 Task: For heading Use Italics Courier New with pink colour & bold.  font size for heading20,  'Change the font style of data to'Georgia and font size to 12,  Change the alignment of both headline & data to Align right In the sheet  CashFlow analysis
Action: Mouse moved to (55, 176)
Screenshot: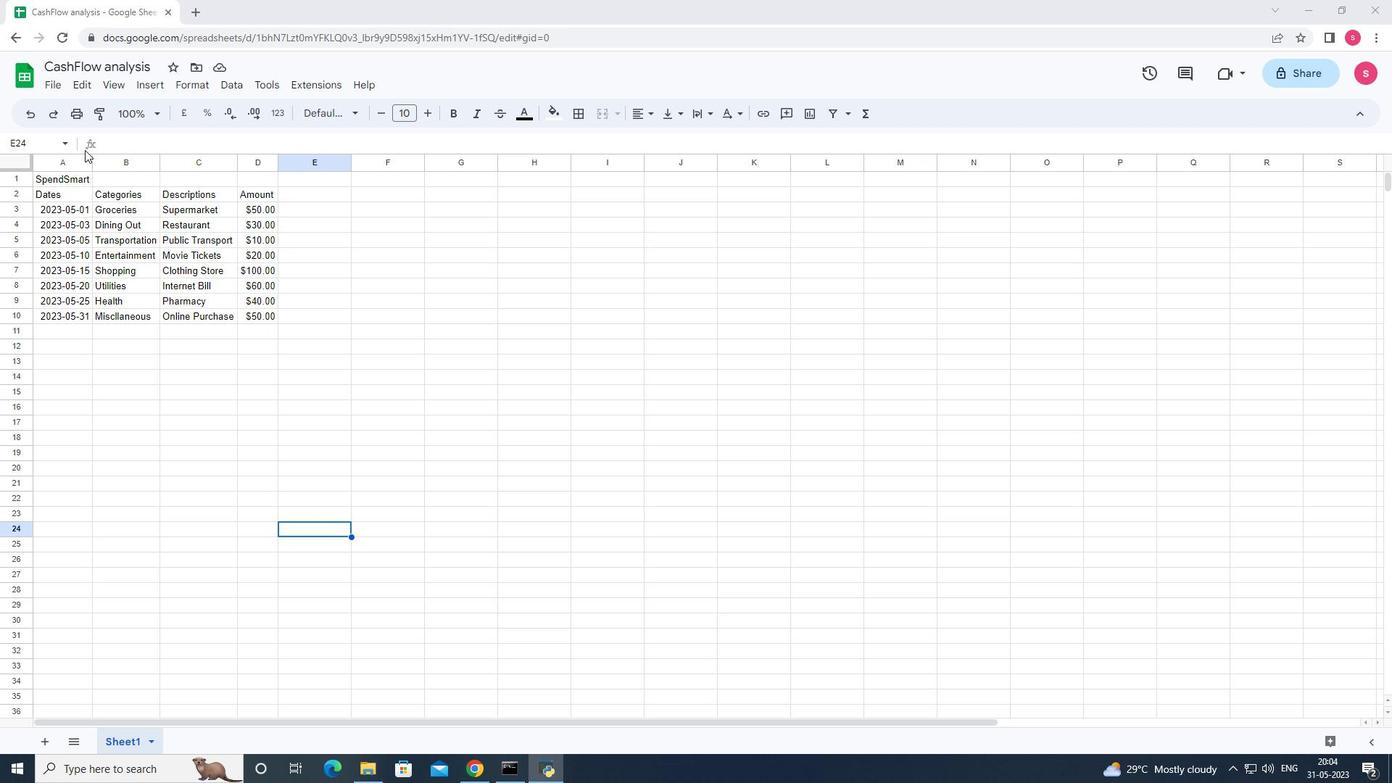 
Action: Mouse pressed left at (55, 176)
Screenshot: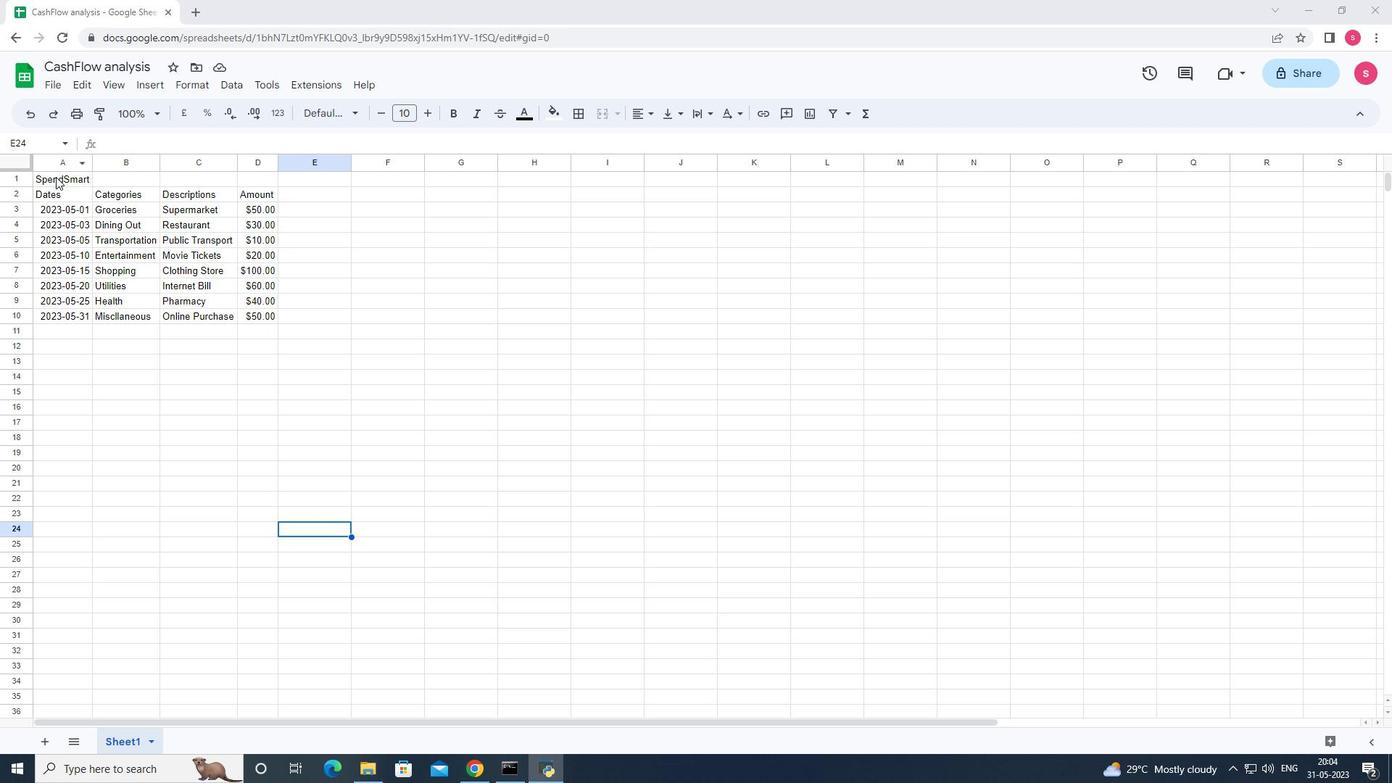 
Action: Mouse moved to (310, 112)
Screenshot: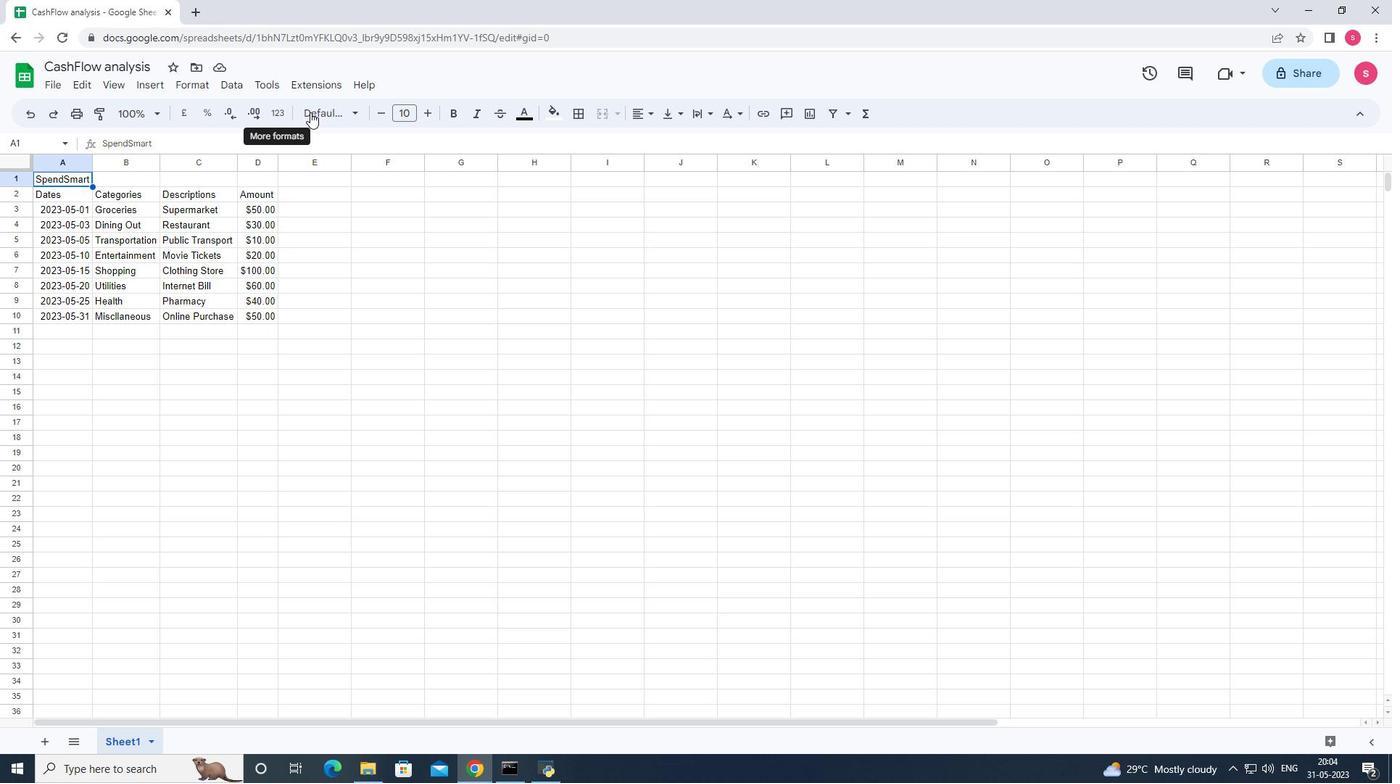 
Action: Mouse pressed left at (310, 112)
Screenshot: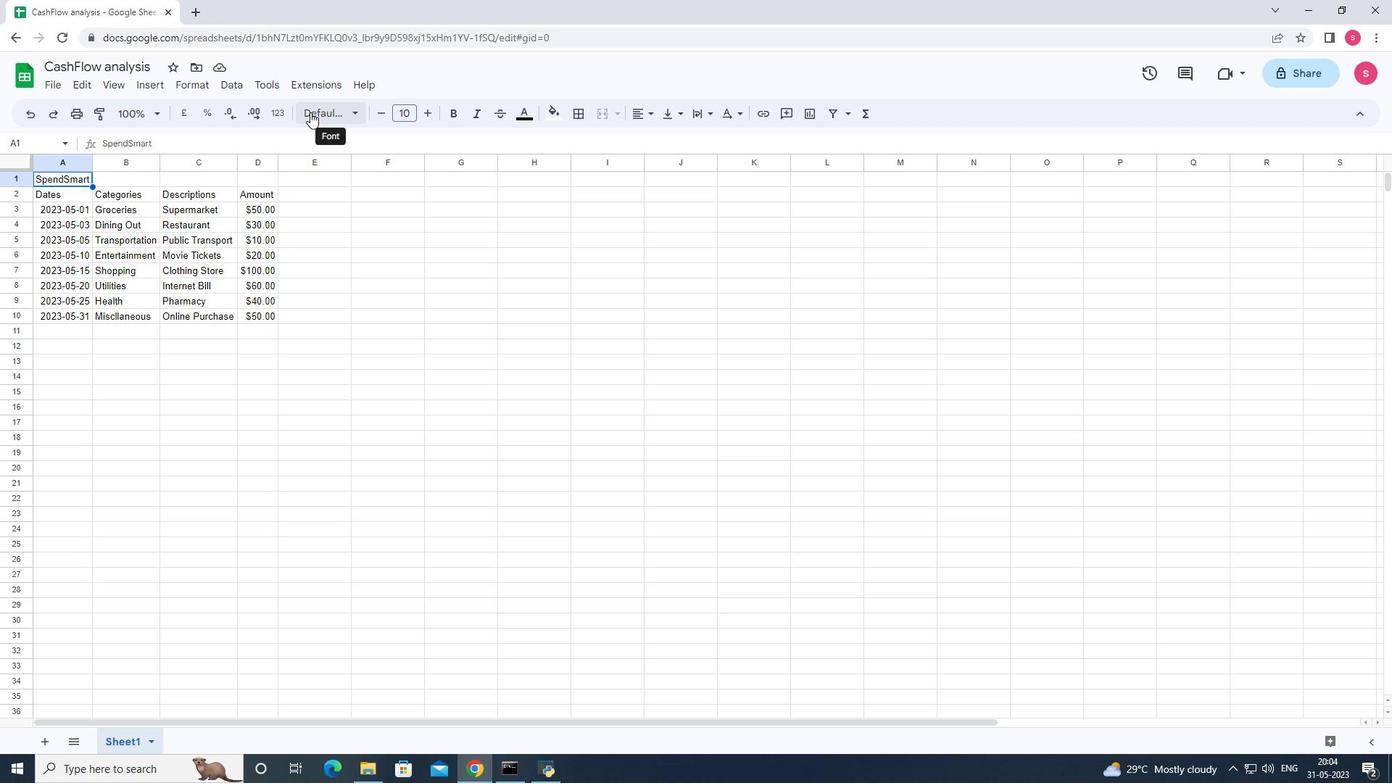 
Action: Mouse moved to (334, 456)
Screenshot: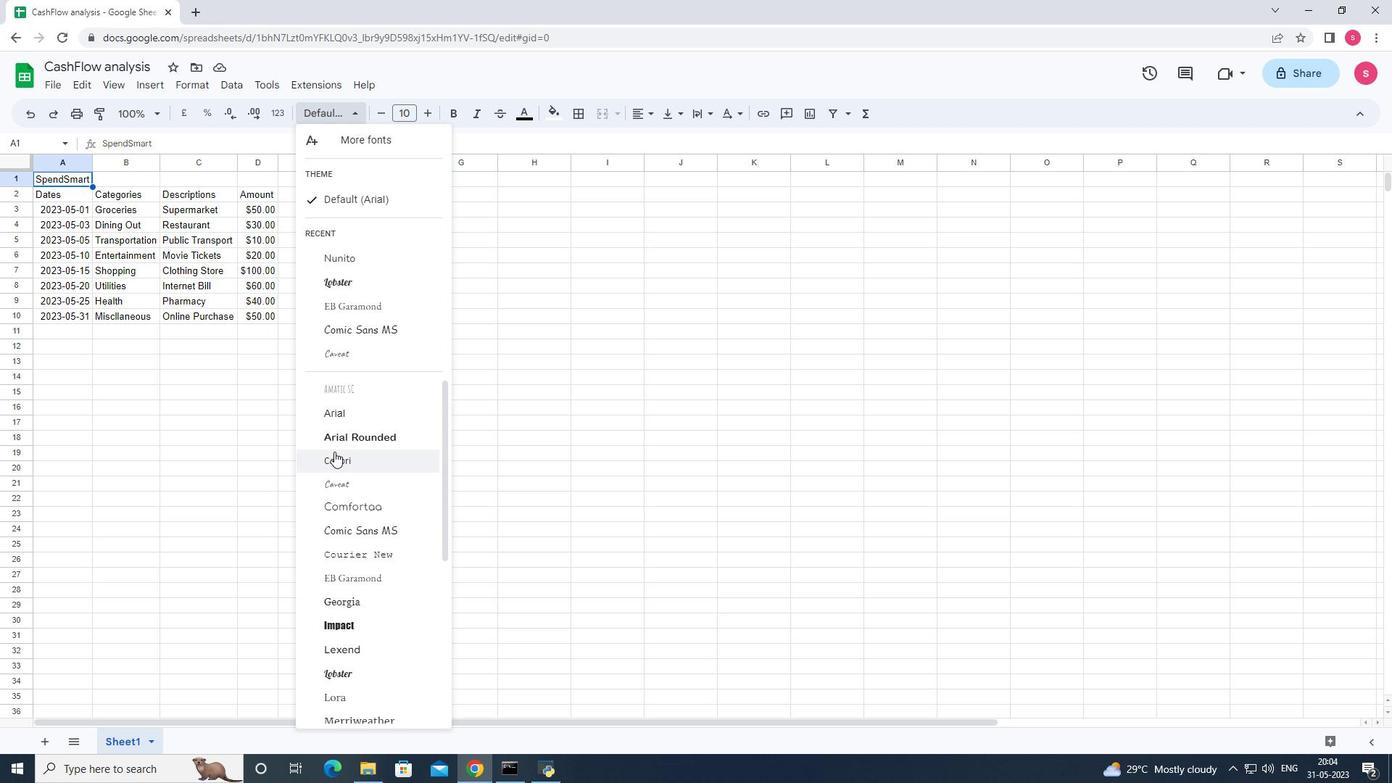 
Action: Mouse scrolled (334, 456) with delta (0, 0)
Screenshot: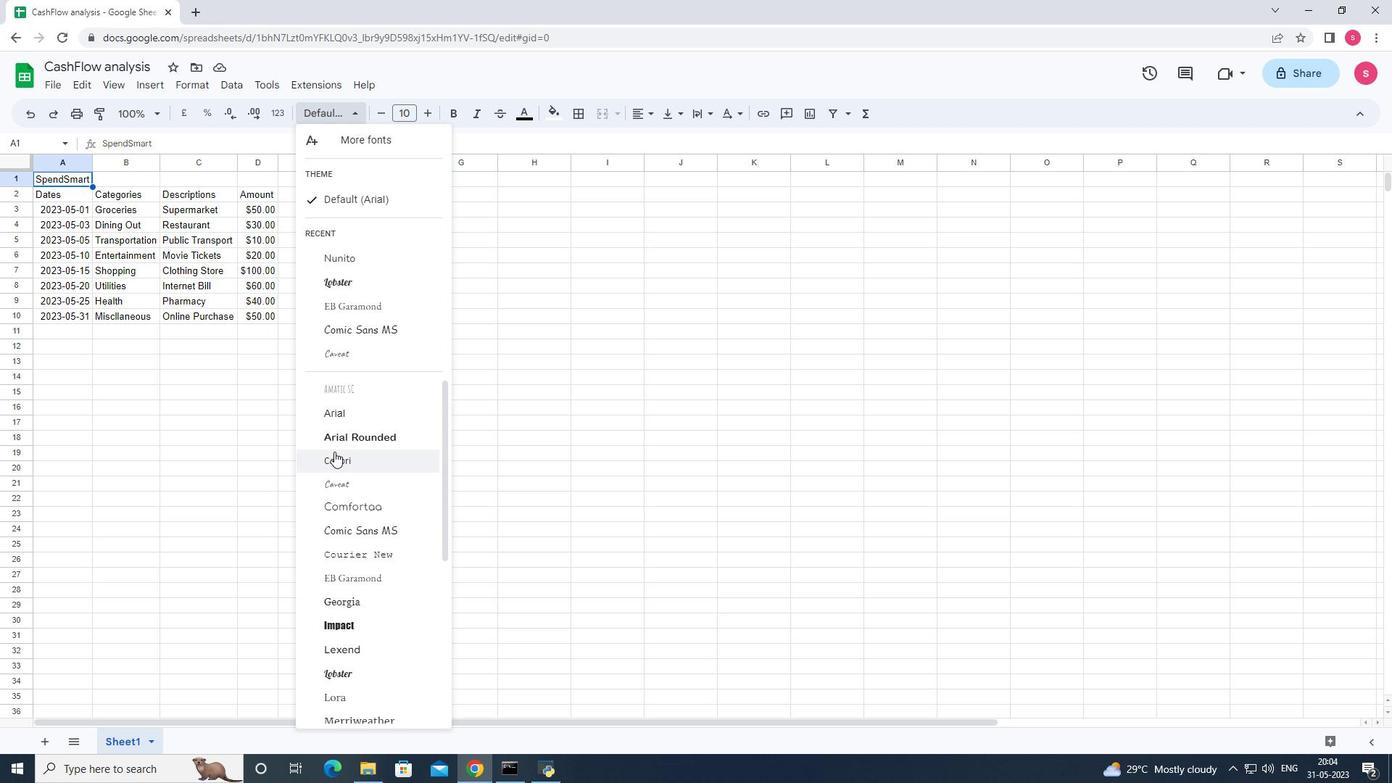 
Action: Mouse moved to (345, 506)
Screenshot: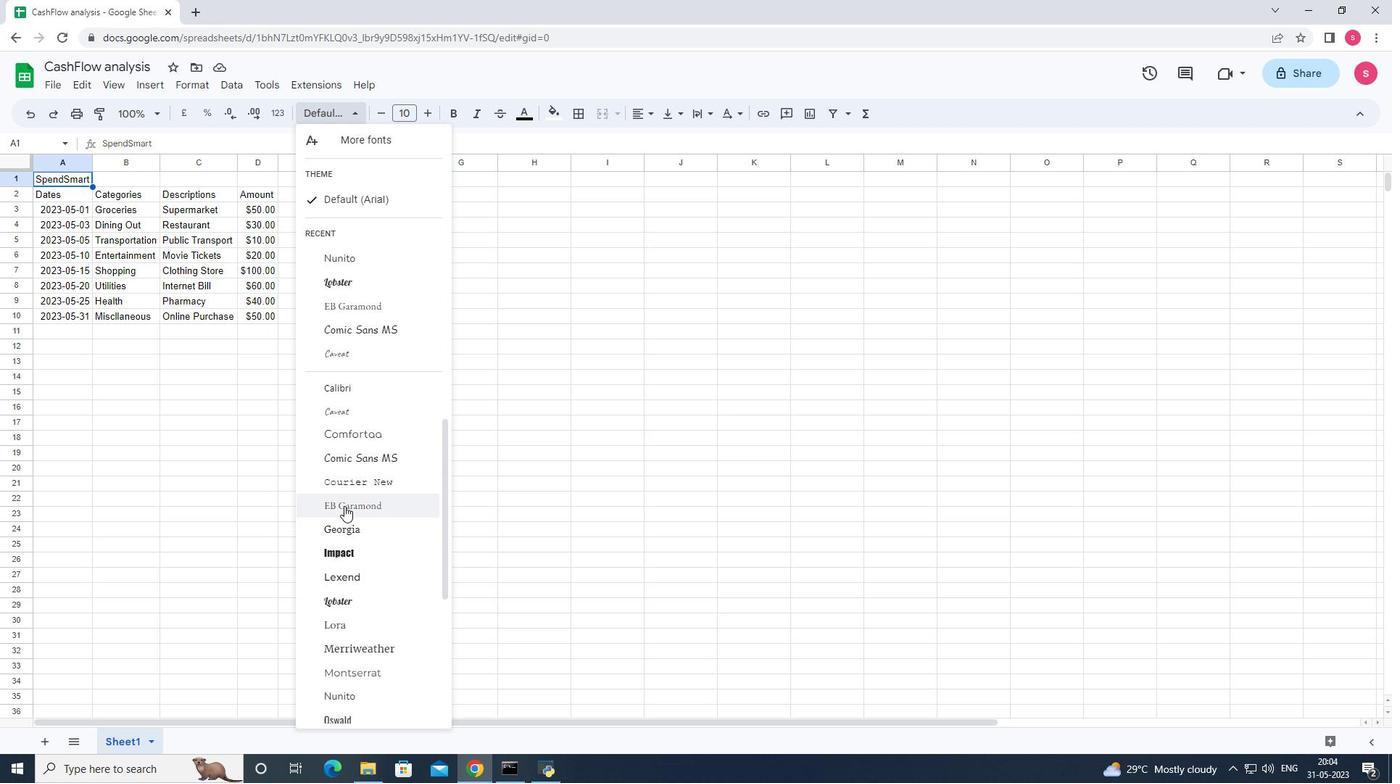 
Action: Mouse scrolled (345, 507) with delta (0, 0)
Screenshot: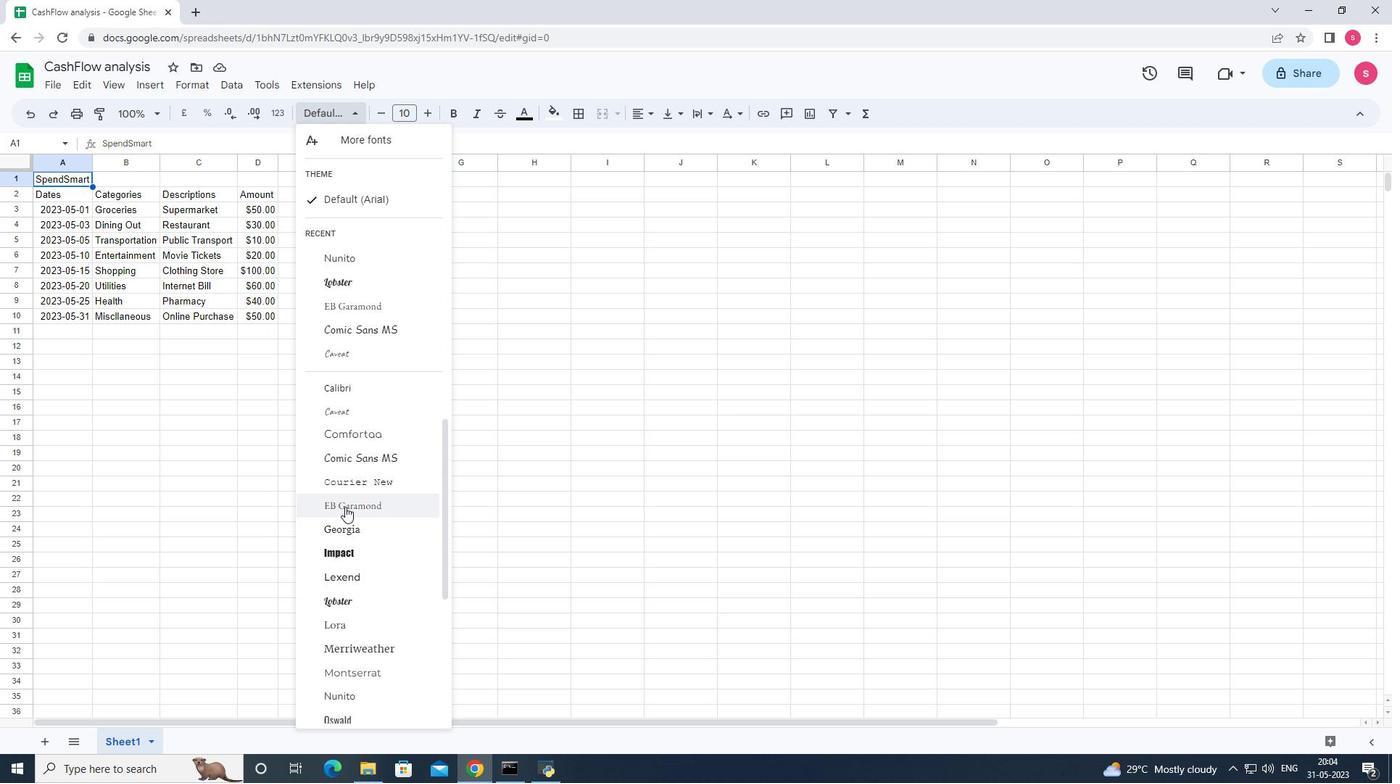 
Action: Mouse scrolled (345, 507) with delta (0, 0)
Screenshot: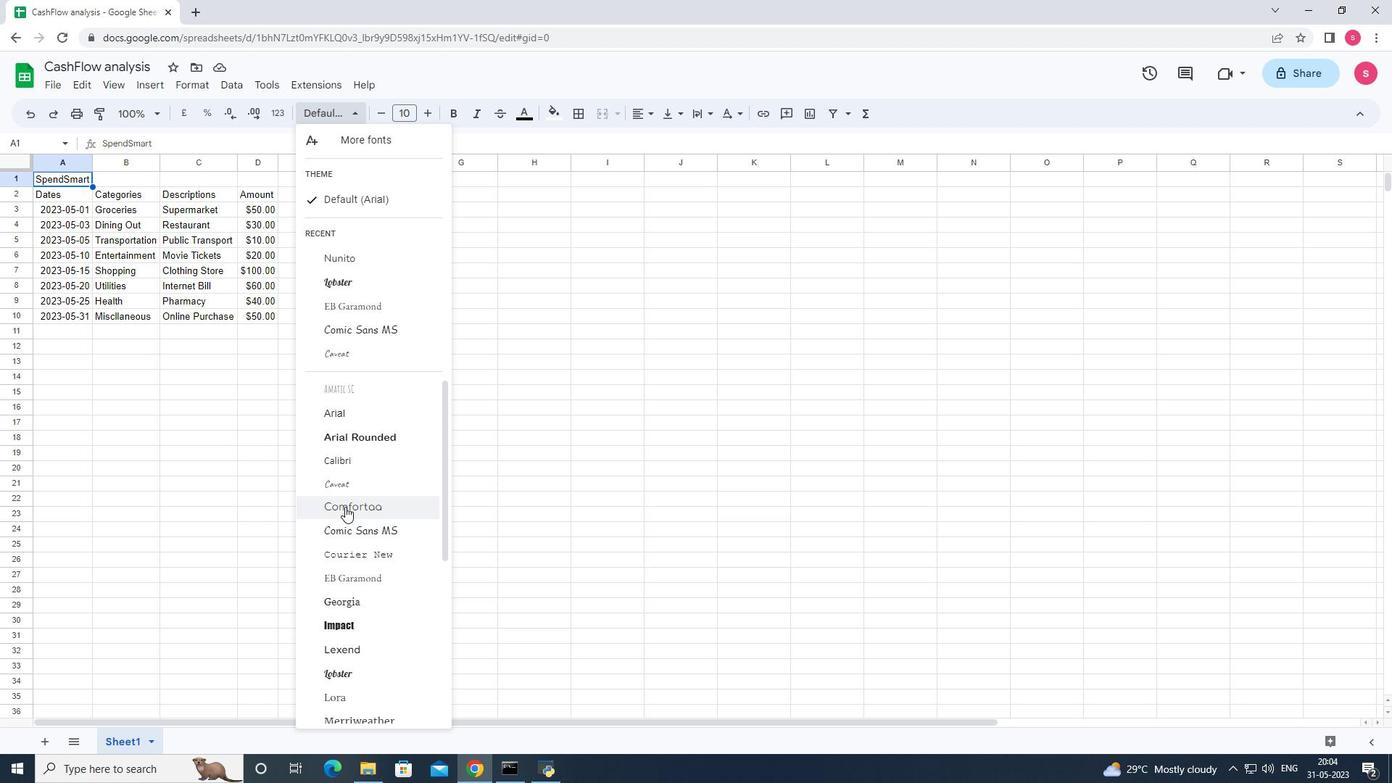 
Action: Mouse moved to (353, 553)
Screenshot: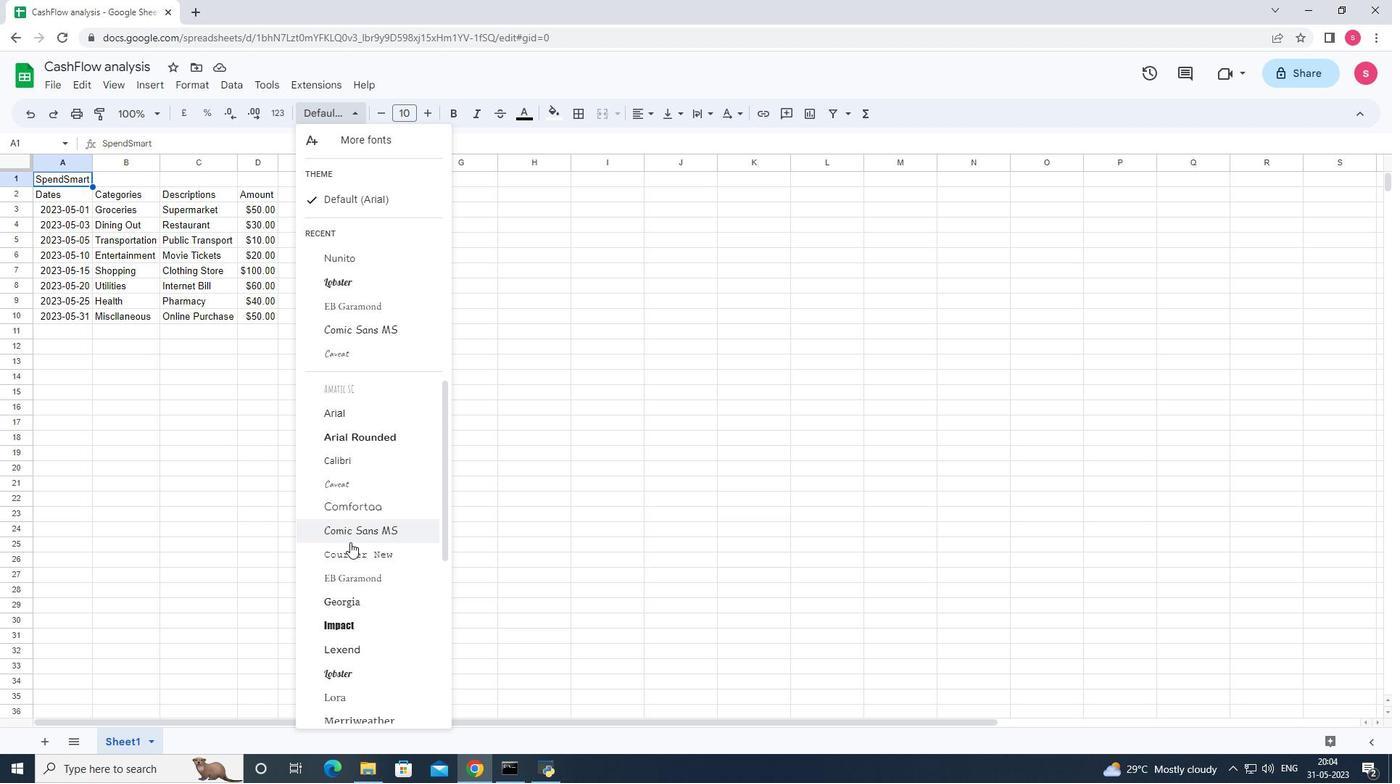 
Action: Mouse pressed left at (353, 553)
Screenshot: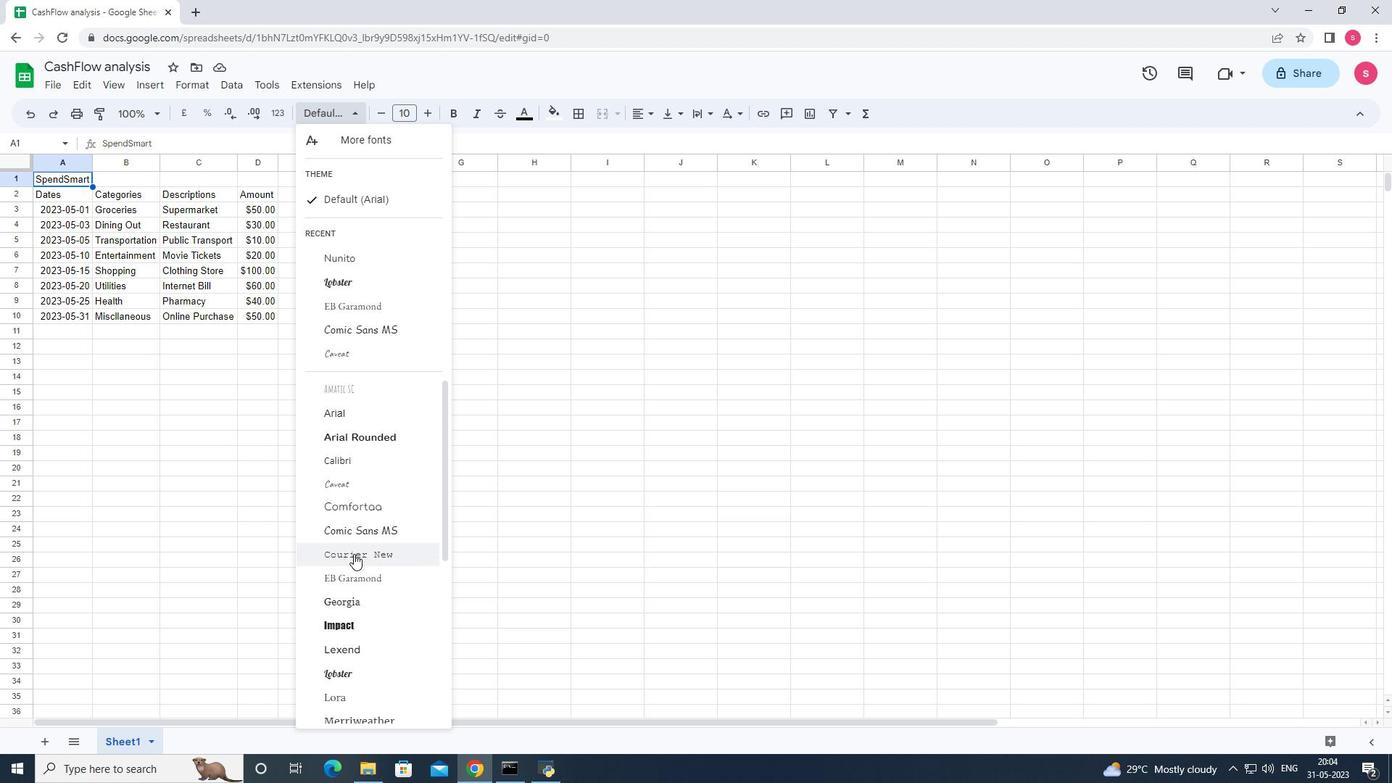 
Action: Mouse moved to (535, 119)
Screenshot: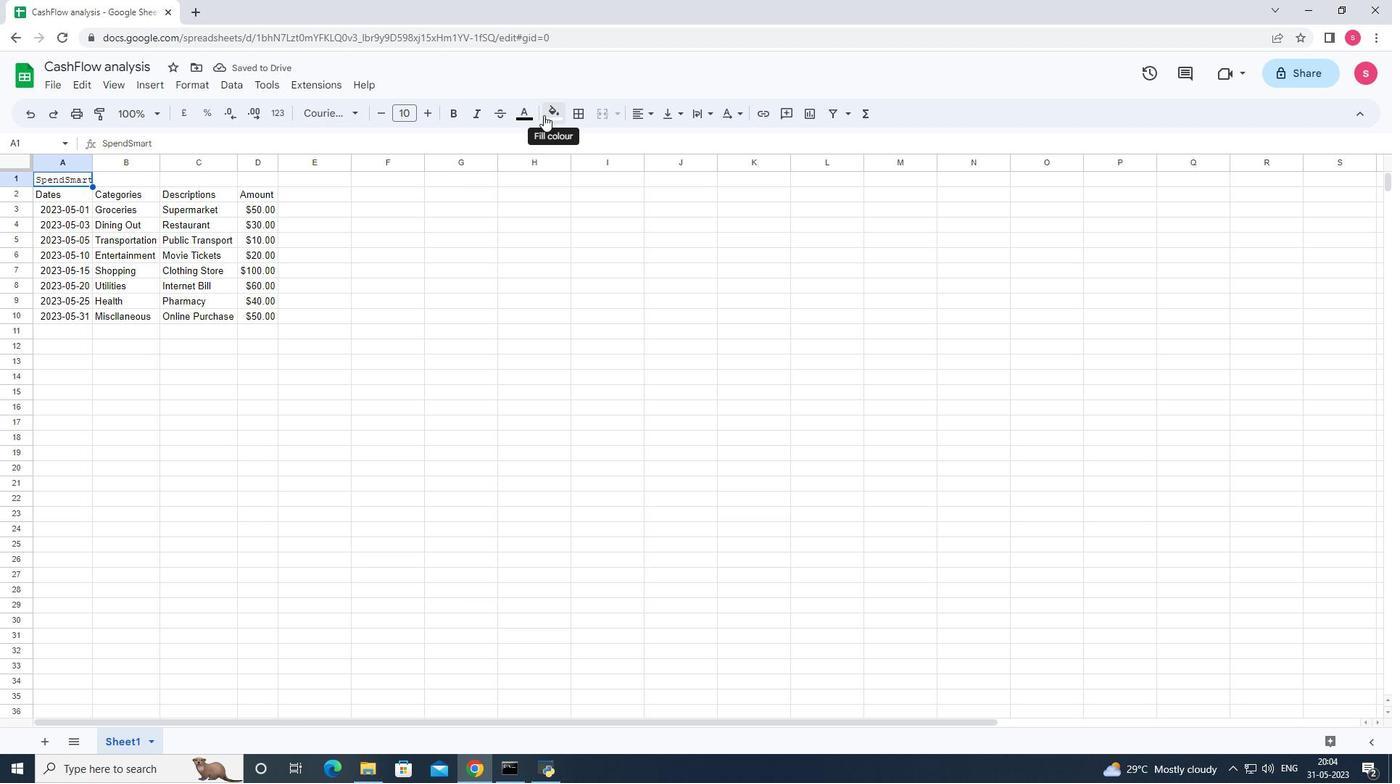 
Action: Mouse pressed left at (535, 119)
Screenshot: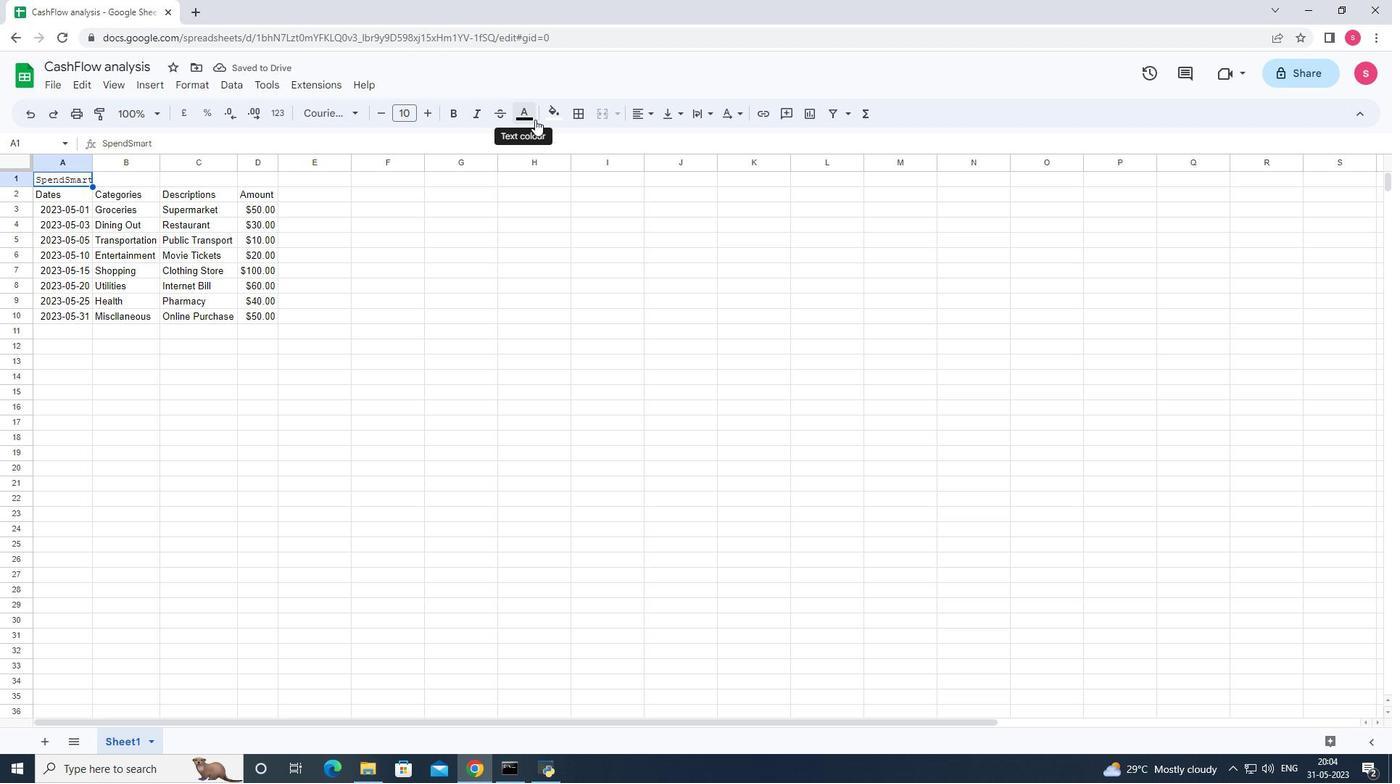 
Action: Mouse moved to (672, 184)
Screenshot: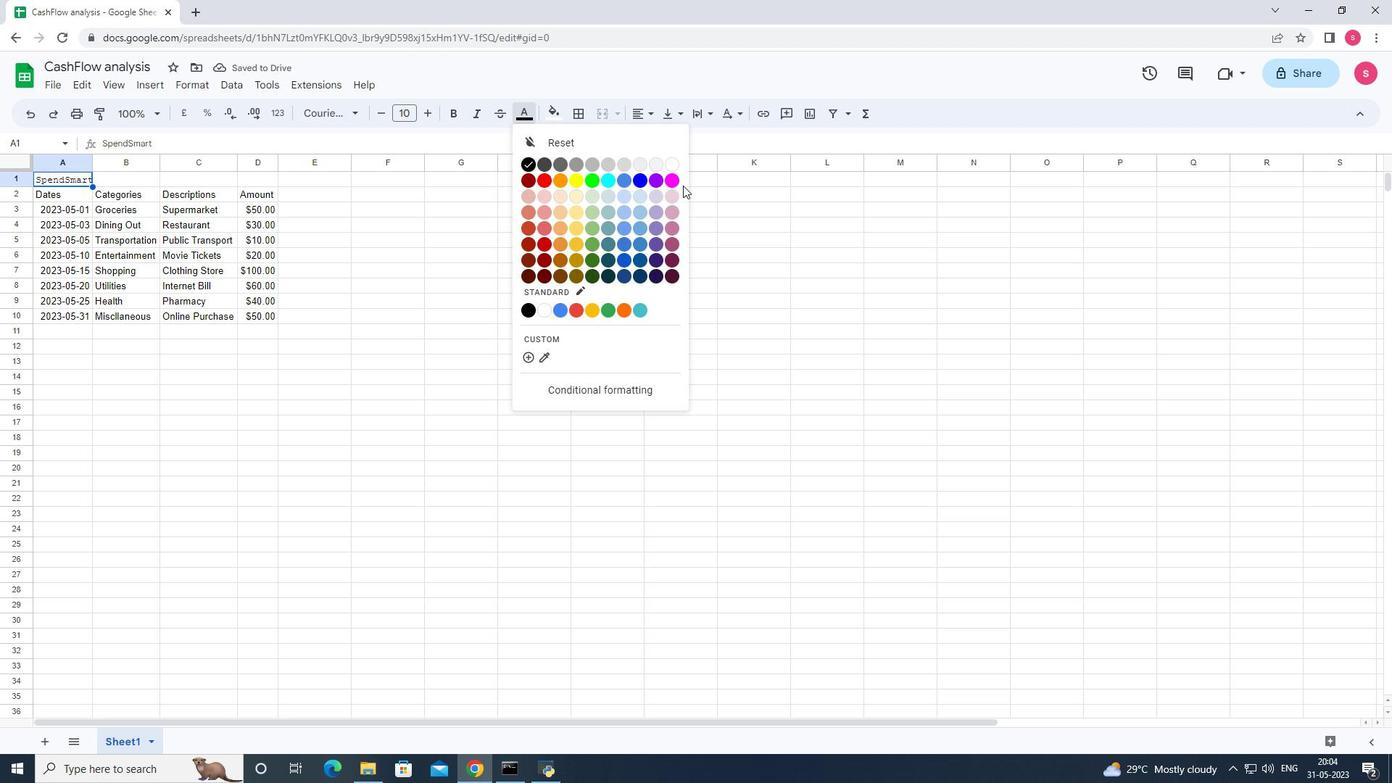 
Action: Mouse pressed left at (672, 184)
Screenshot: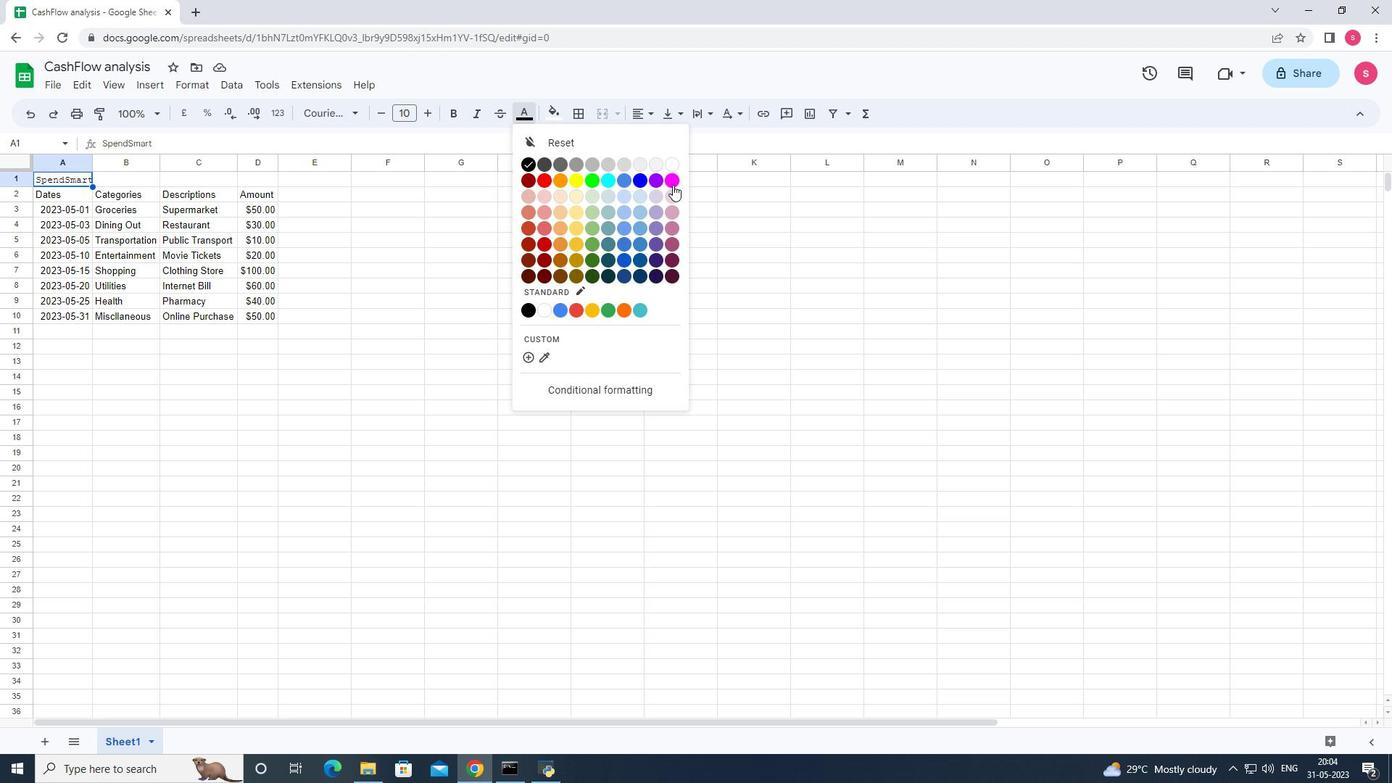 
Action: Mouse moved to (190, 83)
Screenshot: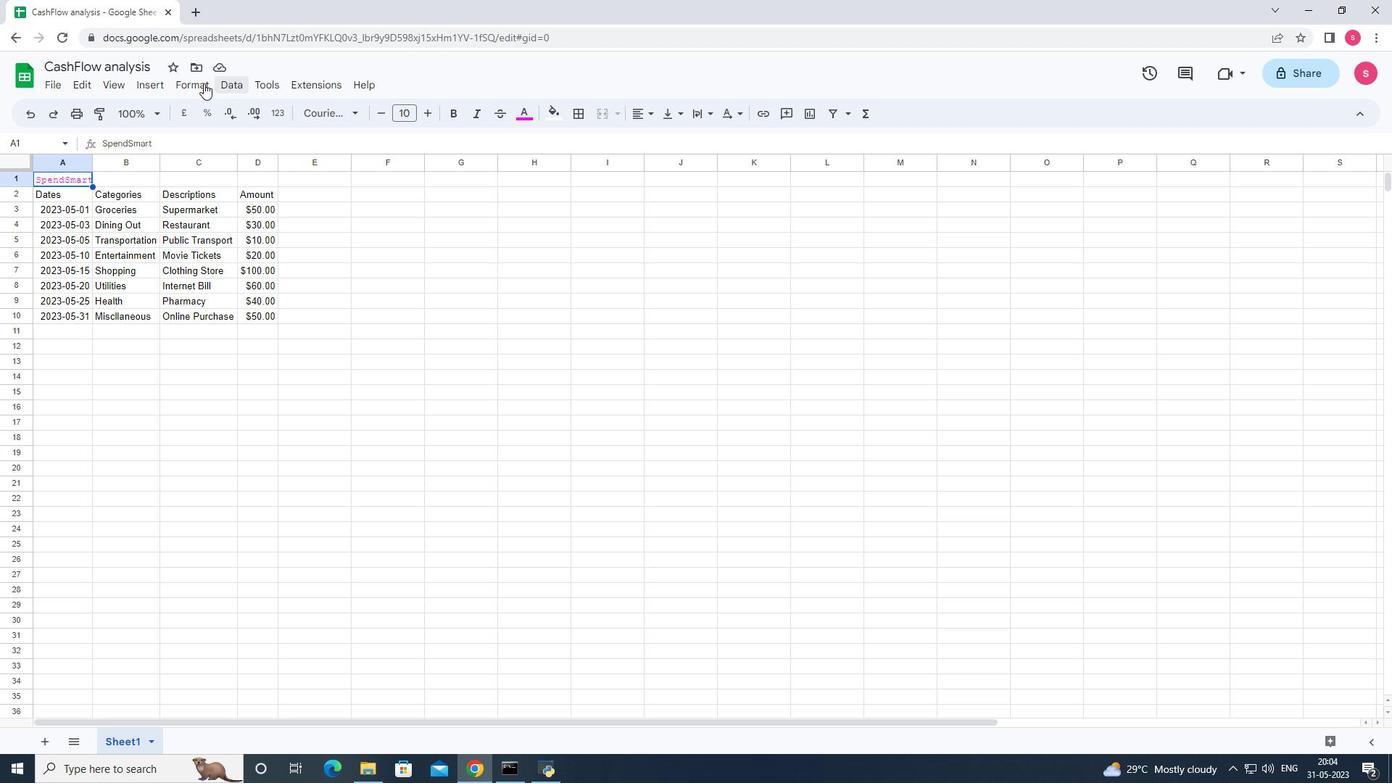 
Action: Mouse pressed left at (190, 83)
Screenshot: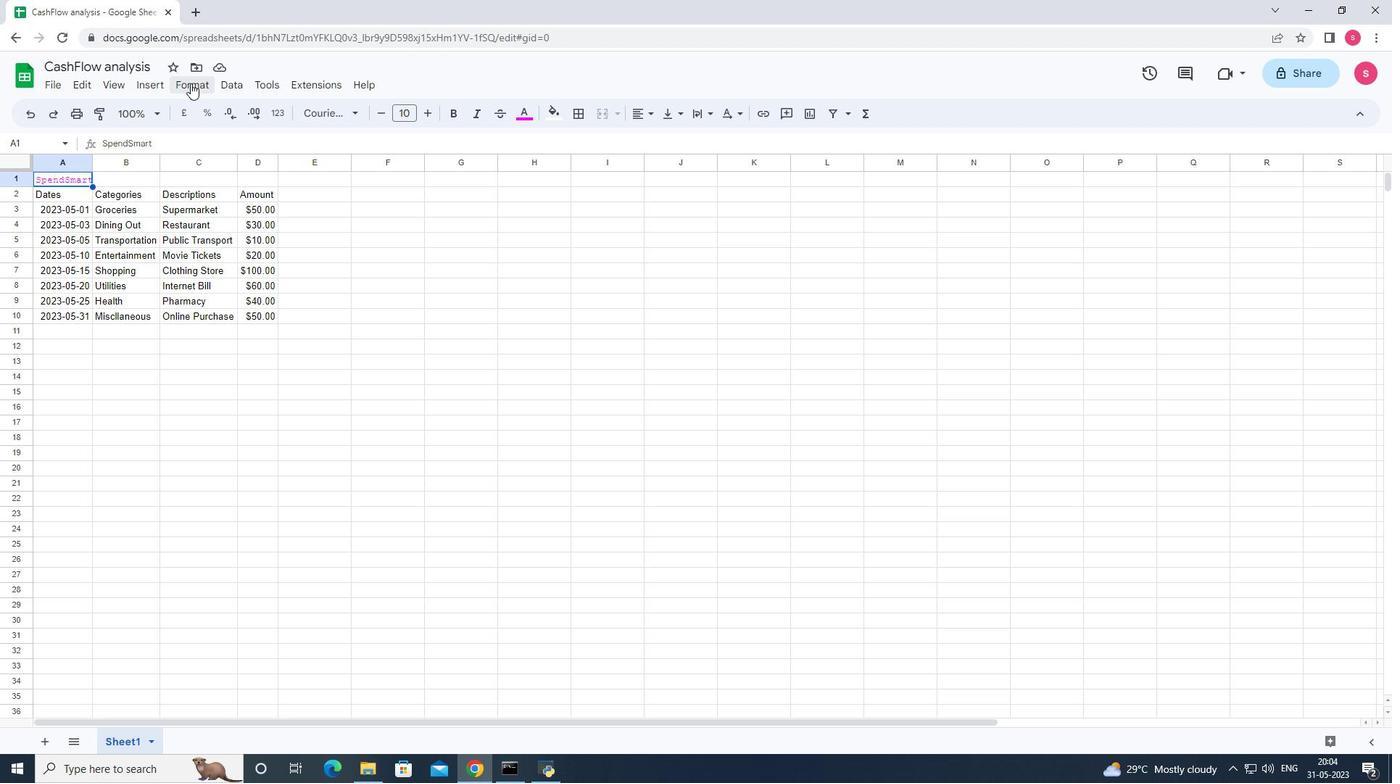 
Action: Mouse moved to (230, 162)
Screenshot: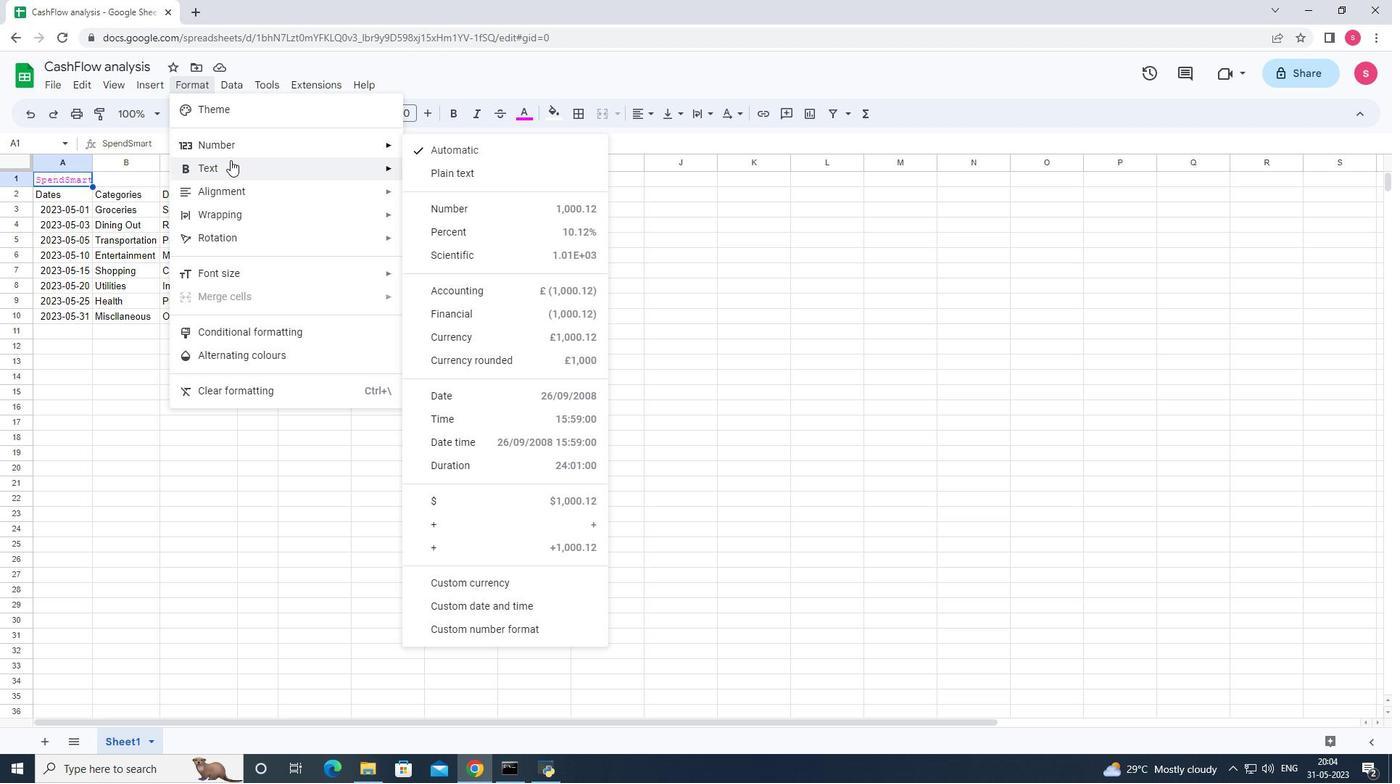 
Action: Mouse pressed left at (230, 162)
Screenshot: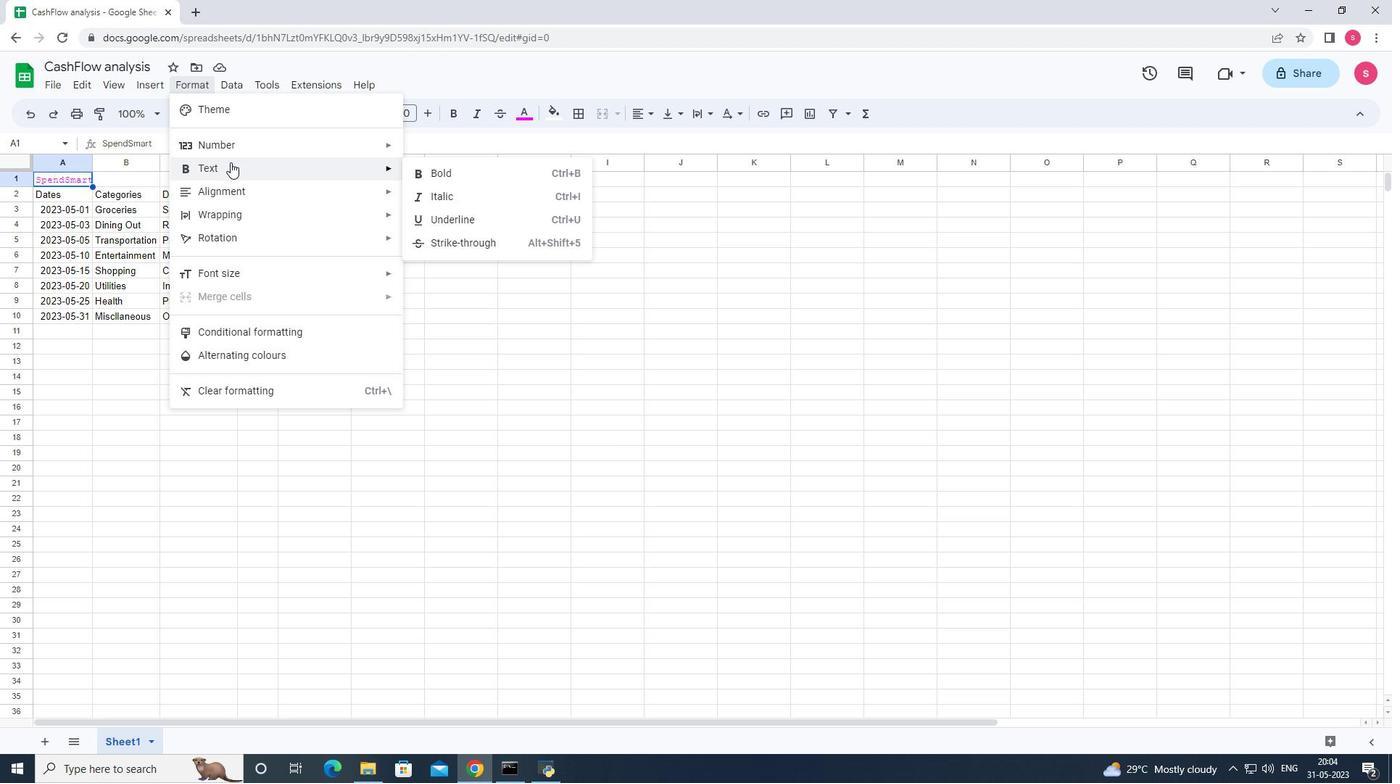 
Action: Mouse moved to (429, 169)
Screenshot: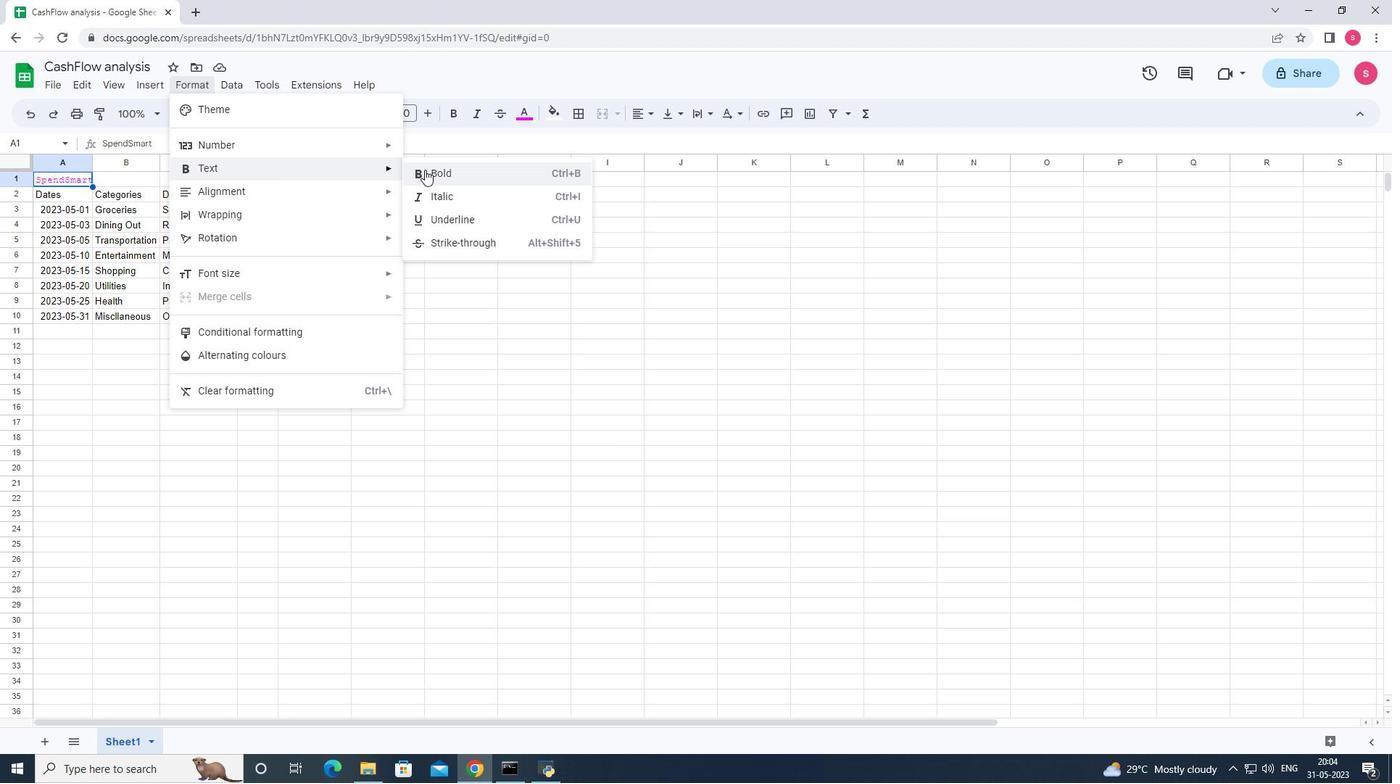 
Action: Mouse pressed left at (429, 169)
Screenshot: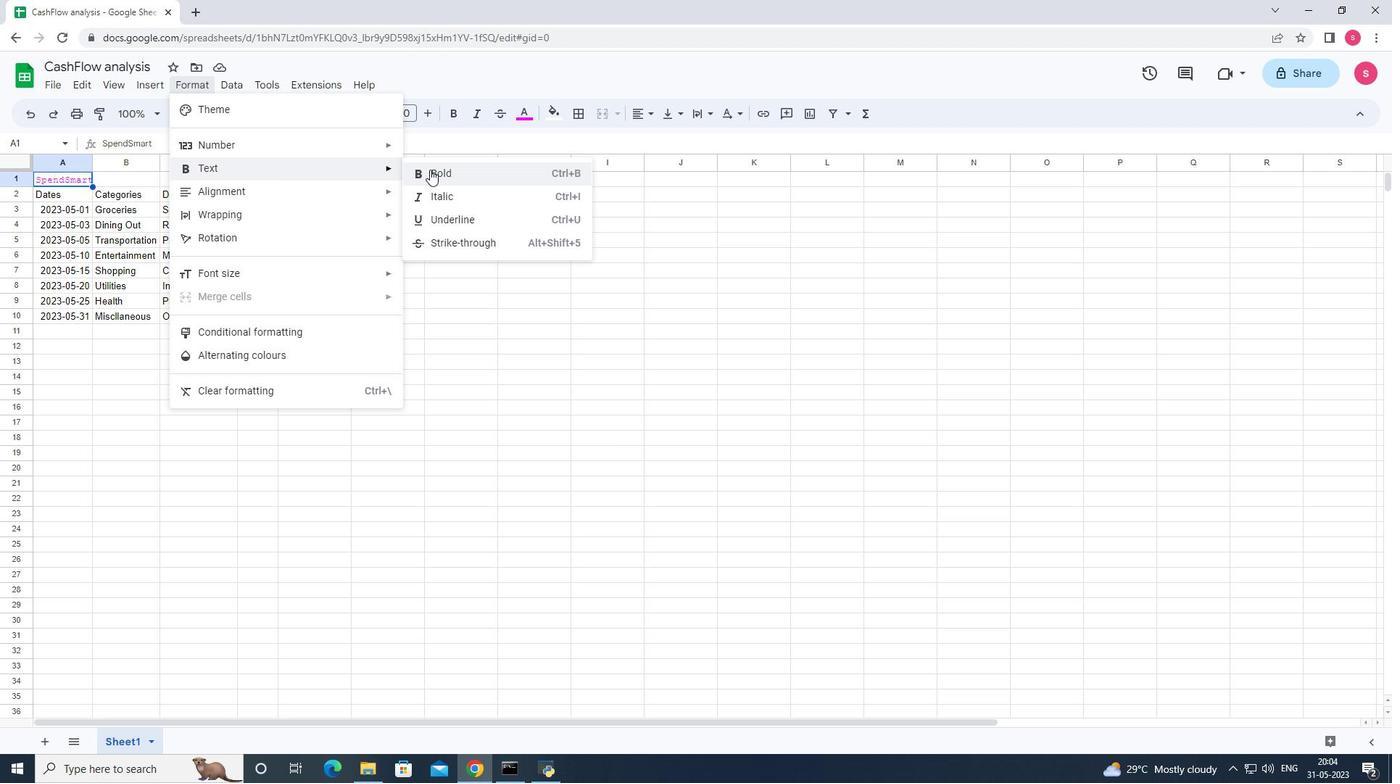 
Action: Mouse moved to (425, 118)
Screenshot: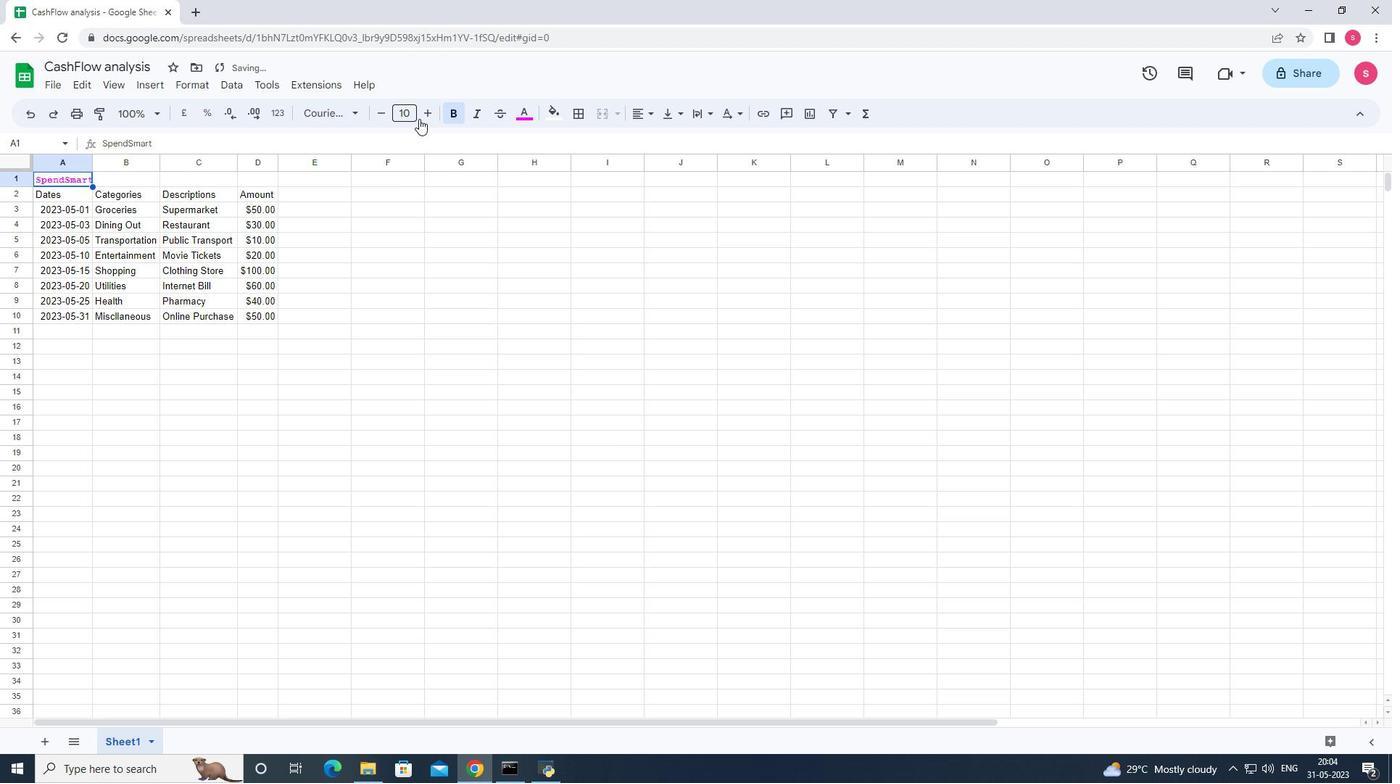 
Action: Mouse pressed left at (425, 118)
Screenshot: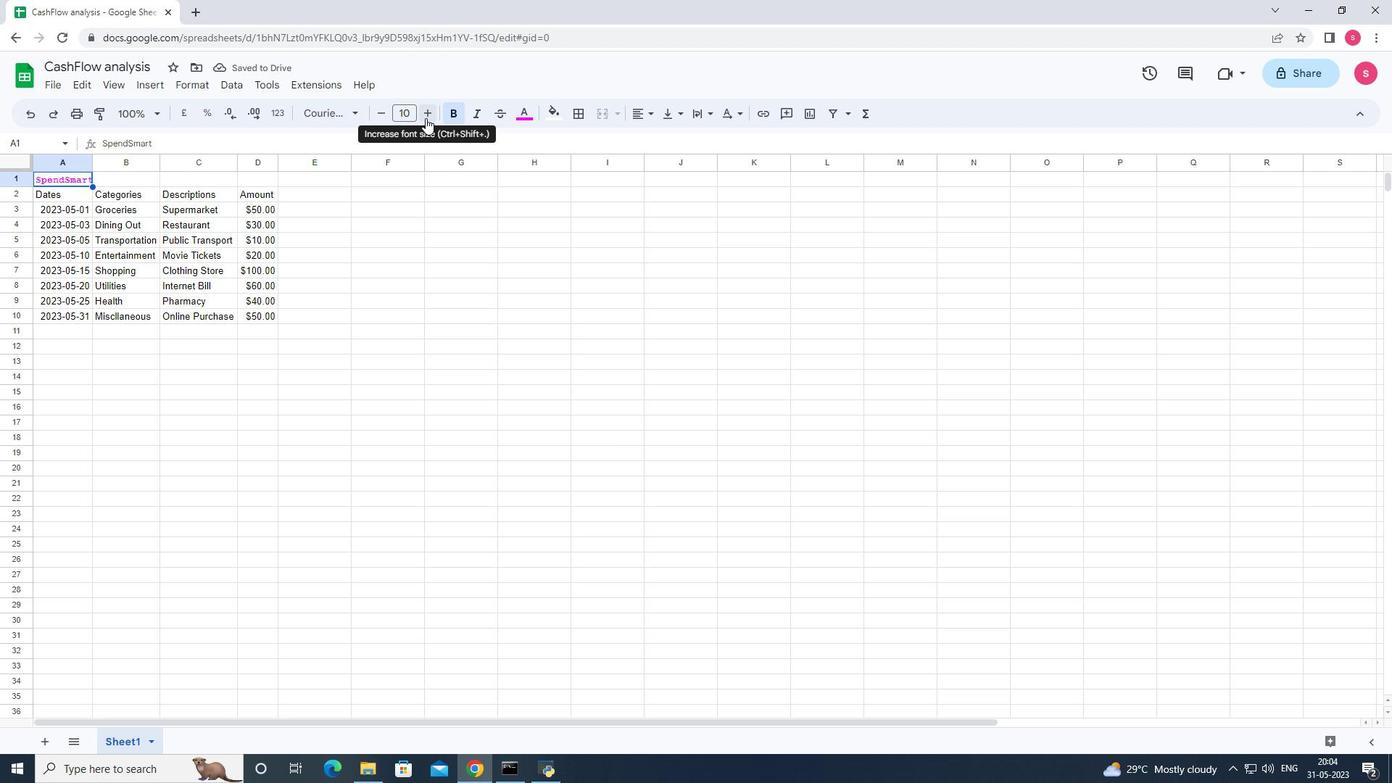 
Action: Mouse pressed left at (425, 118)
Screenshot: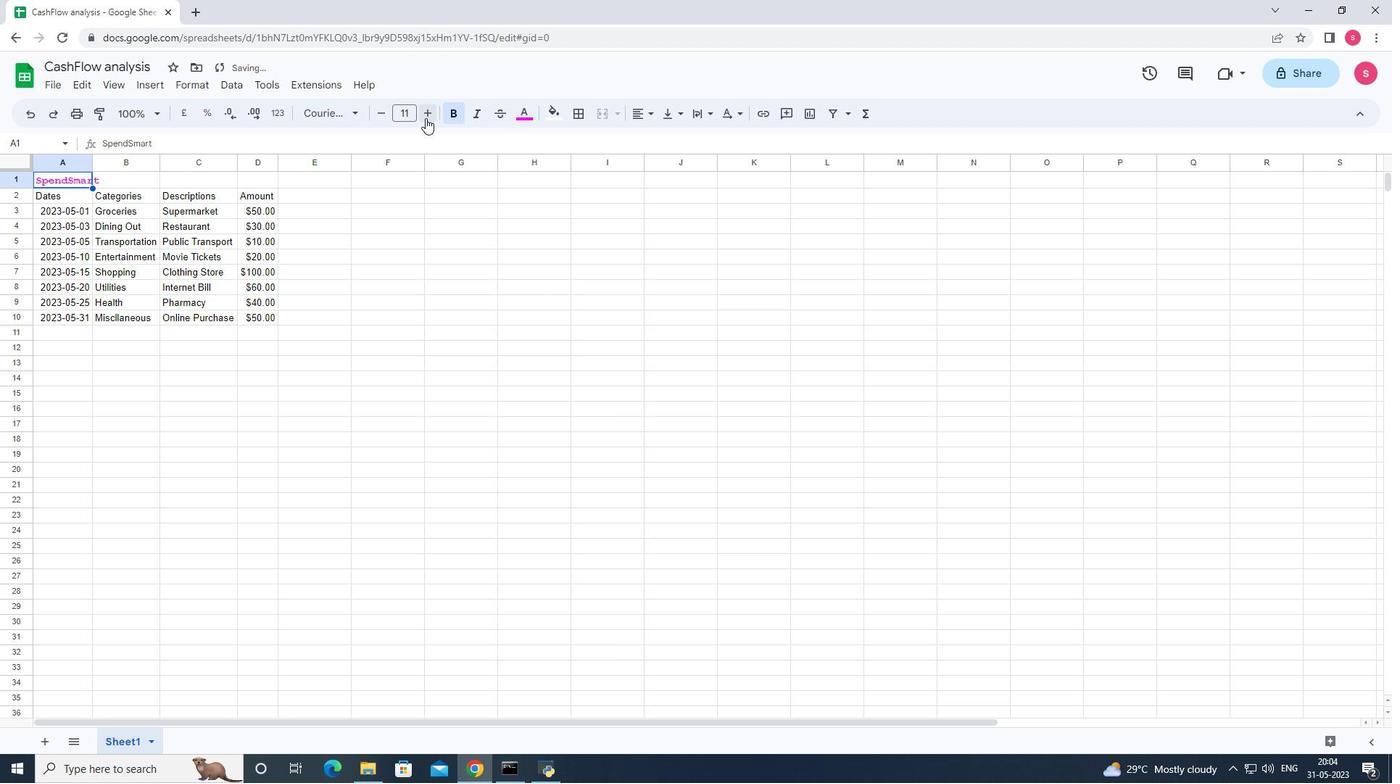 
Action: Mouse pressed left at (425, 118)
Screenshot: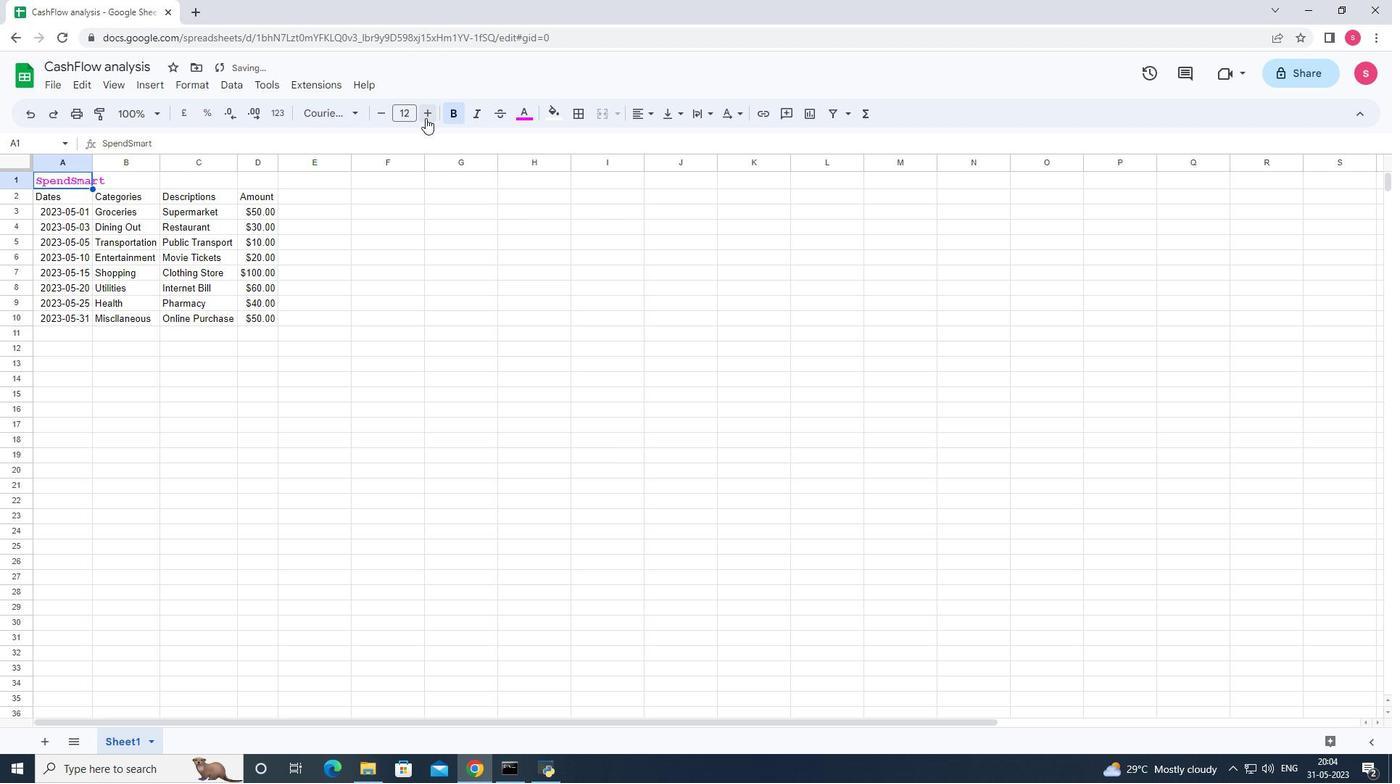 
Action: Mouse pressed left at (425, 118)
Screenshot: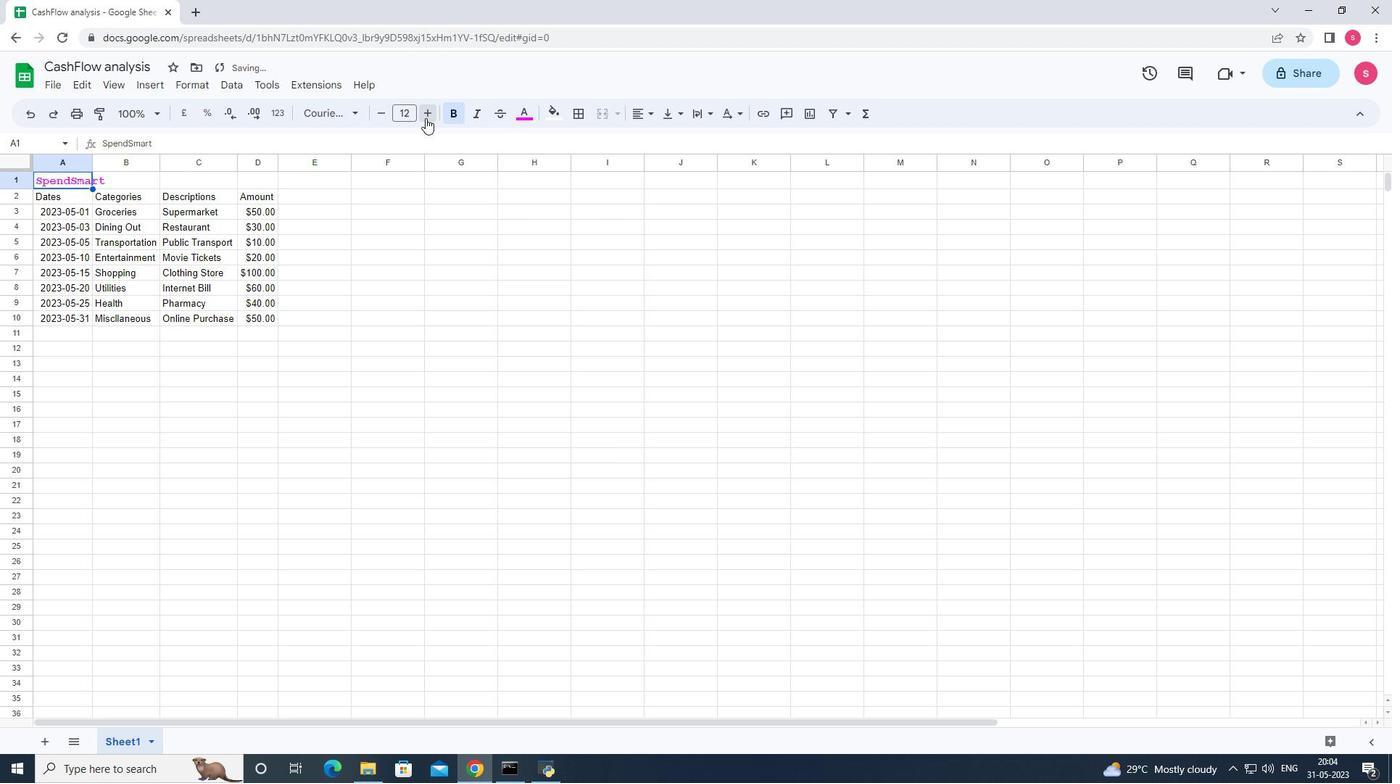 
Action: Mouse pressed left at (425, 118)
Screenshot: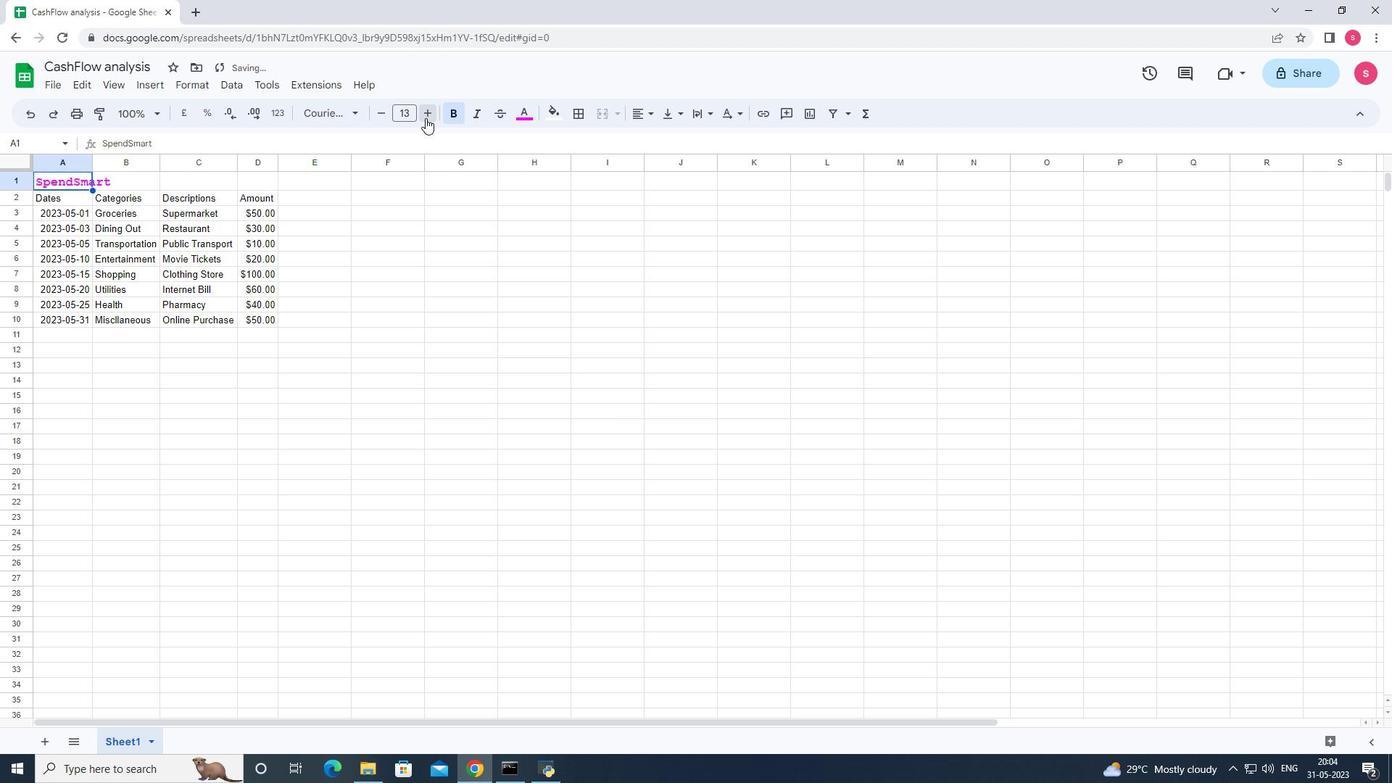 
Action: Mouse pressed left at (425, 118)
Screenshot: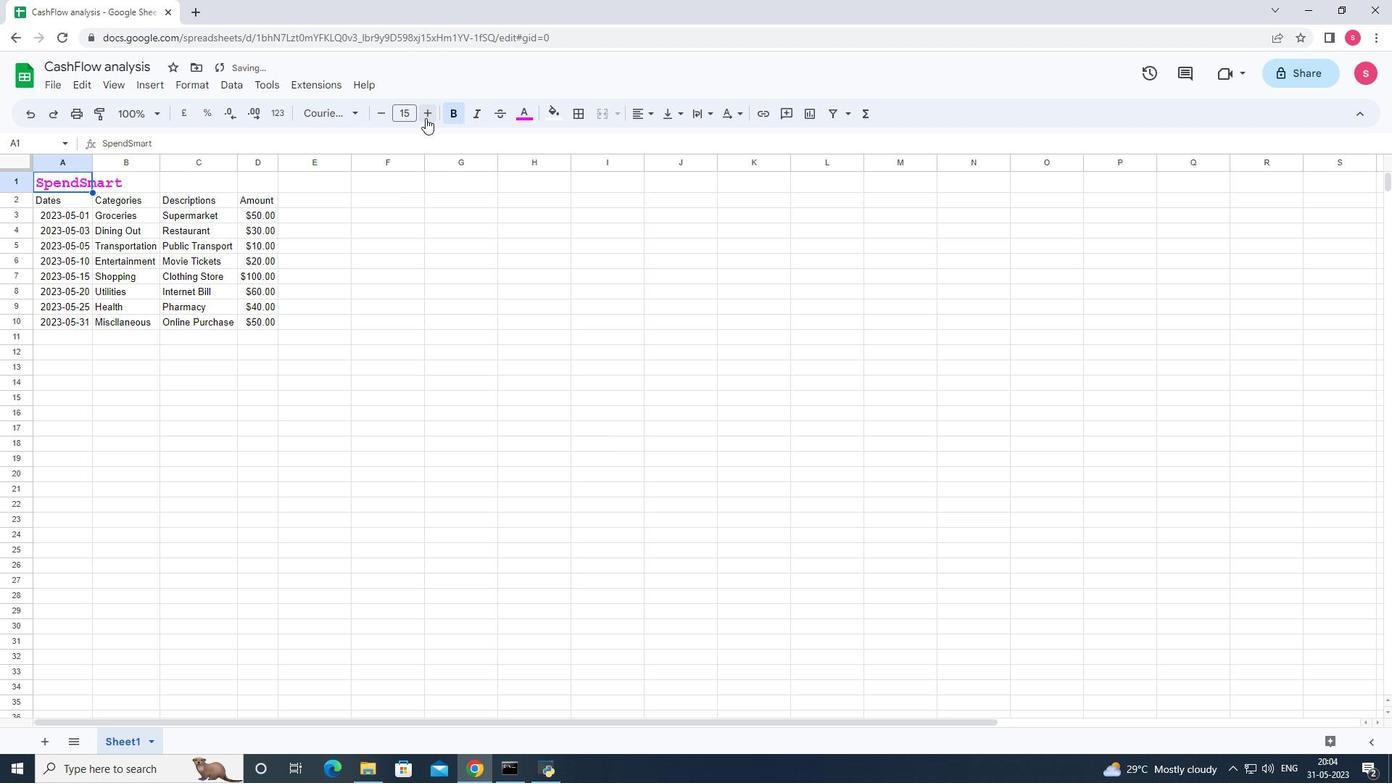 
Action: Mouse pressed left at (425, 118)
Screenshot: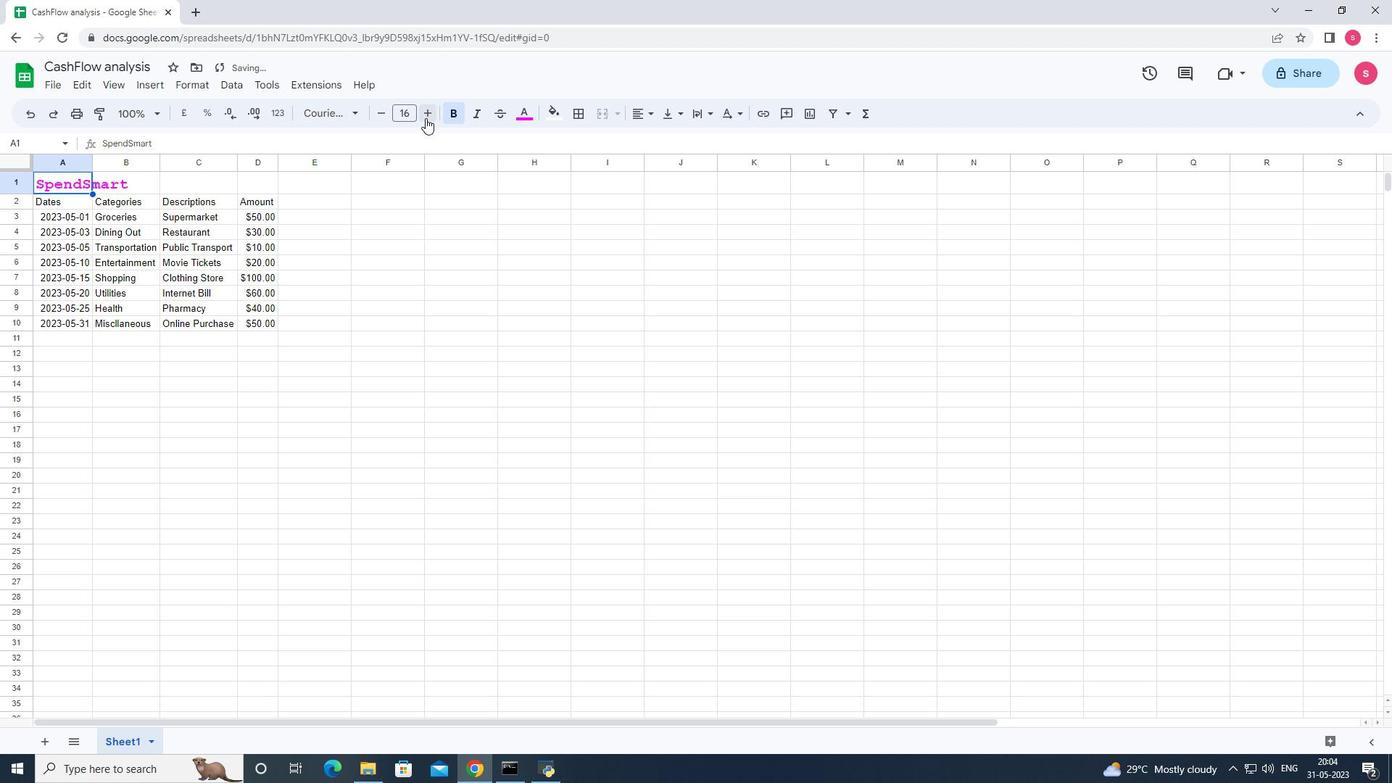 
Action: Mouse pressed left at (425, 118)
Screenshot: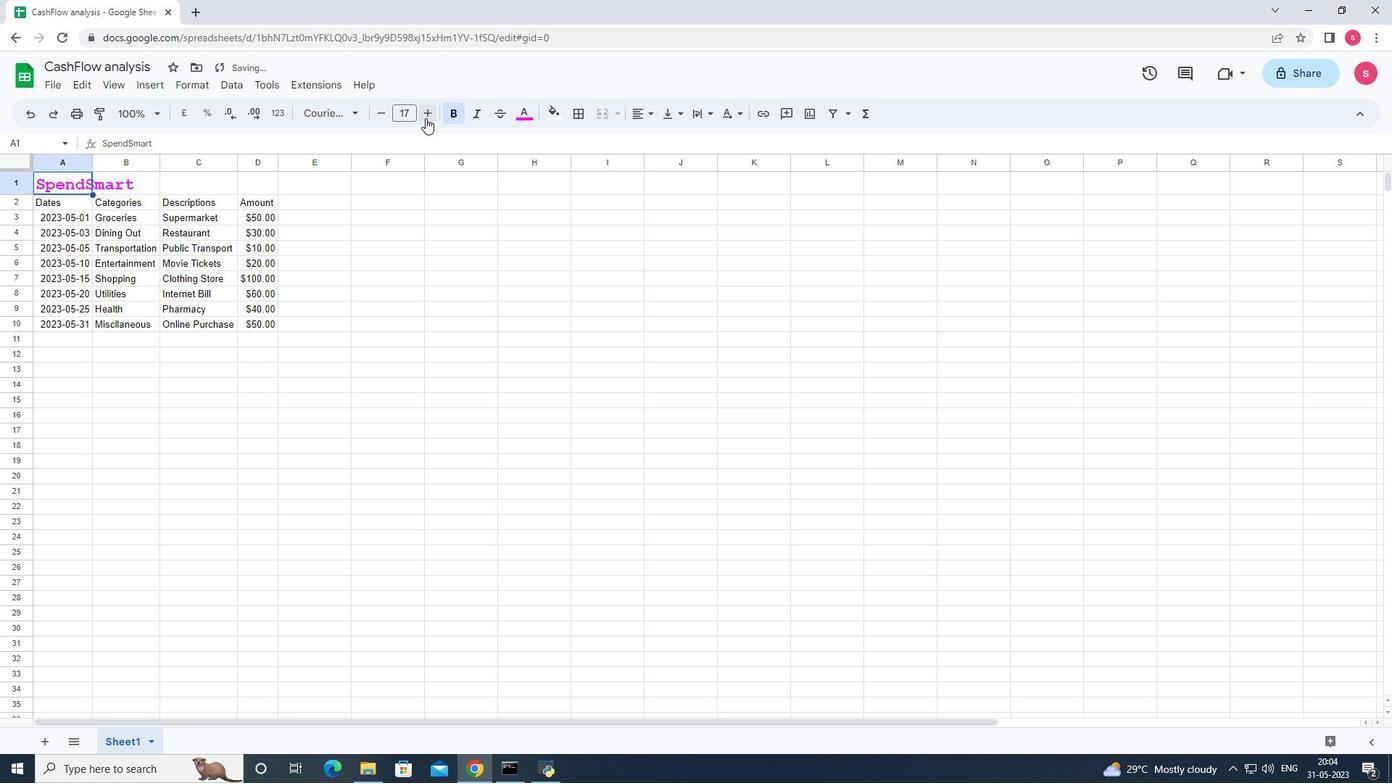 
Action: Mouse pressed left at (425, 118)
Screenshot: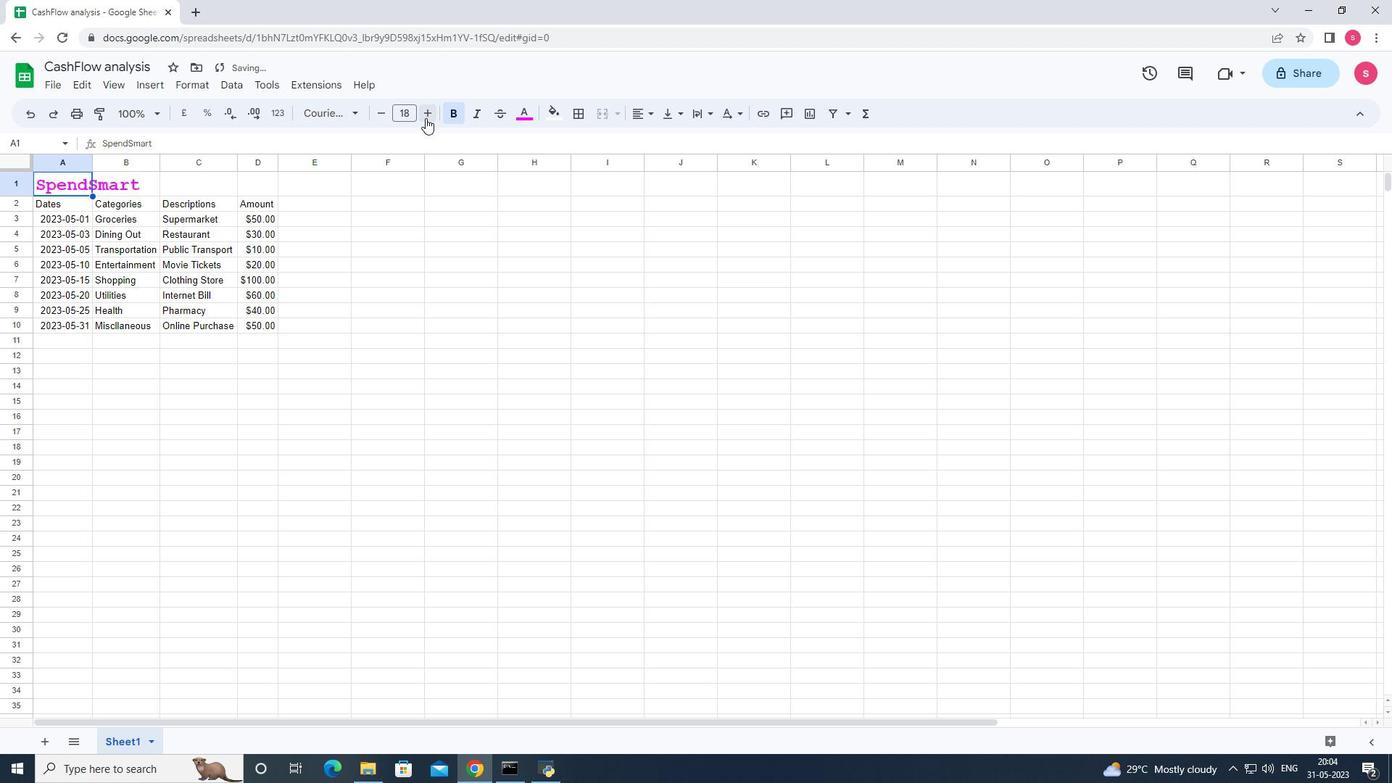
Action: Mouse pressed left at (425, 118)
Screenshot: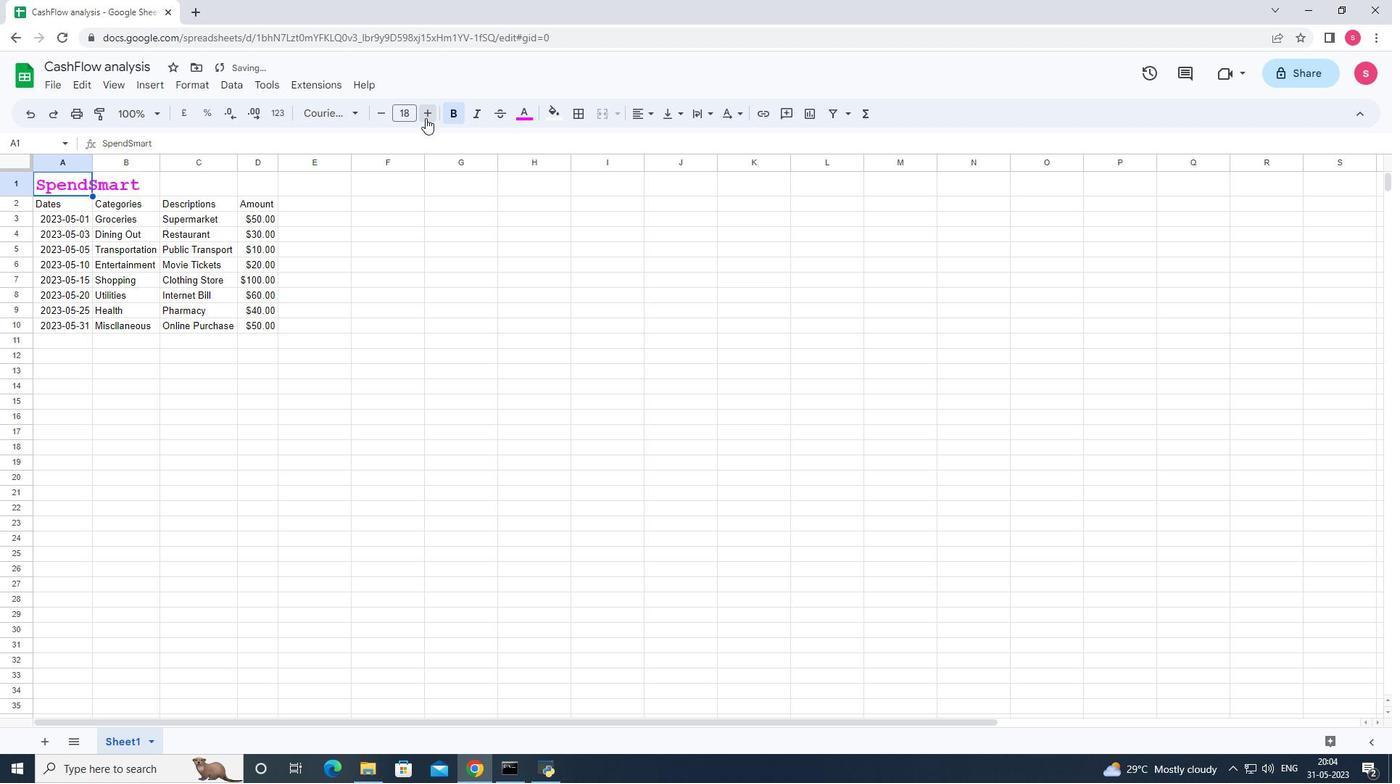 
Action: Mouse pressed left at (425, 118)
Screenshot: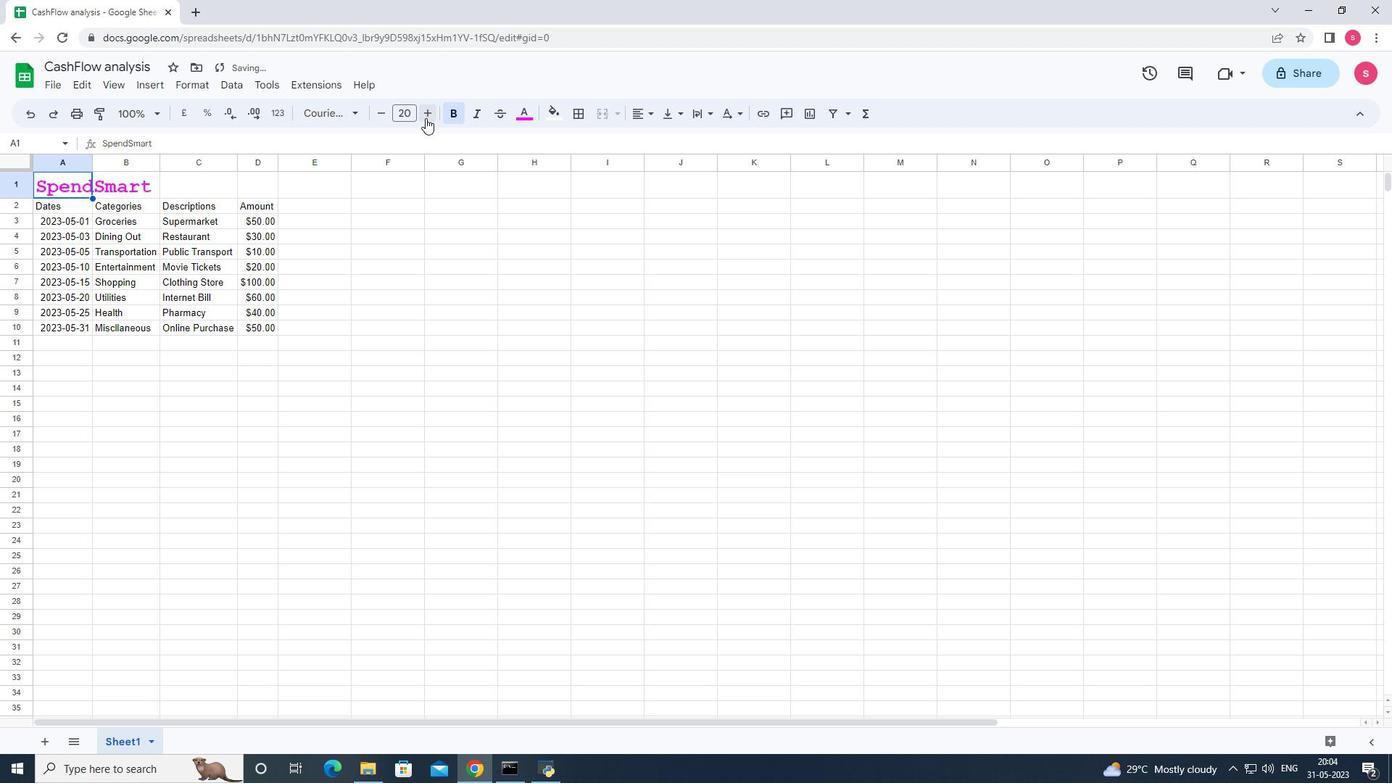 
Action: Mouse moved to (385, 120)
Screenshot: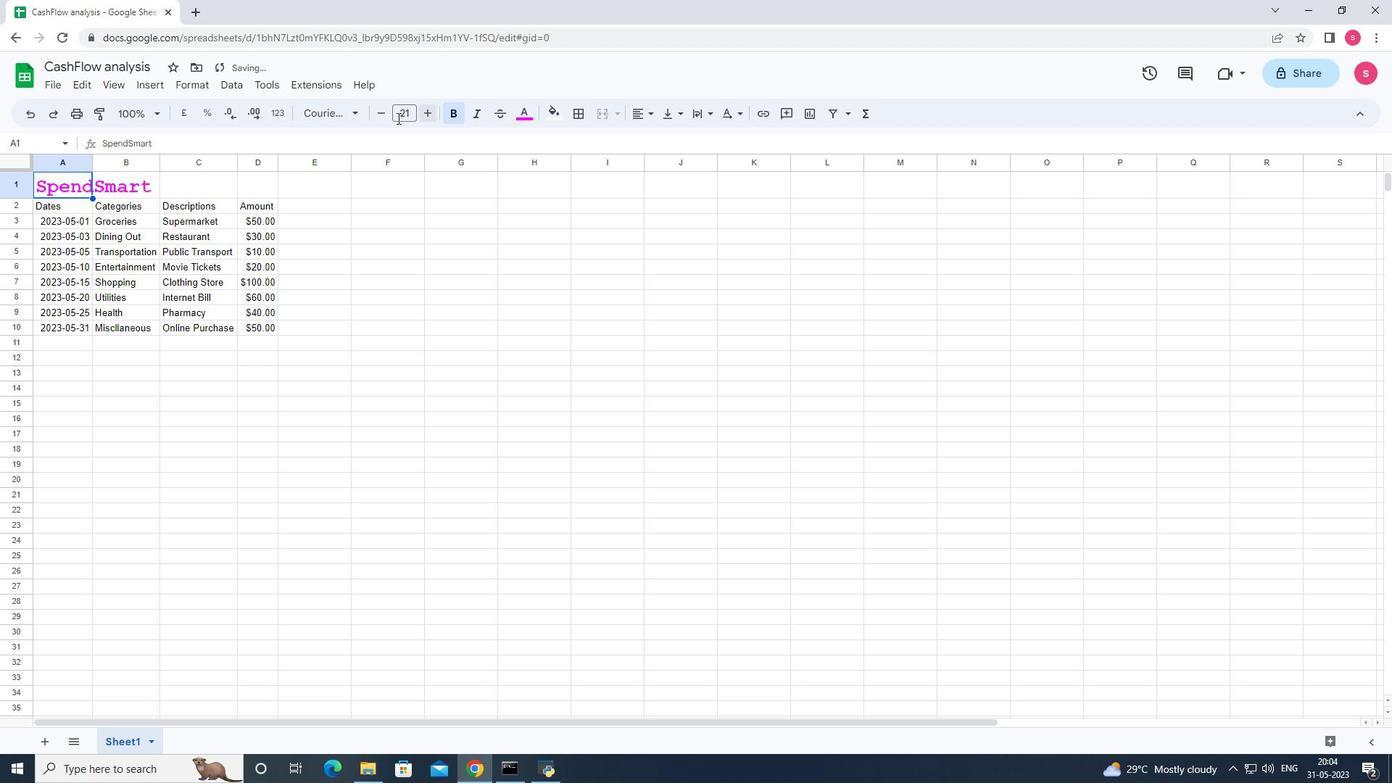 
Action: Mouse pressed left at (385, 120)
Screenshot: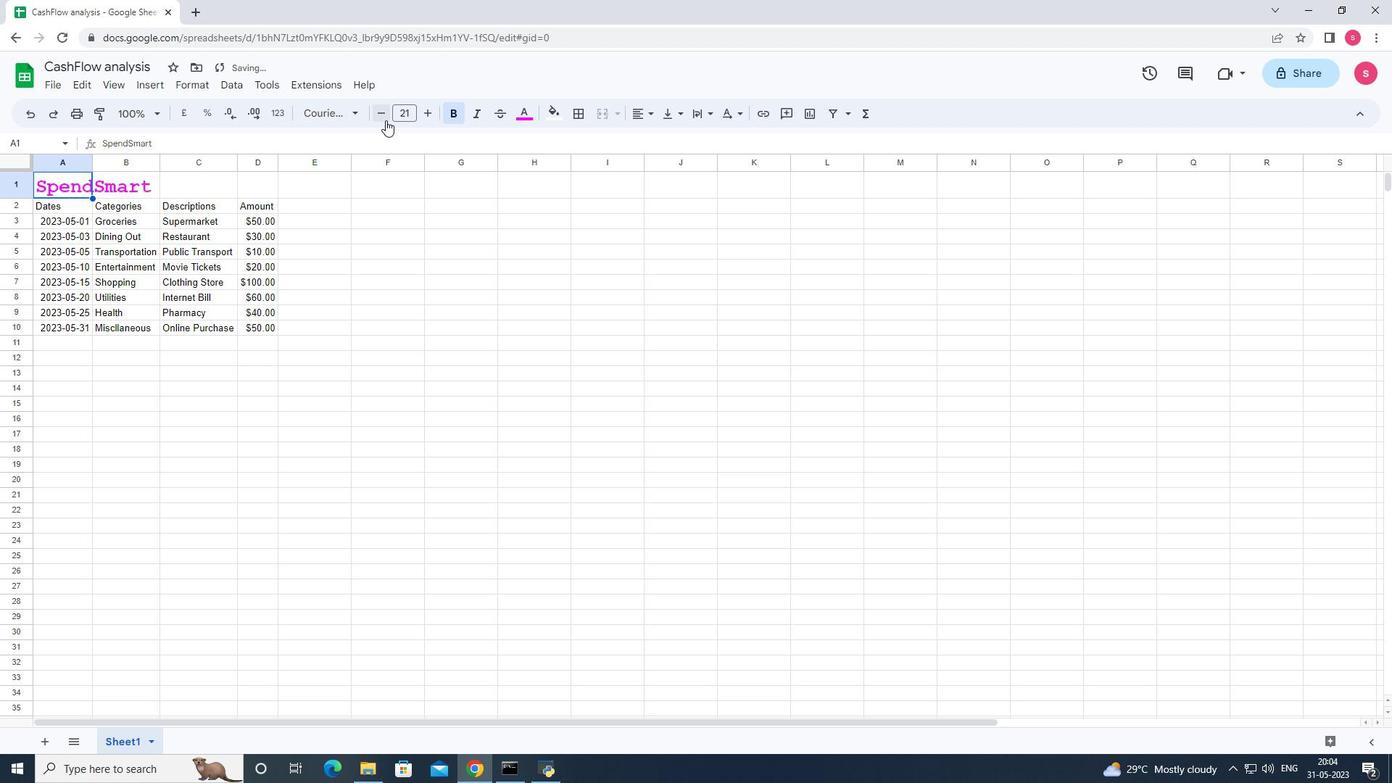 
Action: Mouse moved to (494, 256)
Screenshot: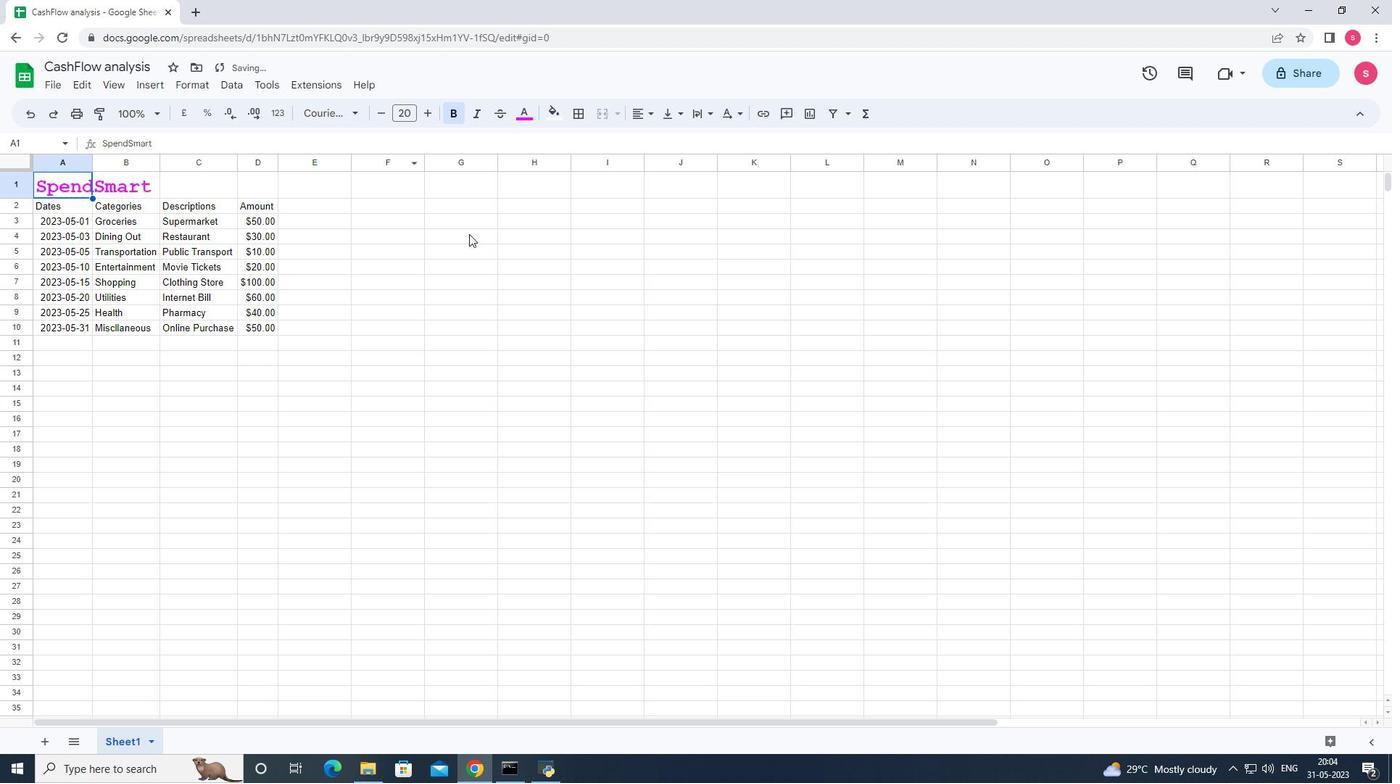 
Action: Mouse pressed left at (494, 256)
Screenshot: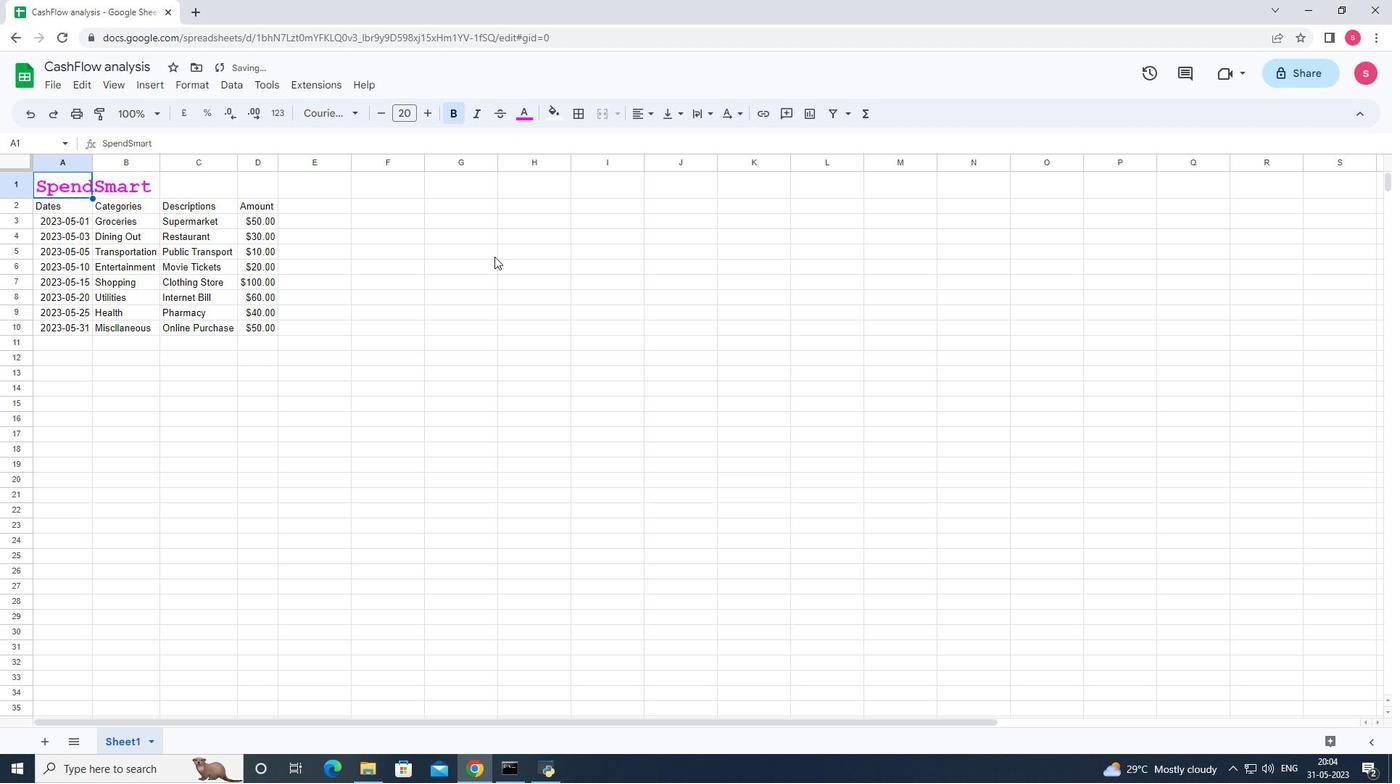 
Action: Mouse moved to (46, 200)
Screenshot: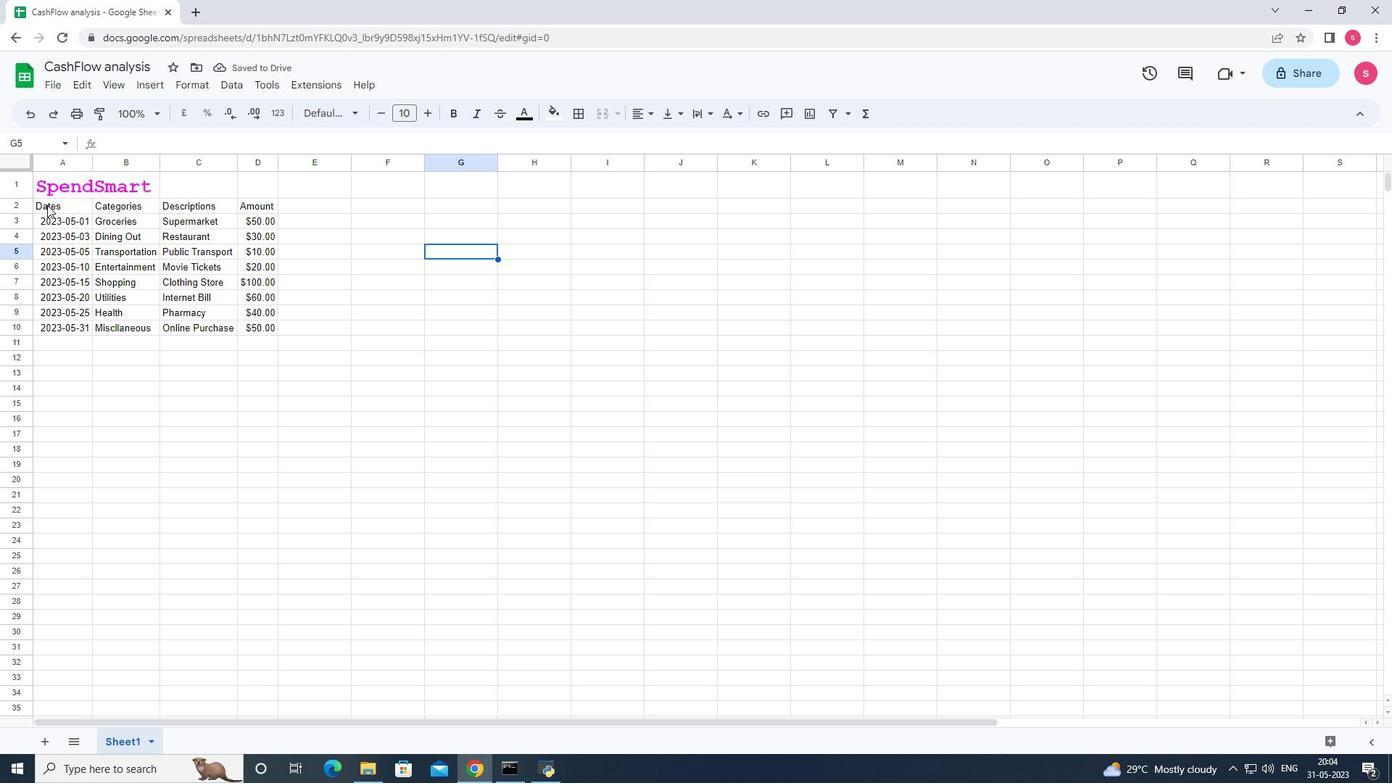 
Action: Mouse pressed left at (46, 200)
Screenshot: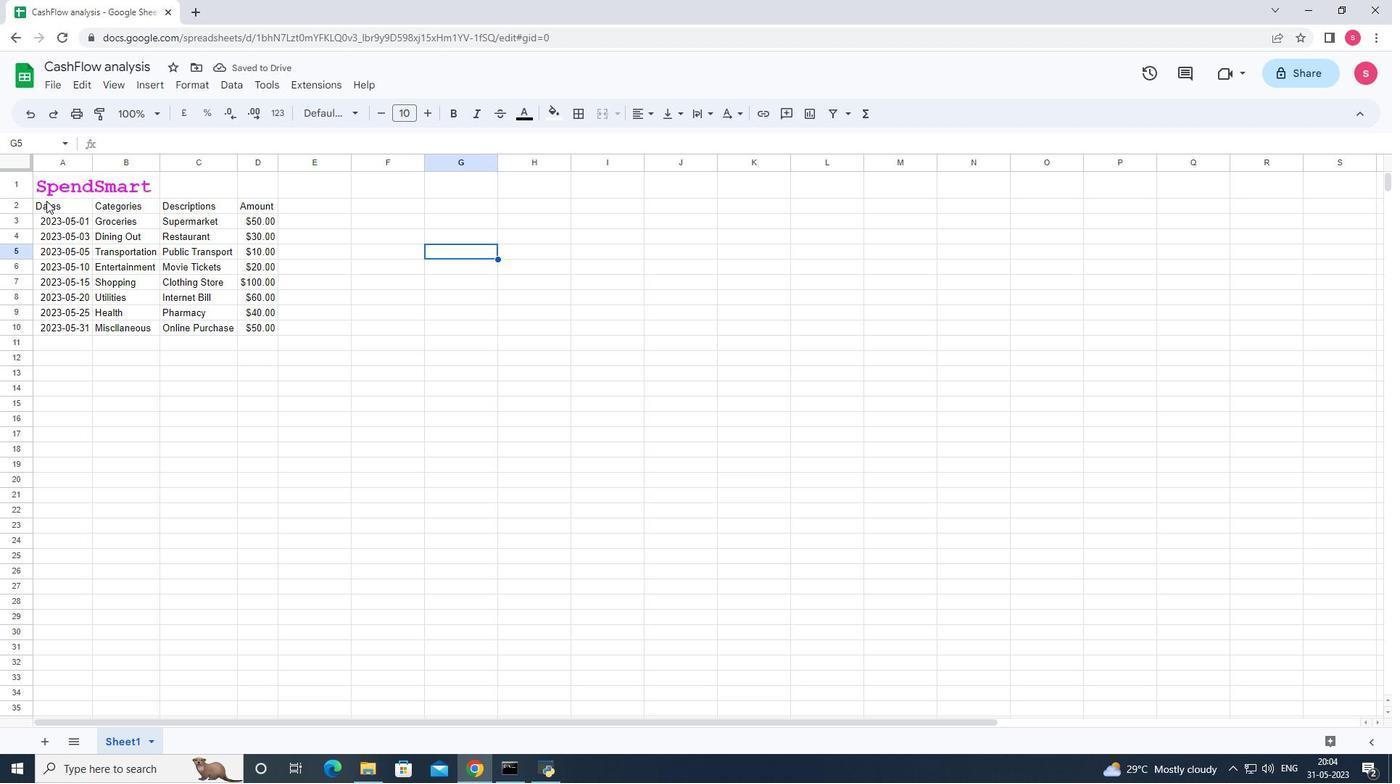
Action: Mouse moved to (340, 113)
Screenshot: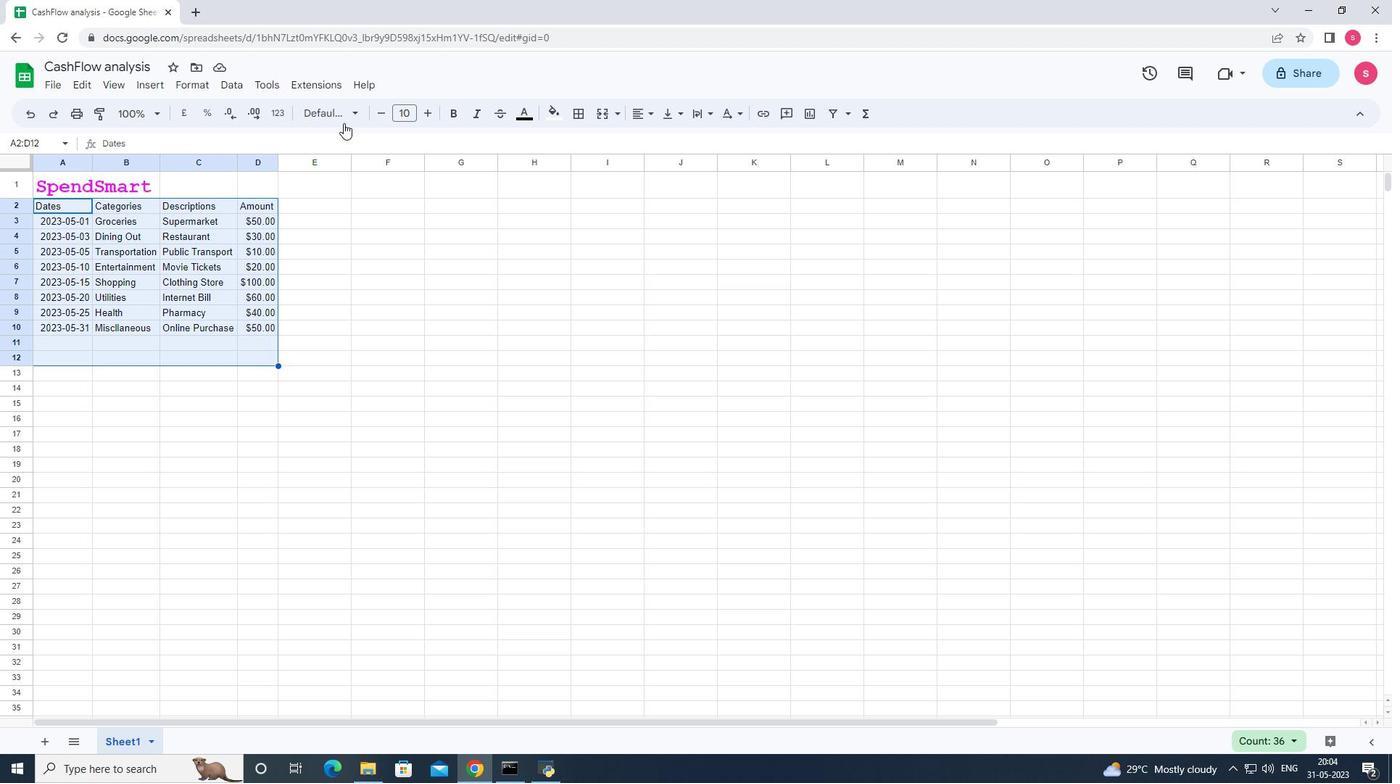 
Action: Mouse pressed left at (340, 113)
Screenshot: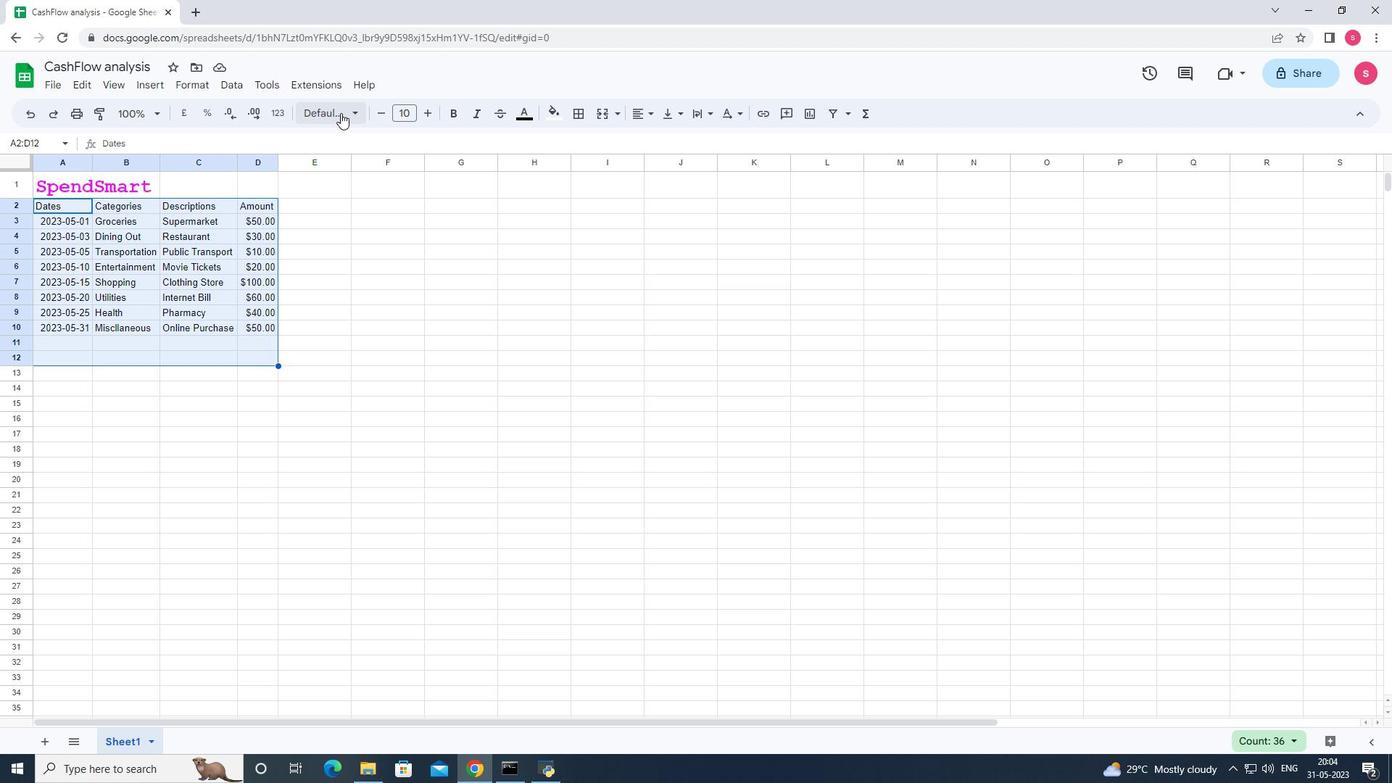 
Action: Mouse moved to (382, 396)
Screenshot: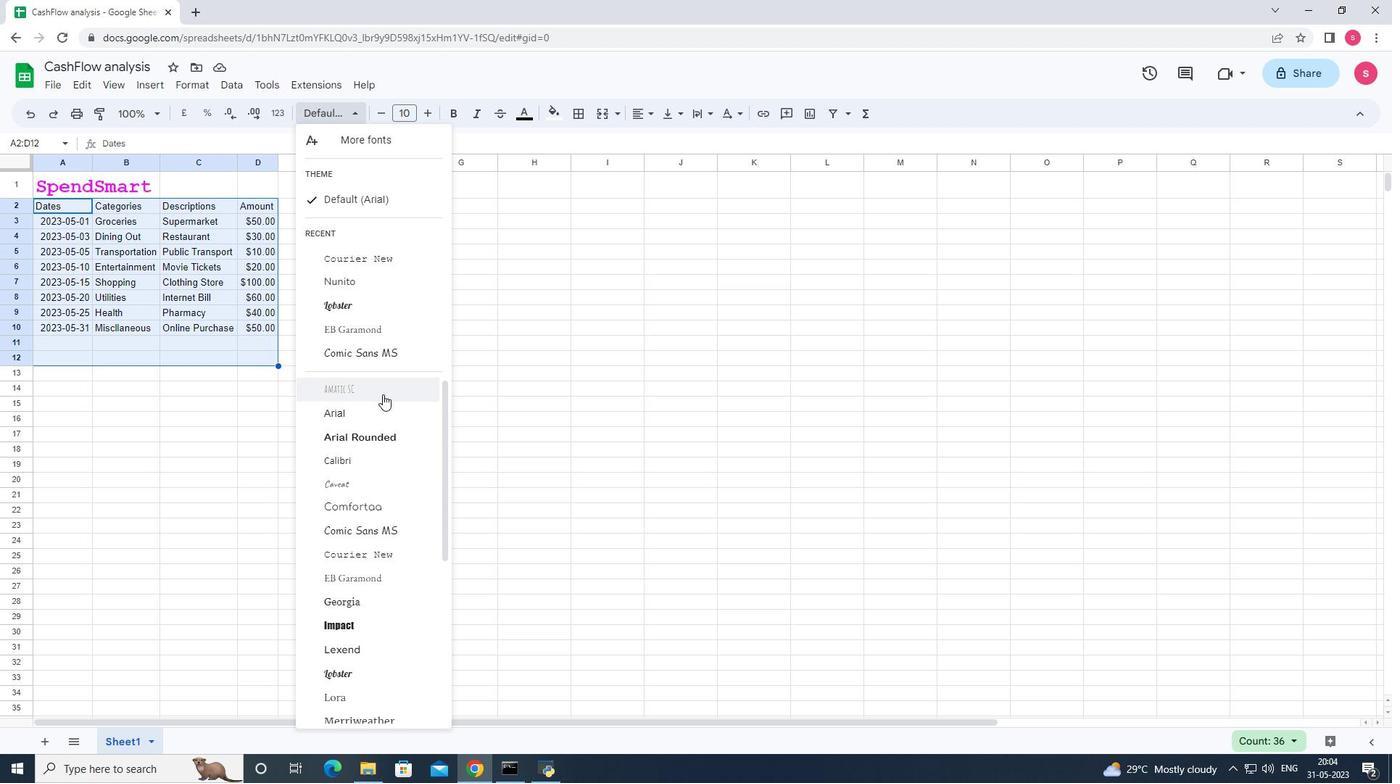 
Action: Mouse scrolled (382, 395) with delta (0, 0)
Screenshot: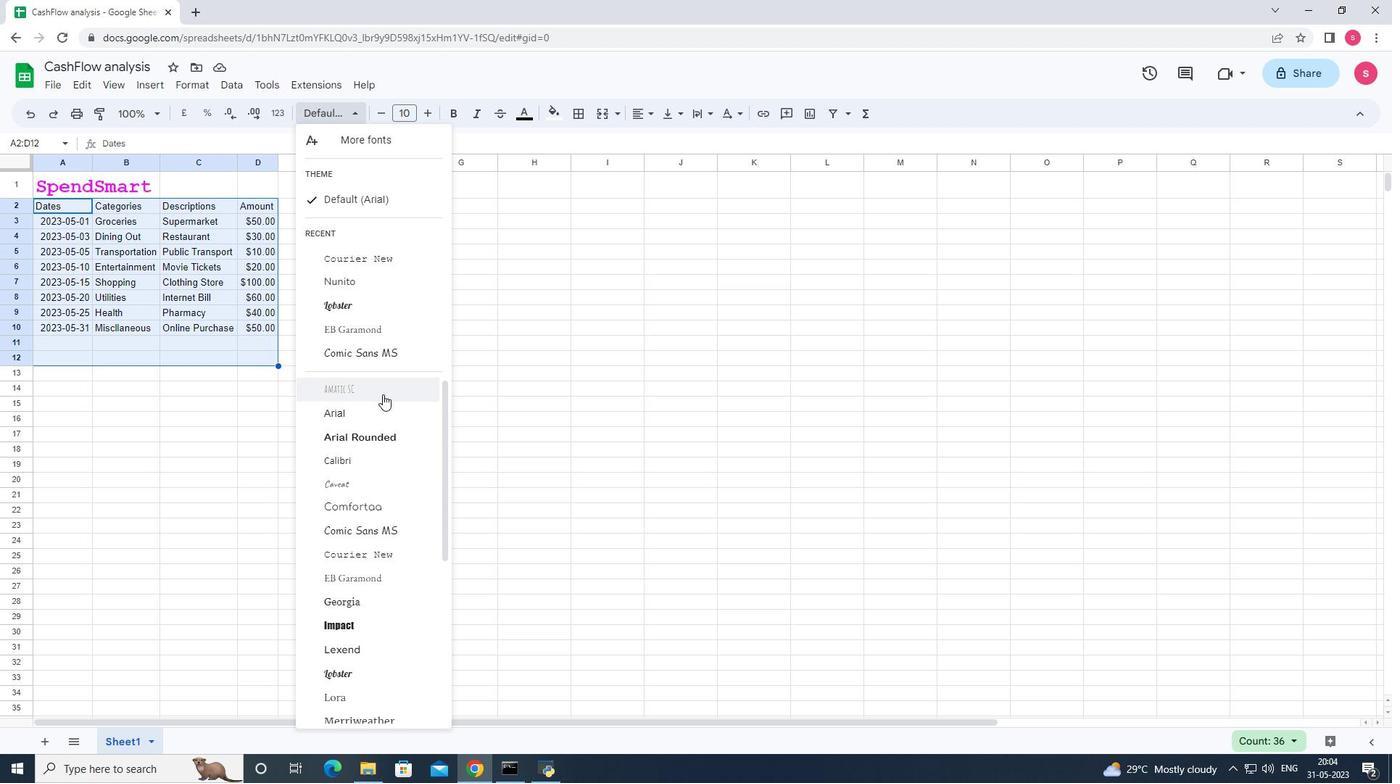 
Action: Mouse moved to (383, 421)
Screenshot: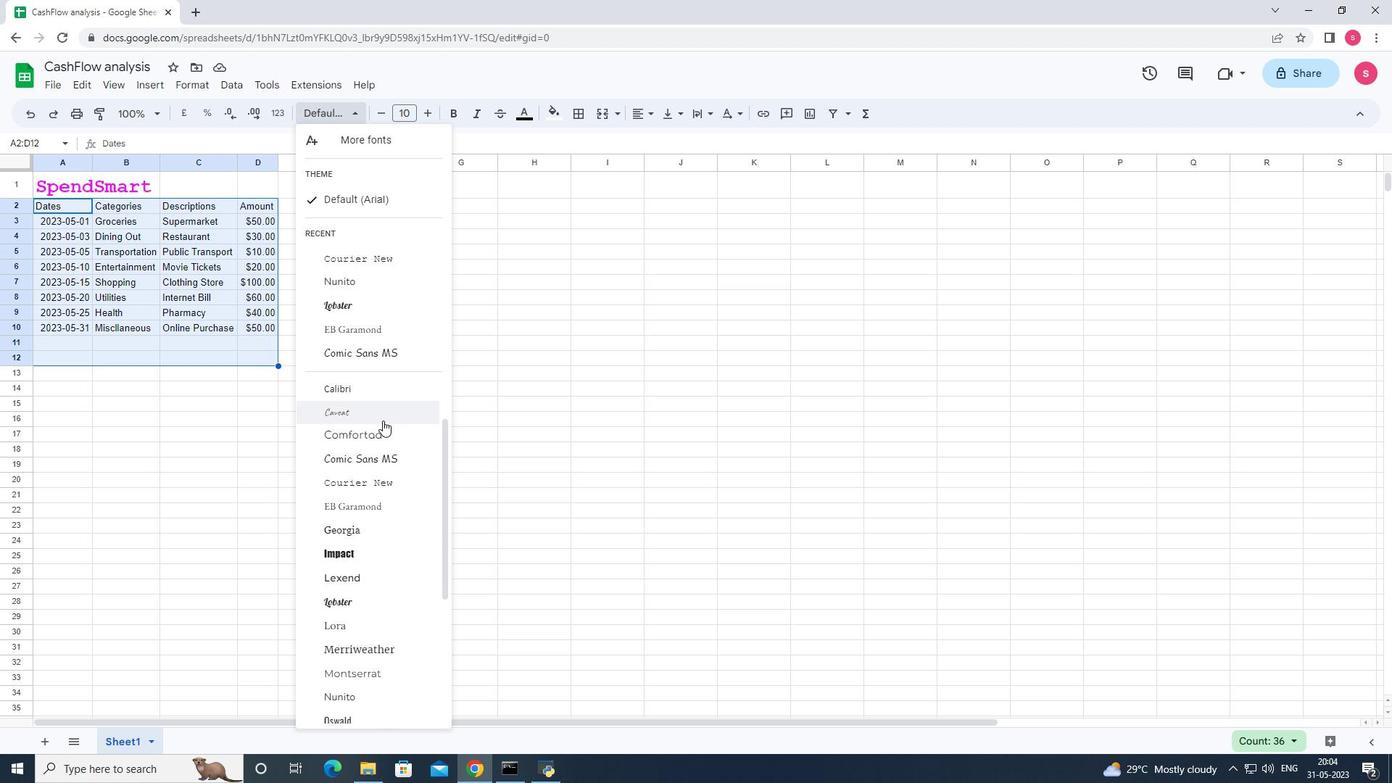 
Action: Mouse scrolled (383, 420) with delta (0, 0)
Screenshot: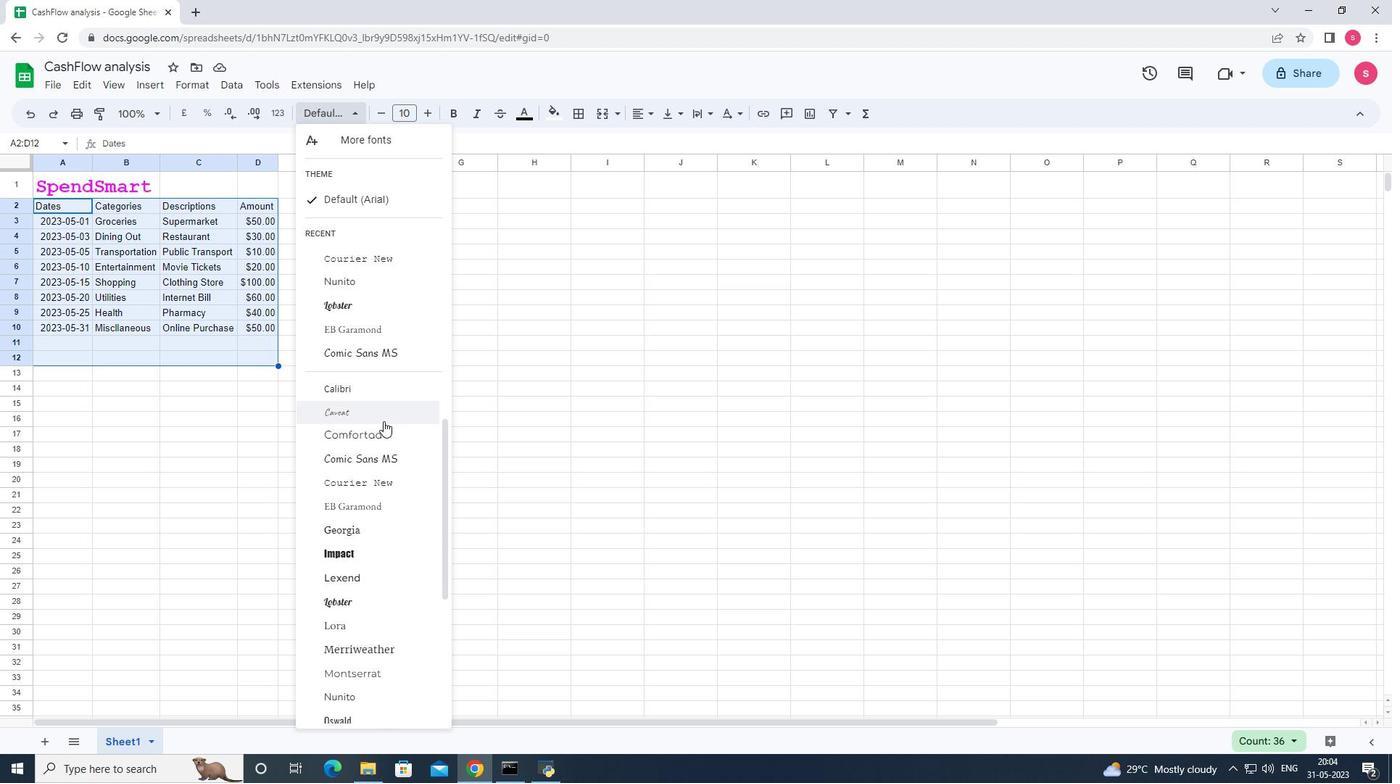 
Action: Mouse moved to (377, 451)
Screenshot: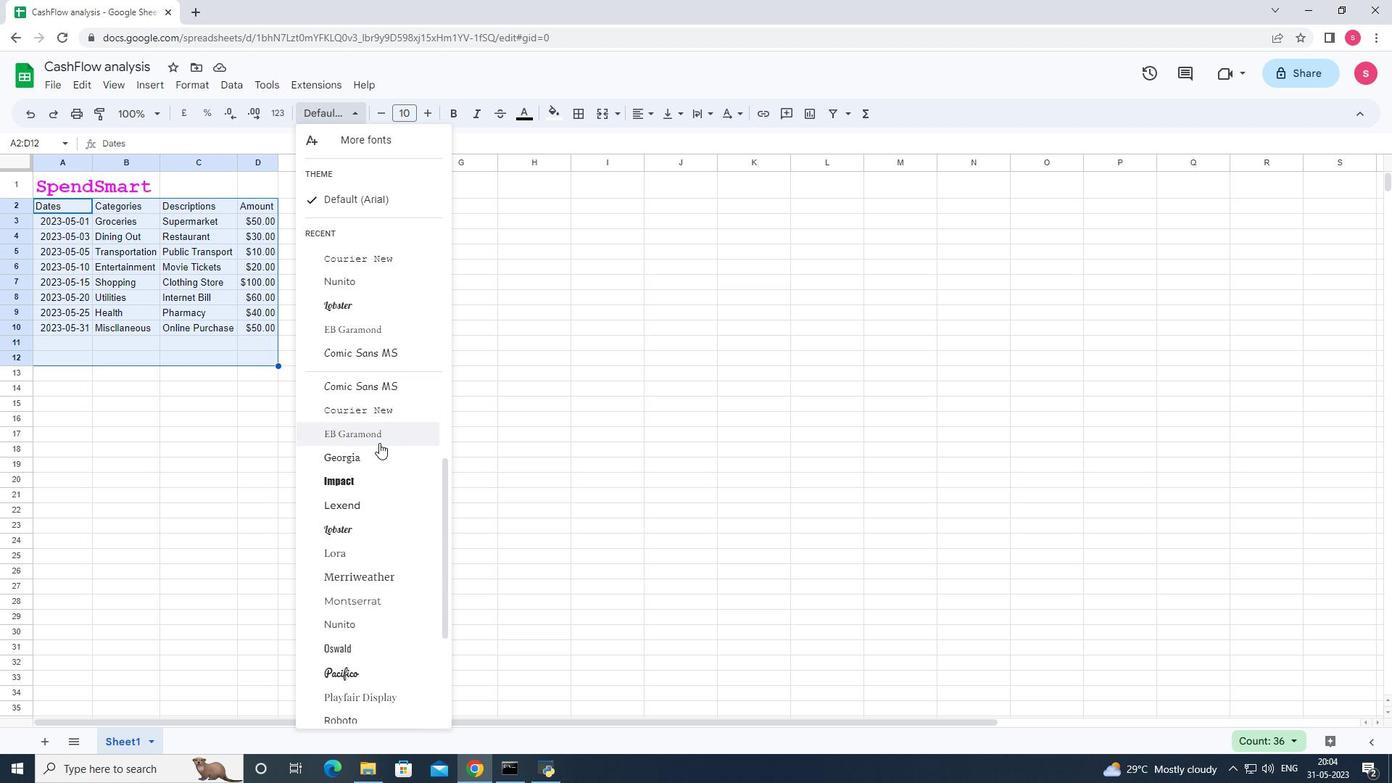 
Action: Mouse pressed left at (377, 451)
Screenshot: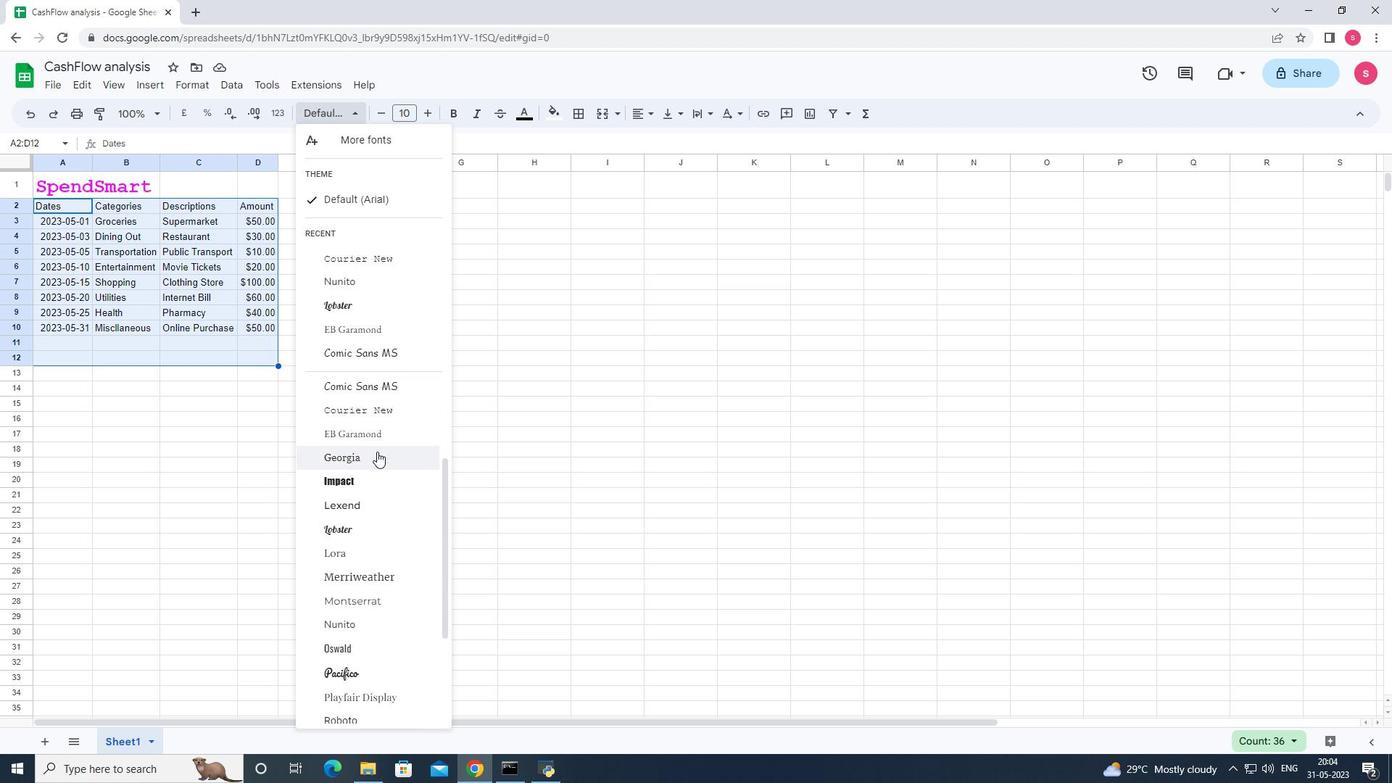 
Action: Mouse moved to (429, 121)
Screenshot: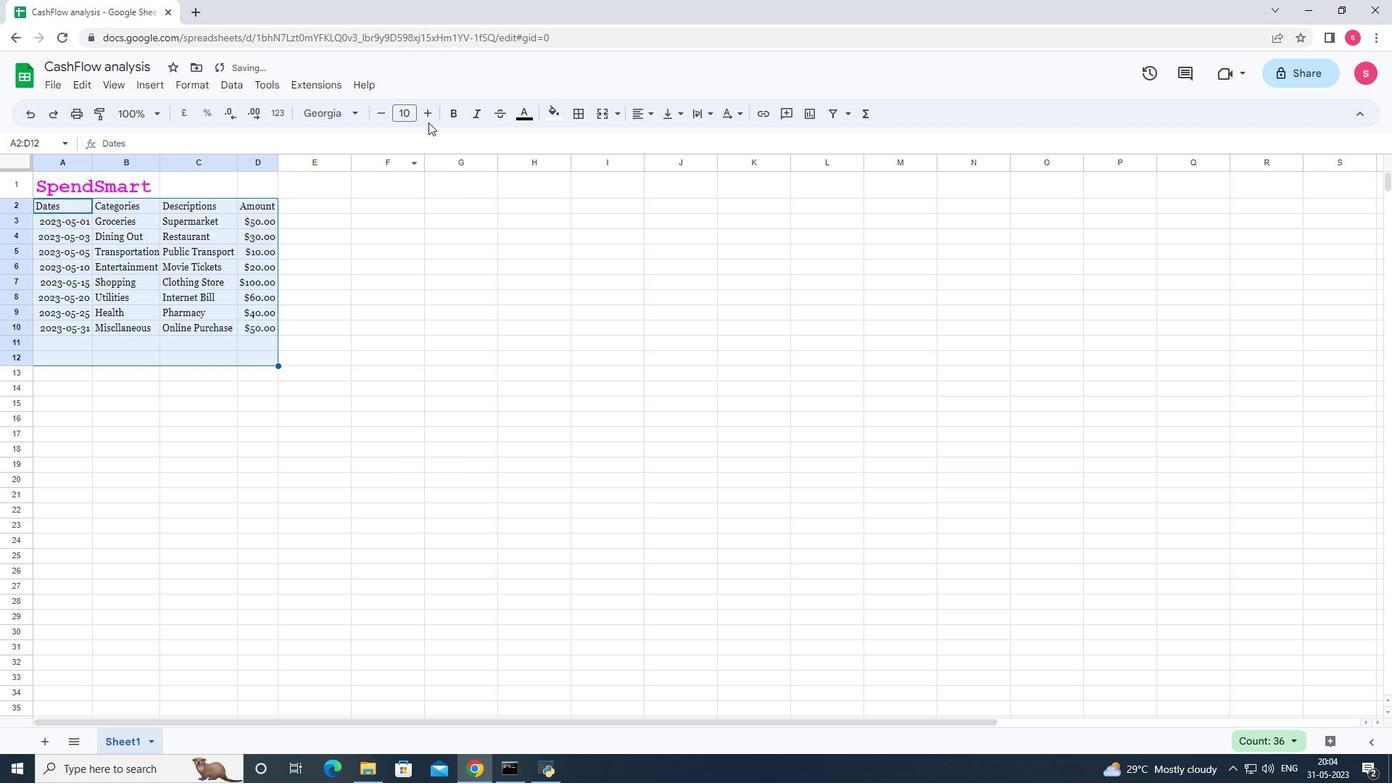 
Action: Mouse pressed left at (429, 121)
Screenshot: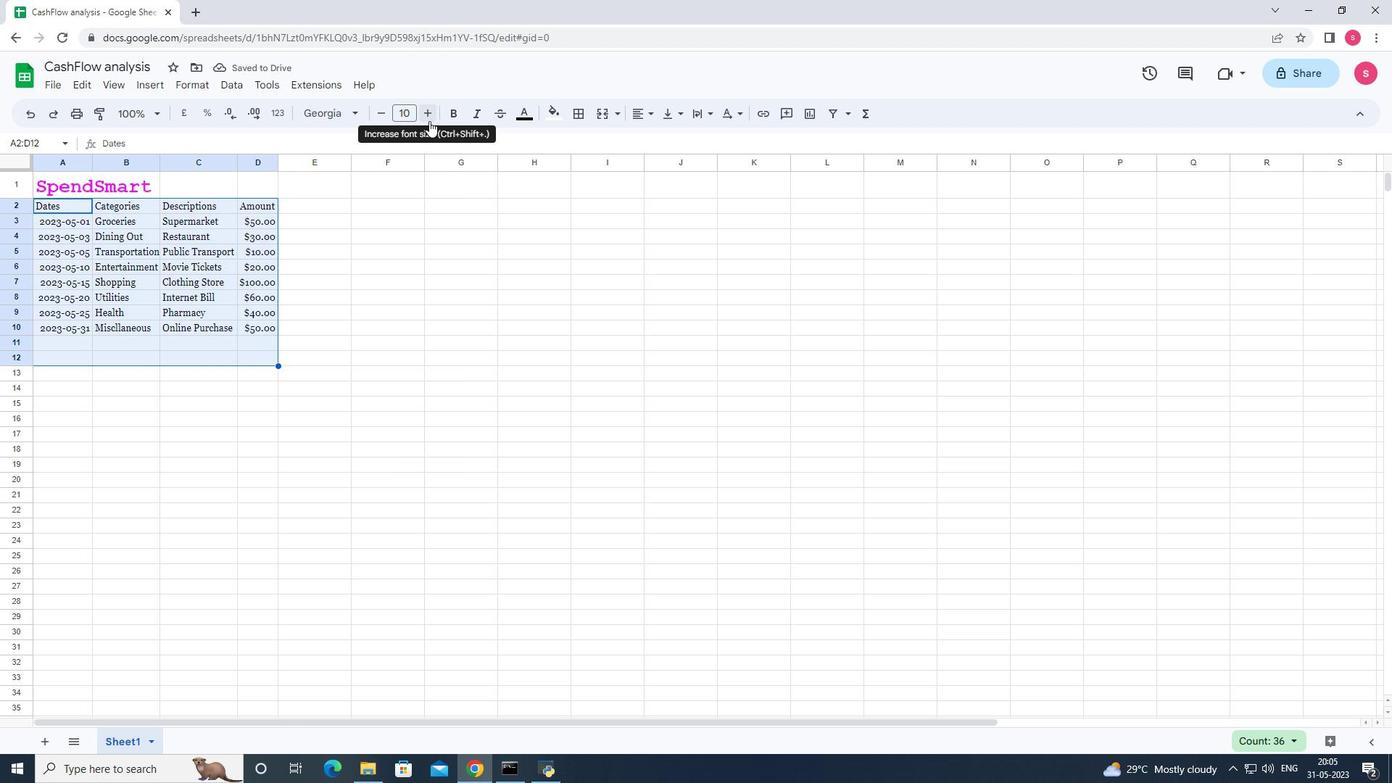 
Action: Mouse pressed left at (429, 121)
Screenshot: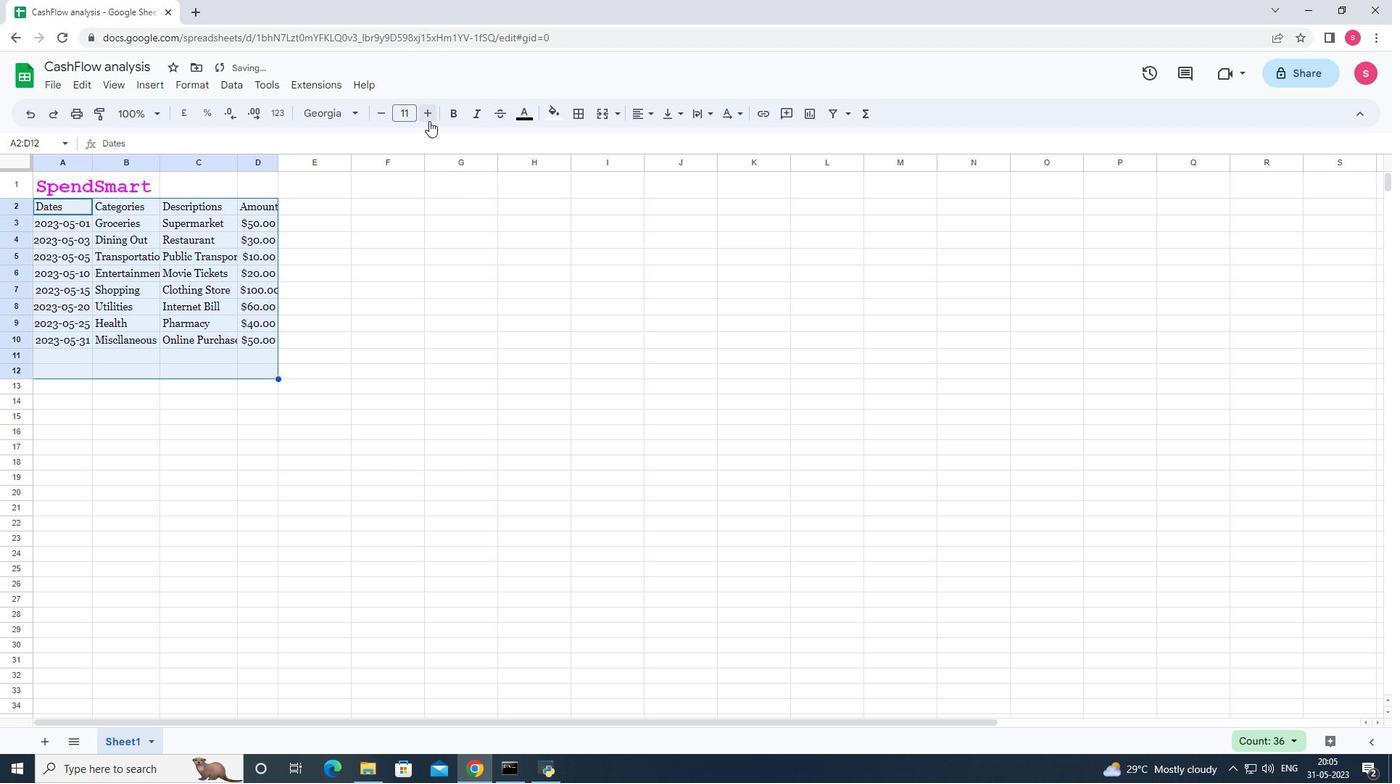 
Action: Mouse moved to (416, 321)
Screenshot: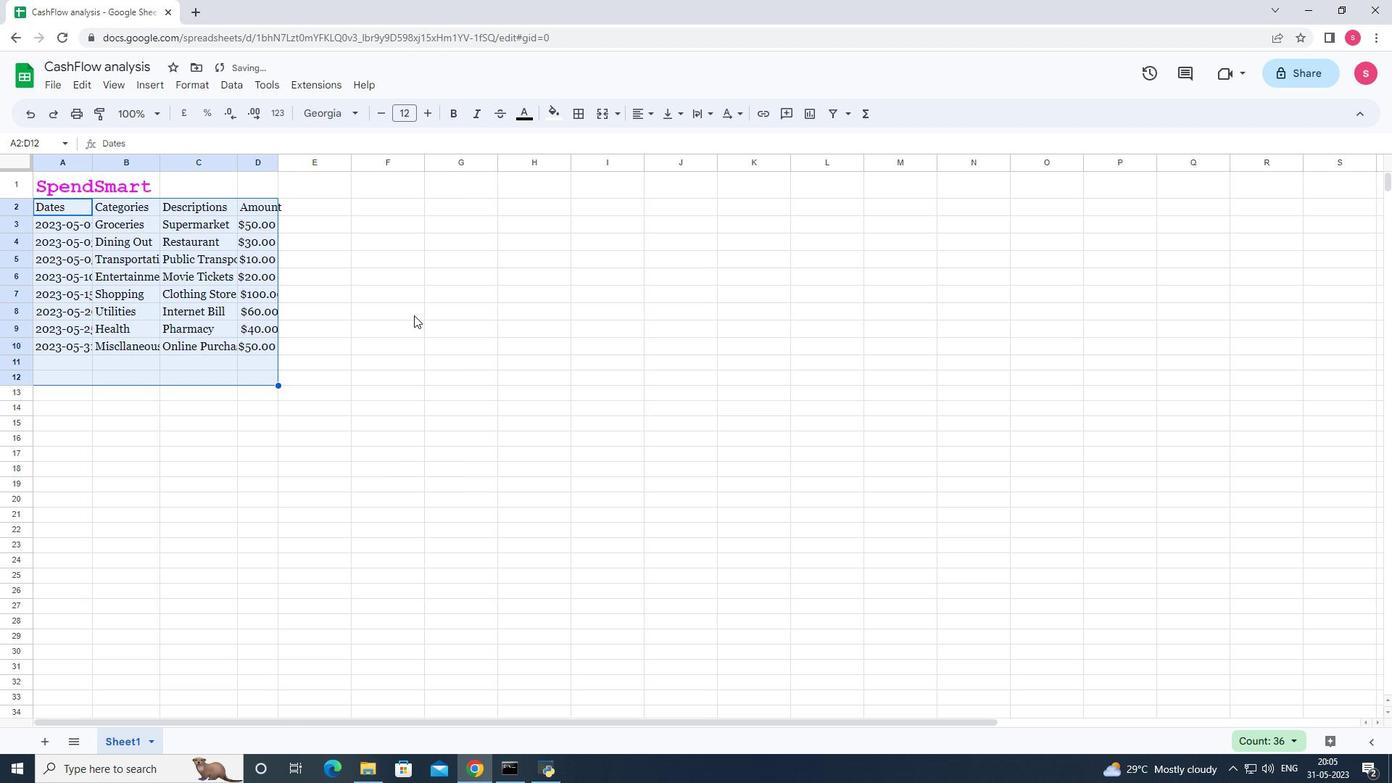 
Action: Mouse pressed left at (416, 321)
Screenshot: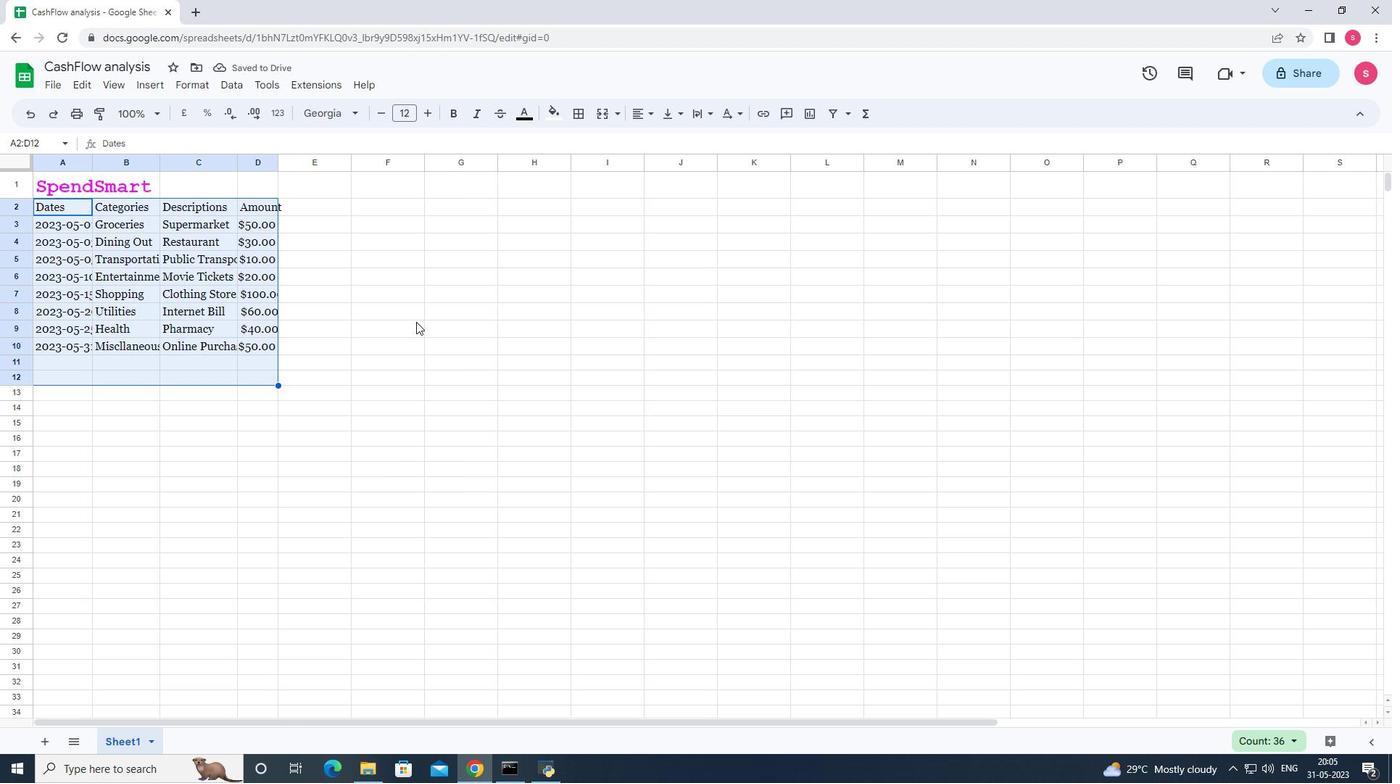 
Action: Mouse moved to (45, 183)
Screenshot: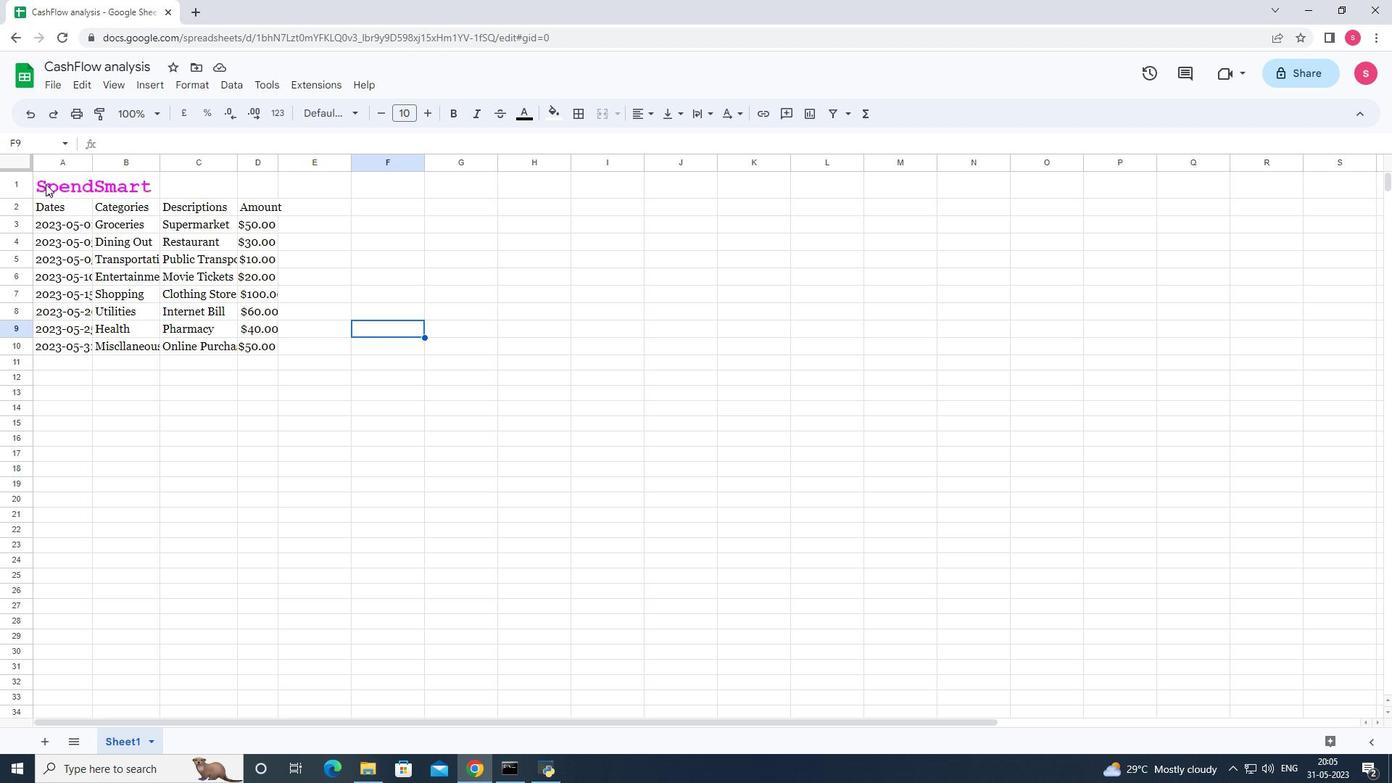 
Action: Mouse pressed left at (45, 183)
Screenshot: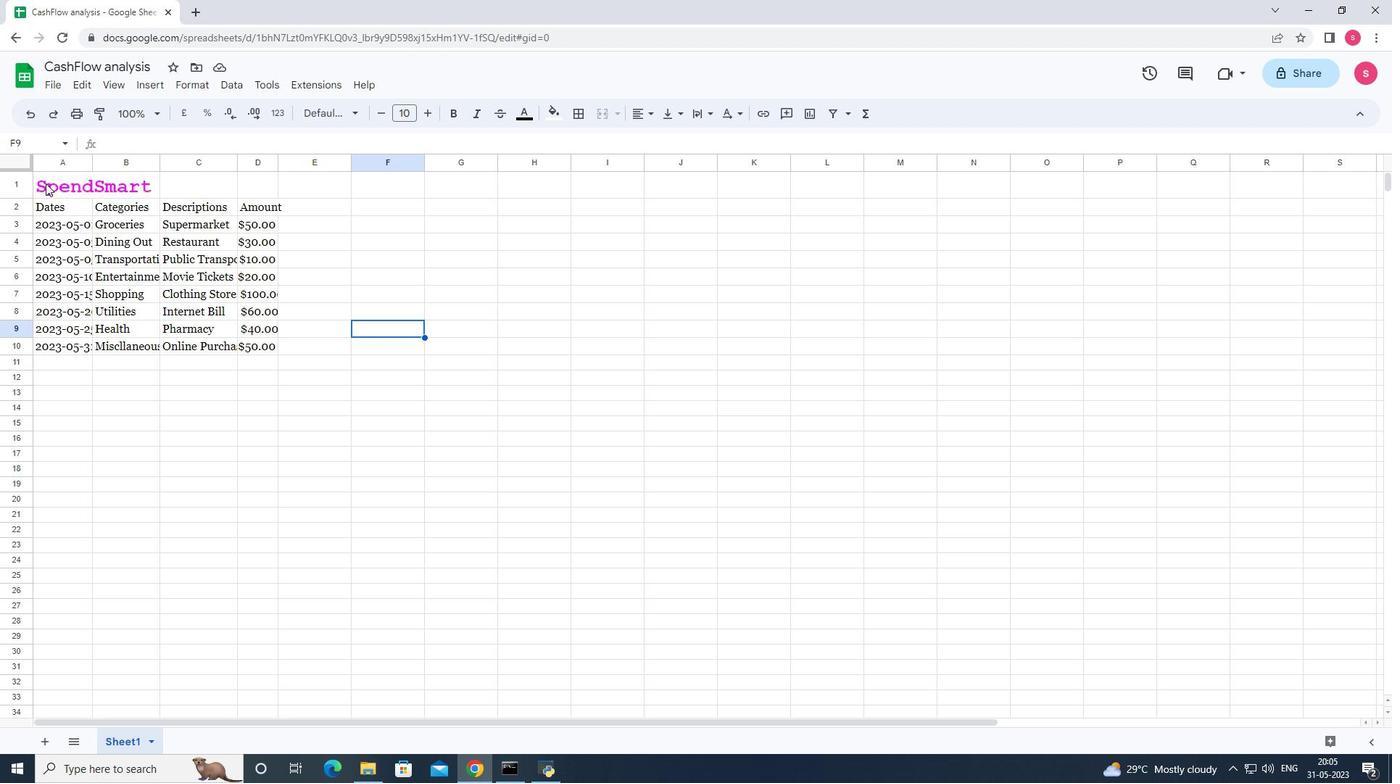 
Action: Mouse moved to (632, 117)
Screenshot: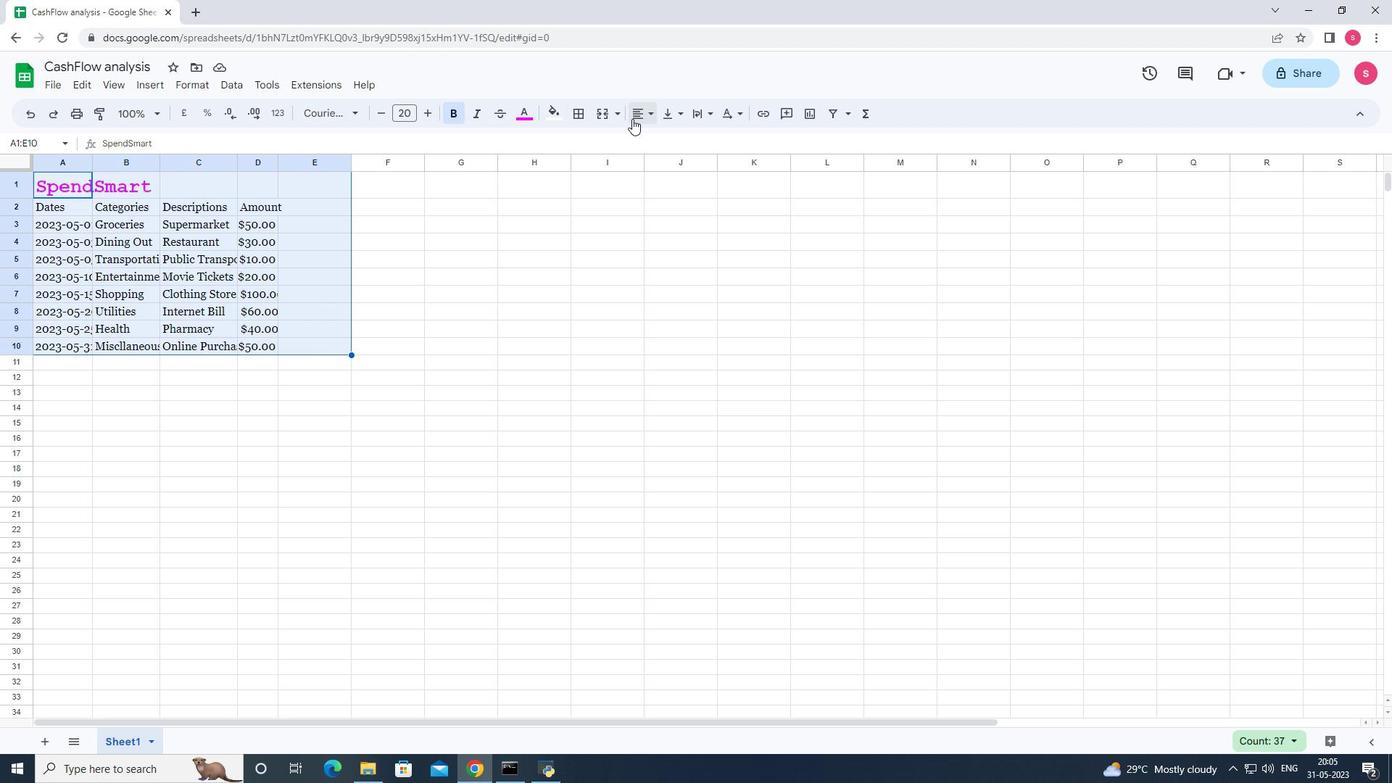 
Action: Mouse pressed left at (632, 117)
Screenshot: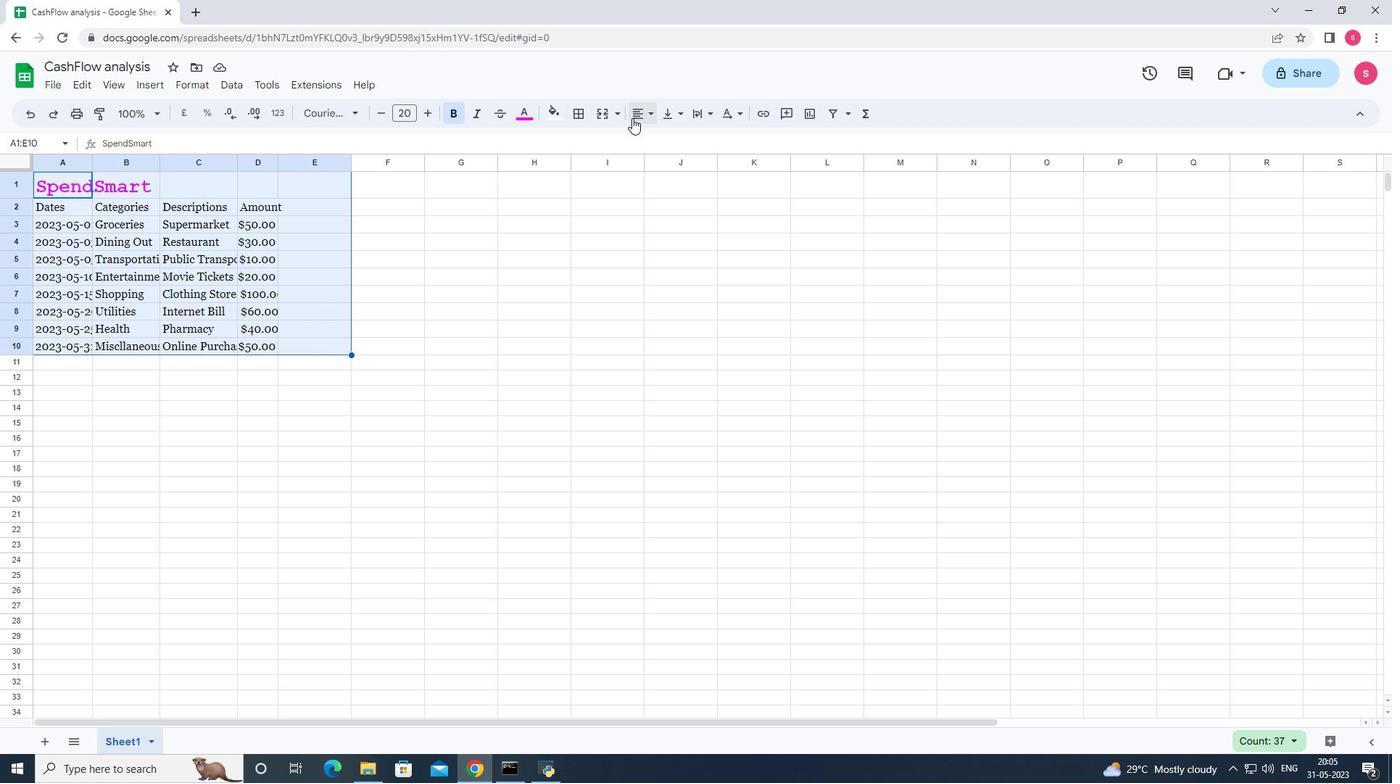 
Action: Mouse moved to (685, 141)
Screenshot: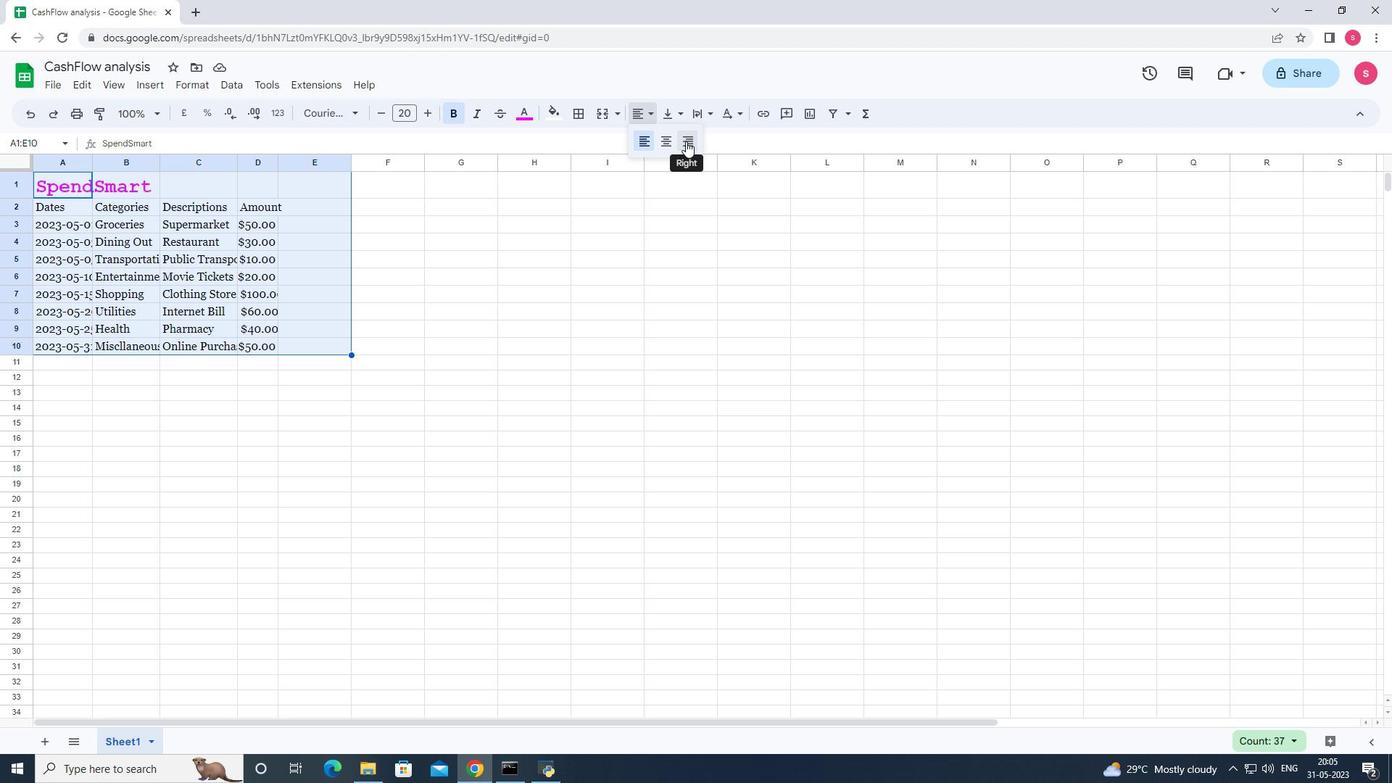
Action: Mouse pressed left at (685, 141)
Screenshot: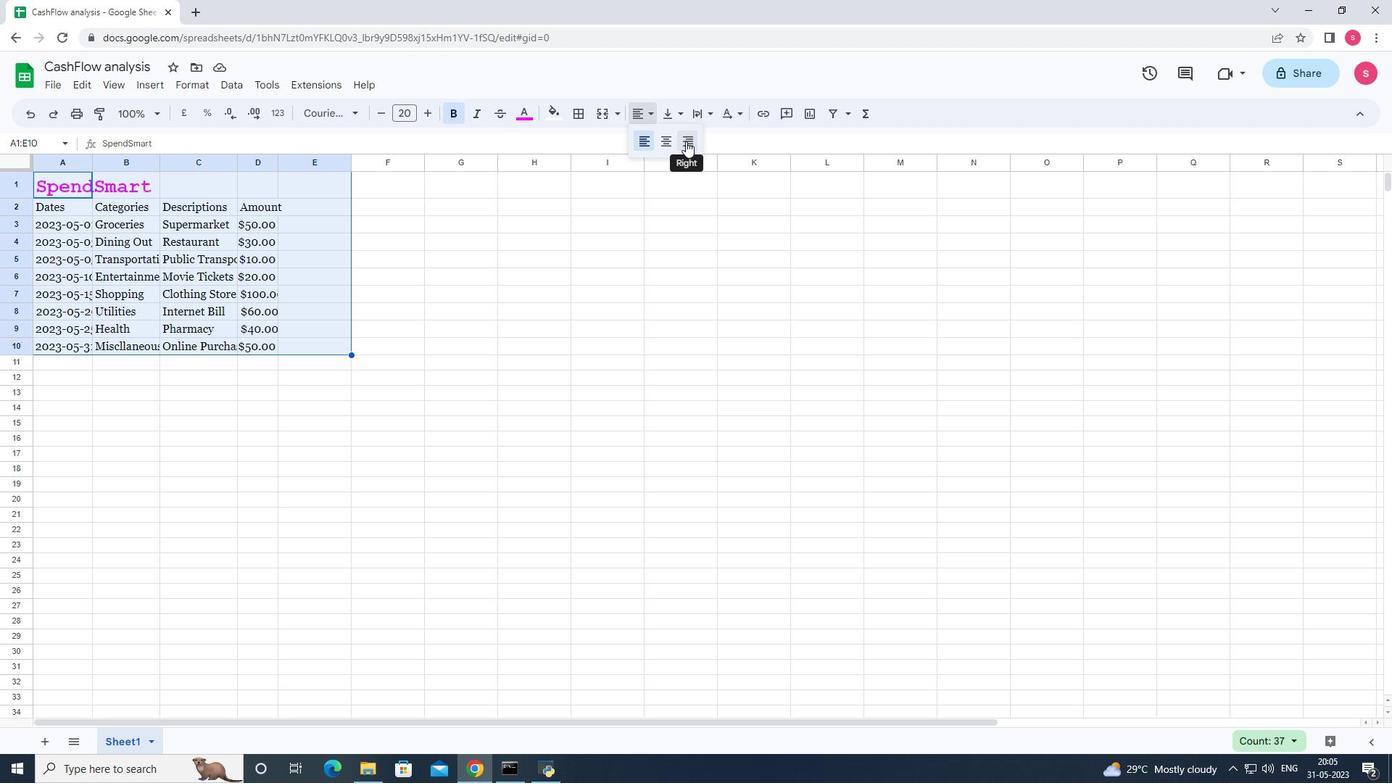 
Action: Mouse moved to (535, 391)
Screenshot: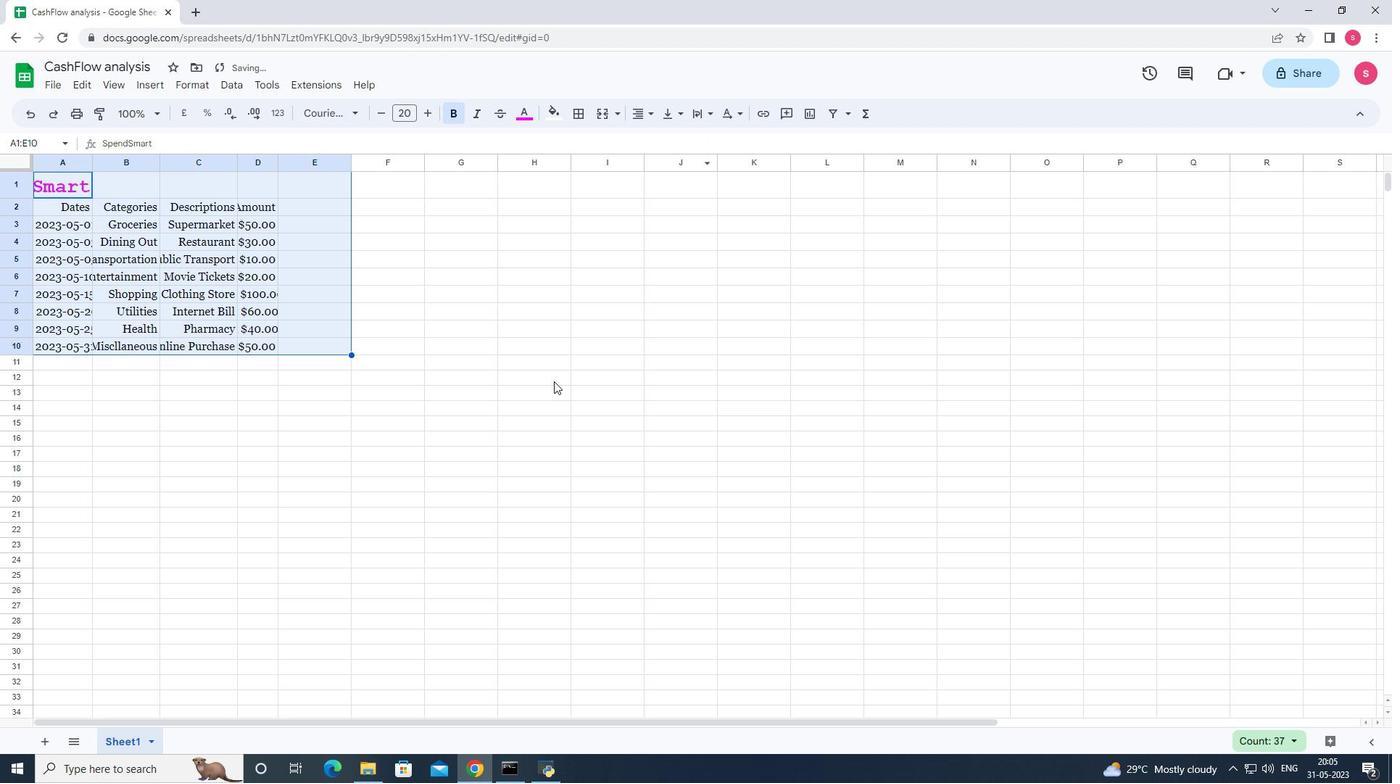 
Action: Mouse pressed left at (535, 391)
Screenshot: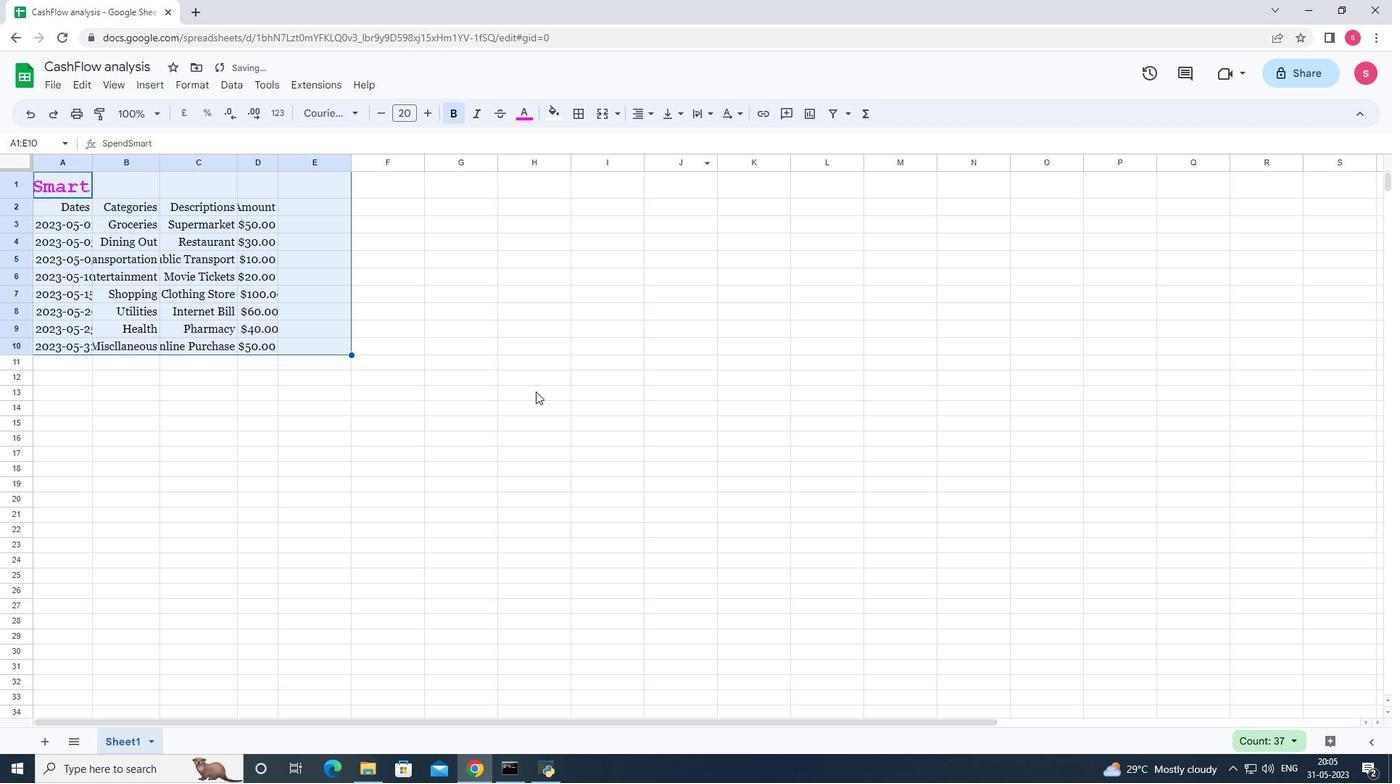 
Action: Mouse moved to (91, 166)
Screenshot: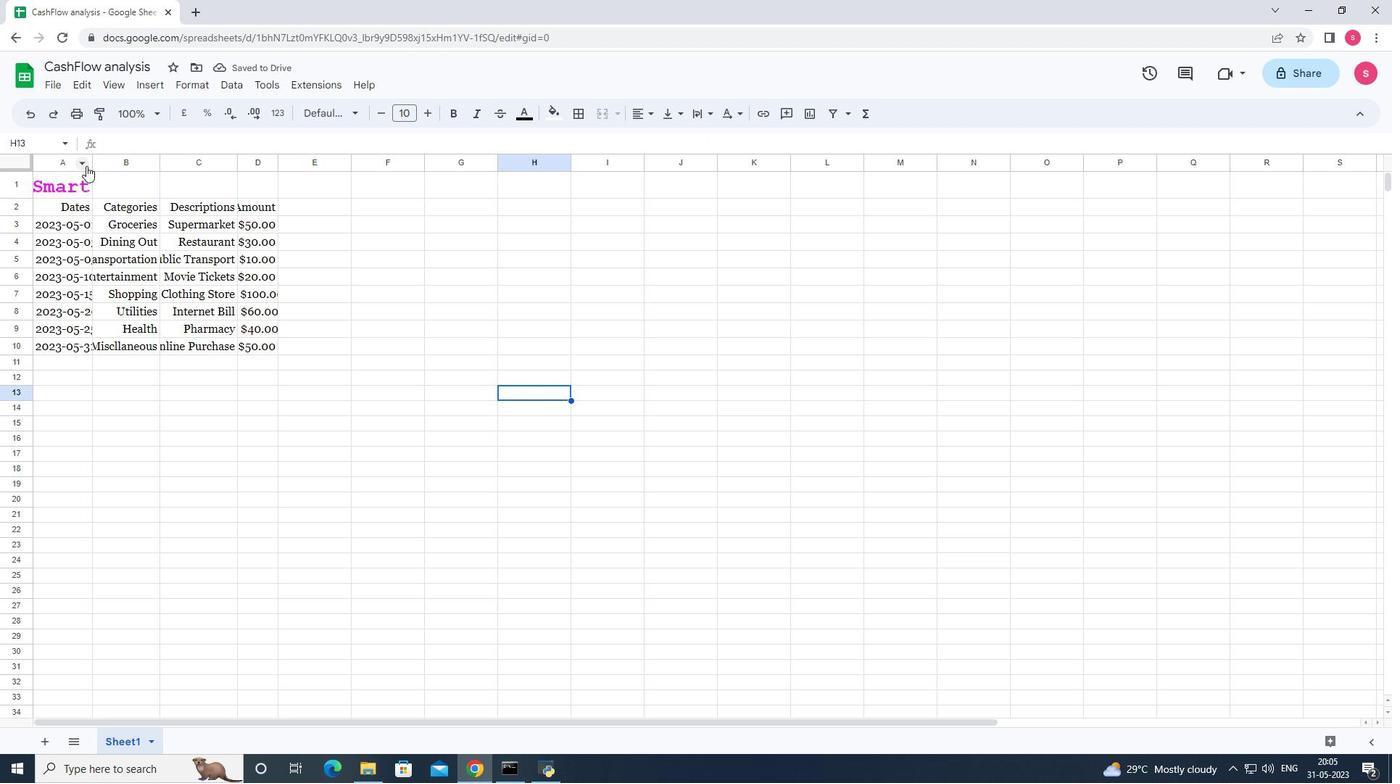 
Action: Mouse pressed left at (91, 166)
Screenshot: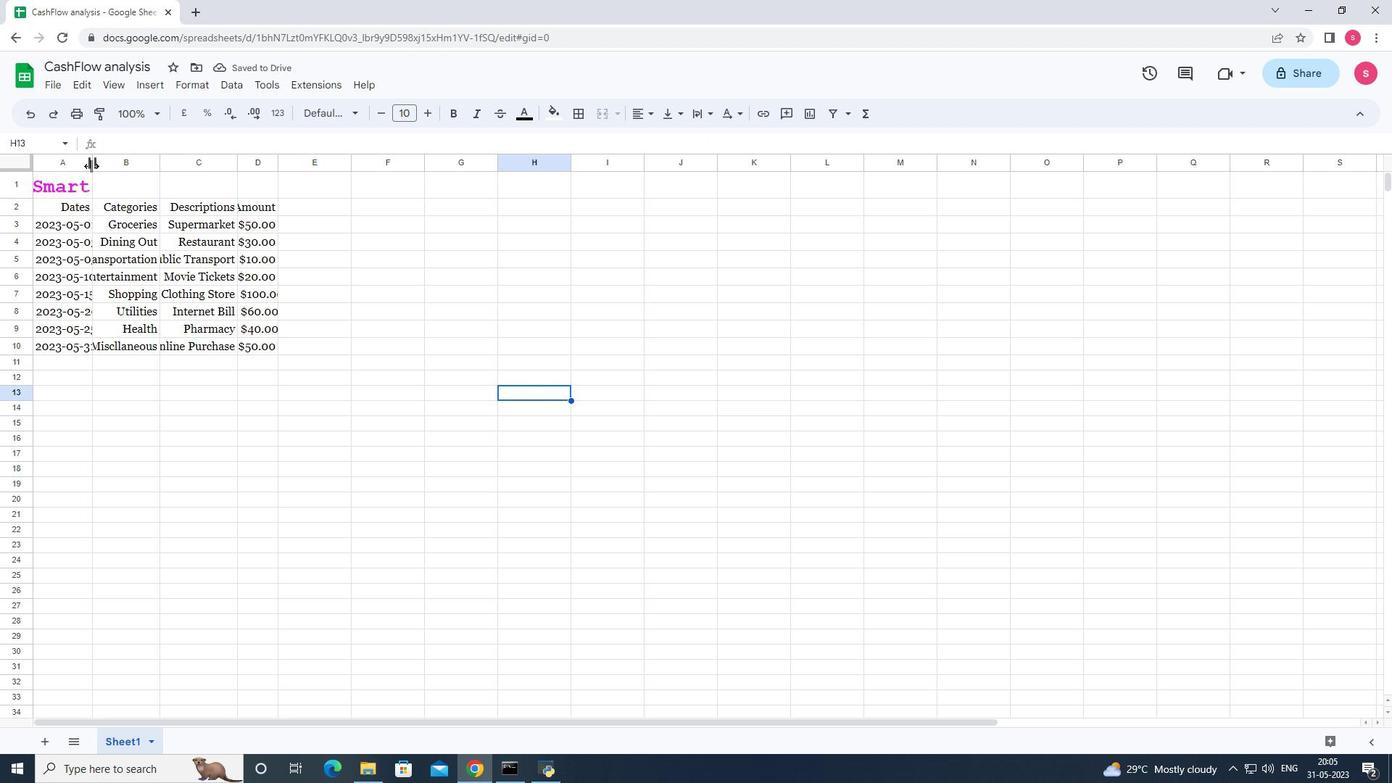 
Action: Mouse pressed left at (91, 166)
Screenshot: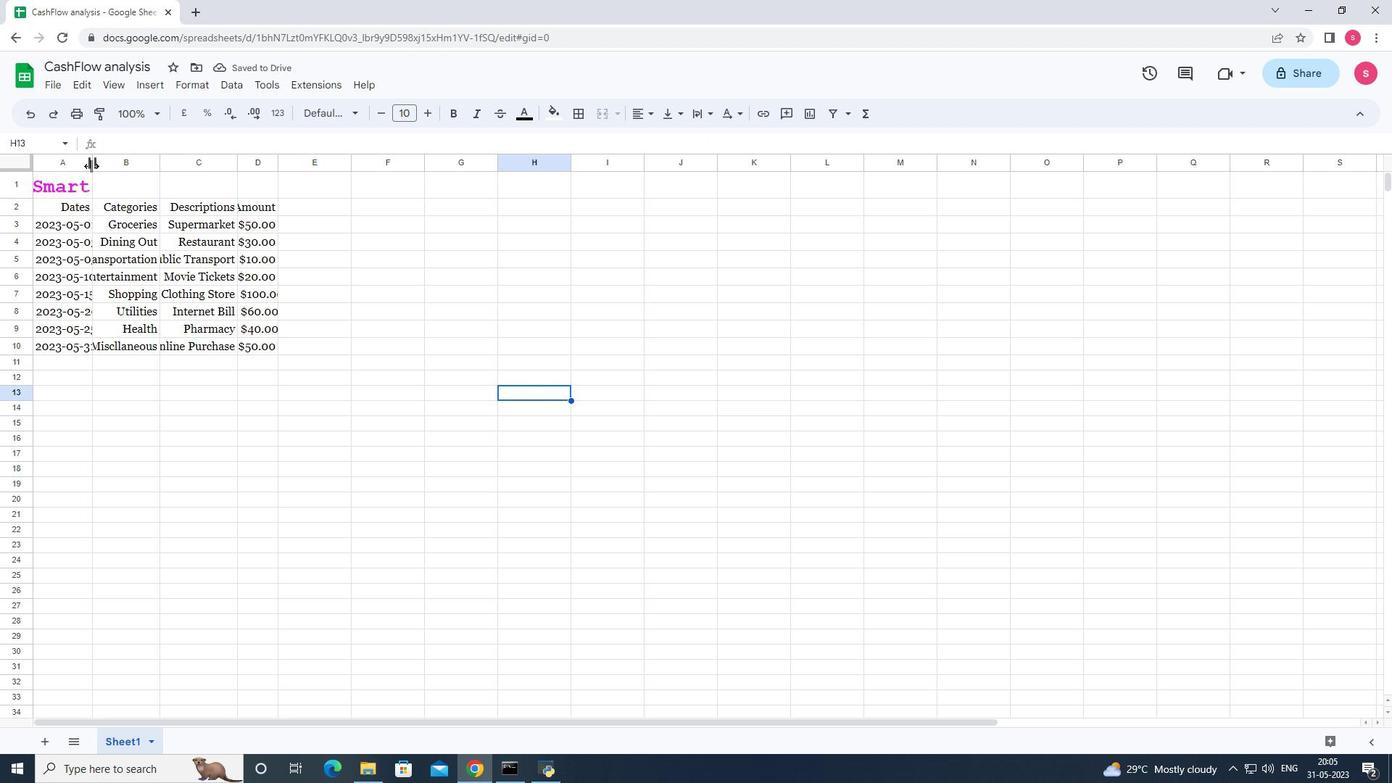 
Action: Mouse moved to (218, 165)
Screenshot: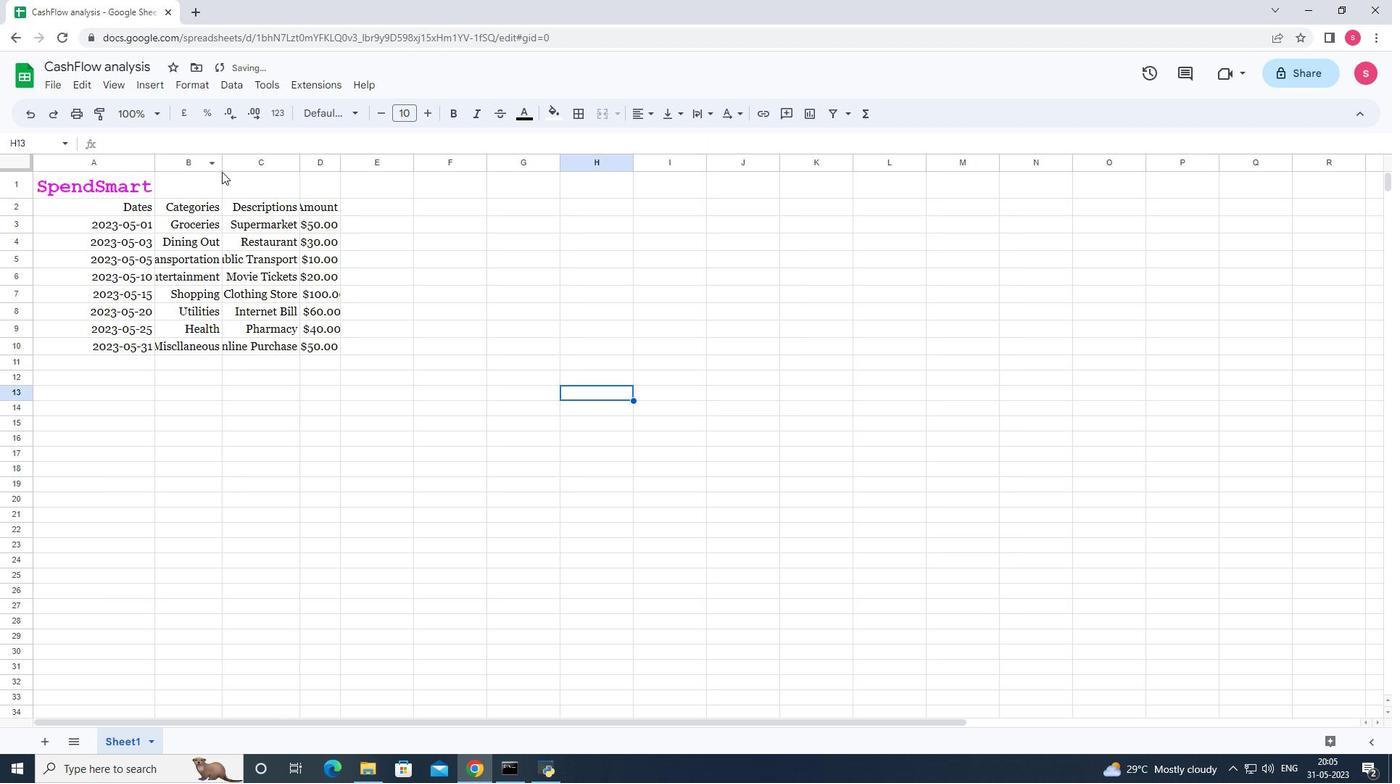 
Action: Mouse pressed left at (218, 165)
Screenshot: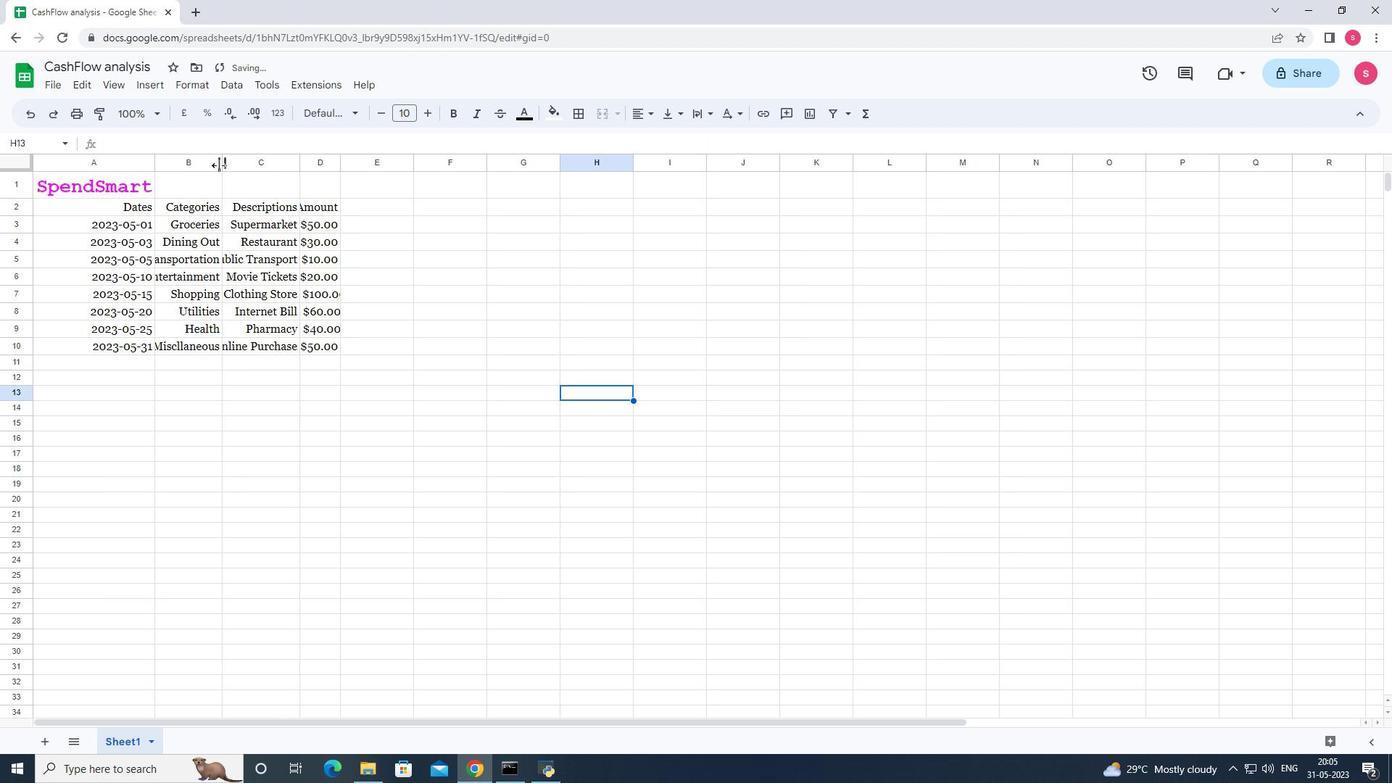 
Action: Mouse pressed left at (218, 165)
Screenshot: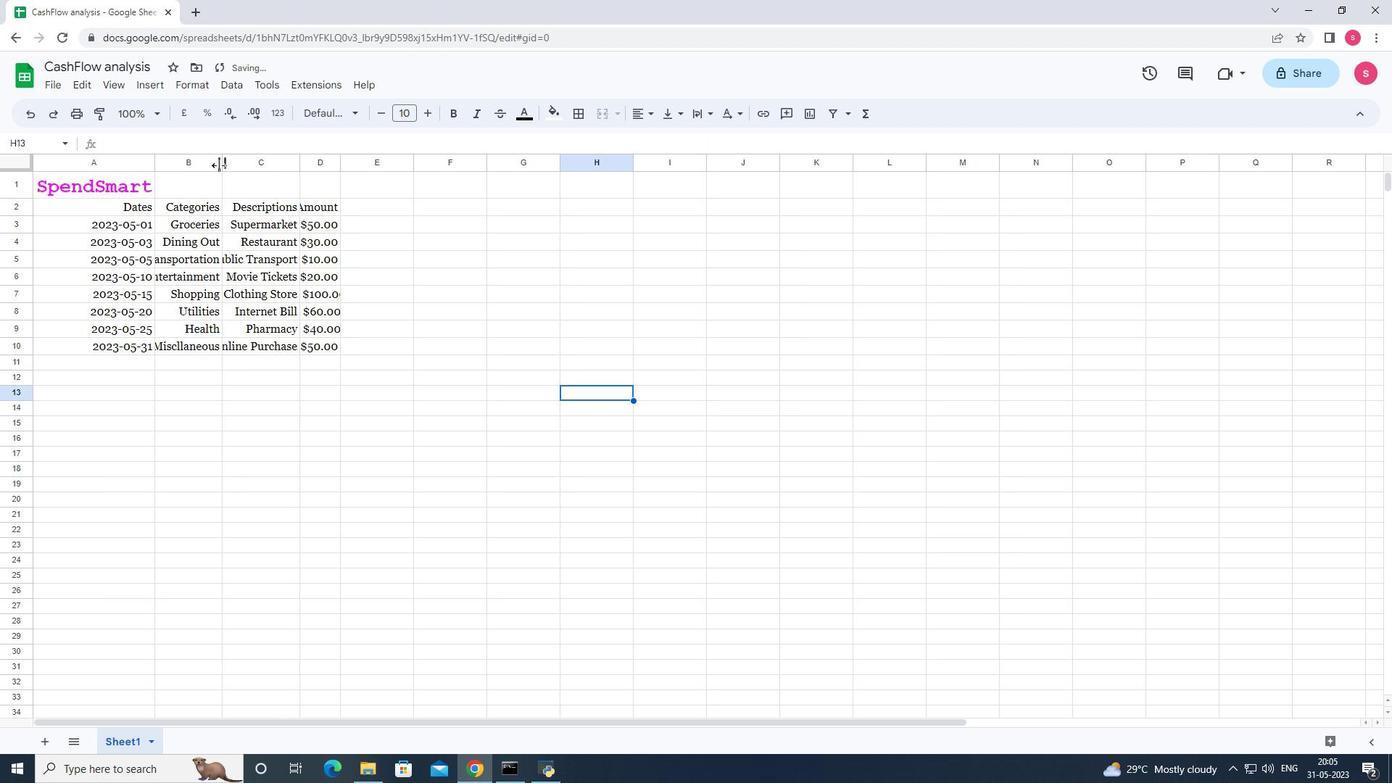 
Action: Mouse moved to (319, 160)
Screenshot: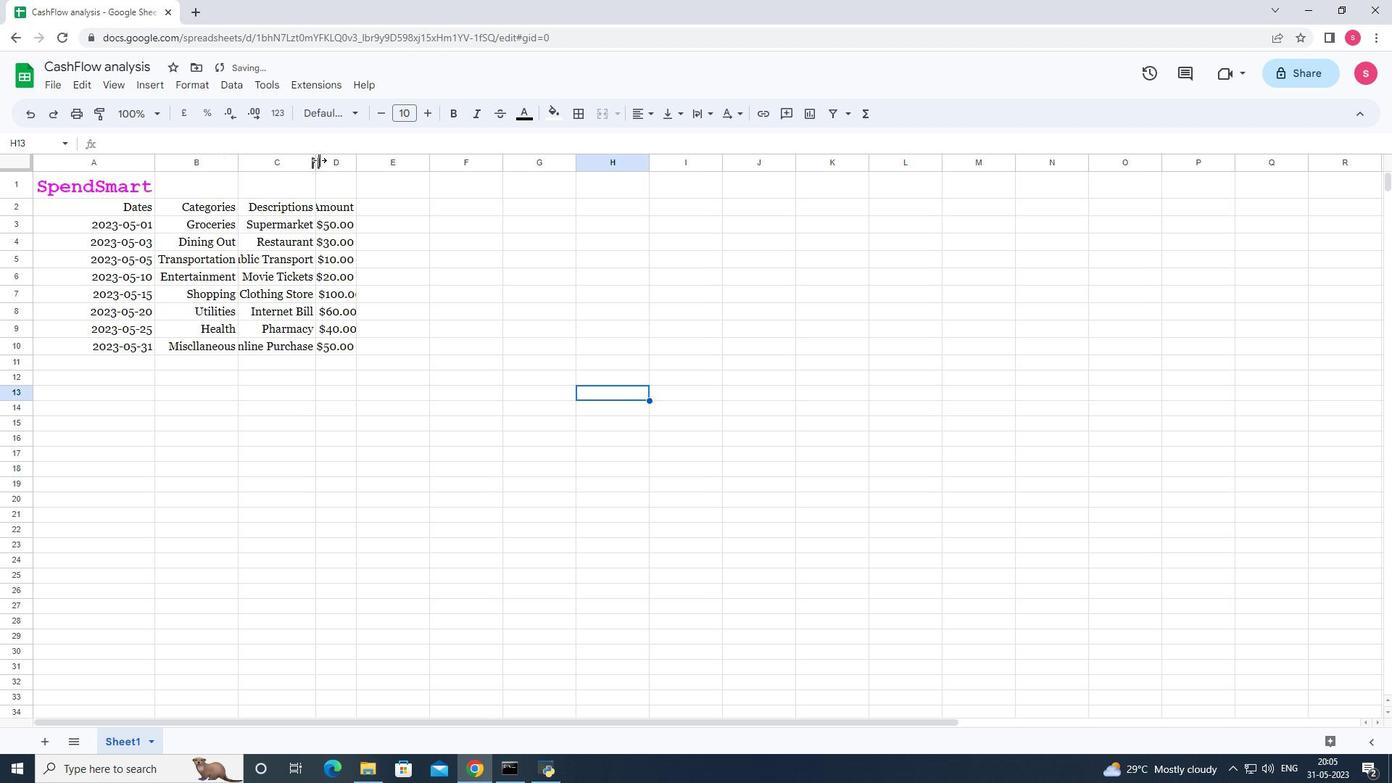 
Action: Mouse pressed left at (319, 160)
Screenshot: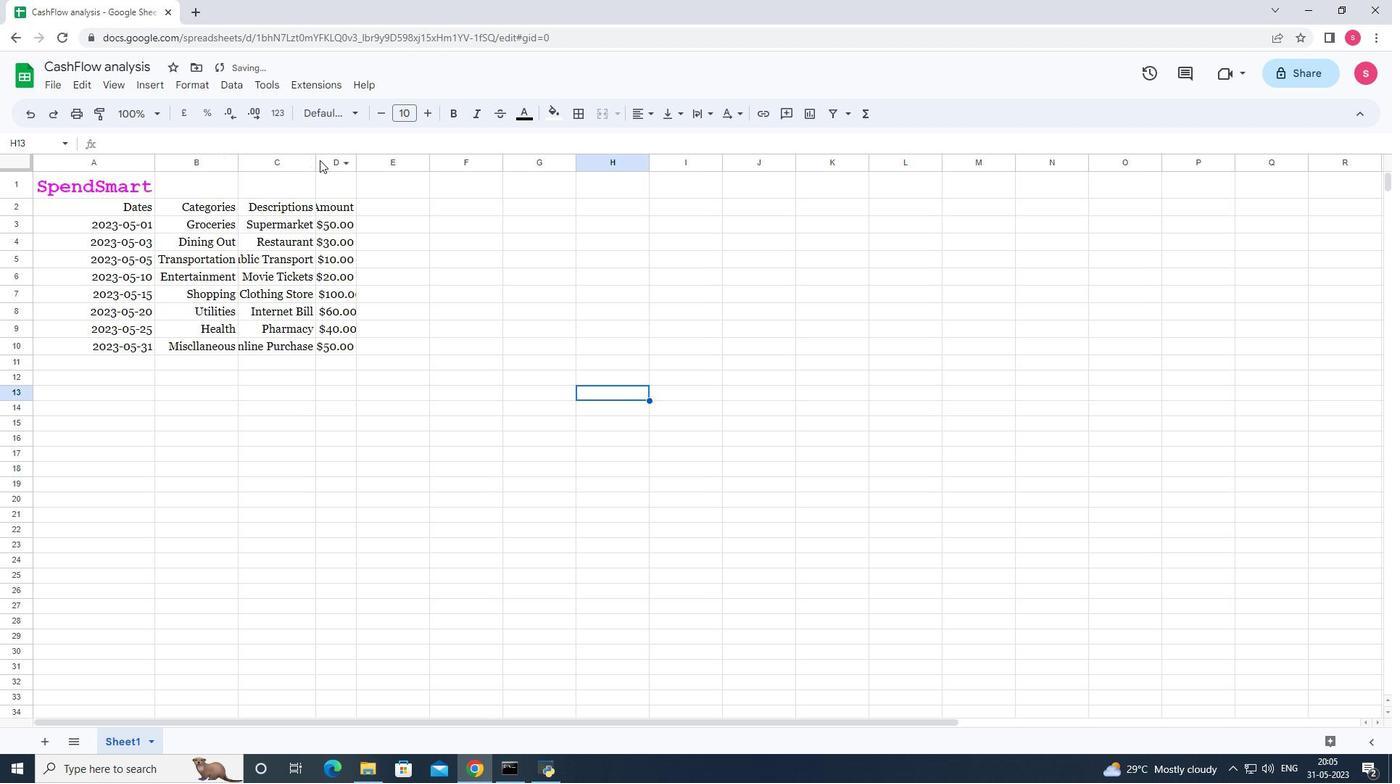 
Action: Mouse moved to (495, 206)
Screenshot: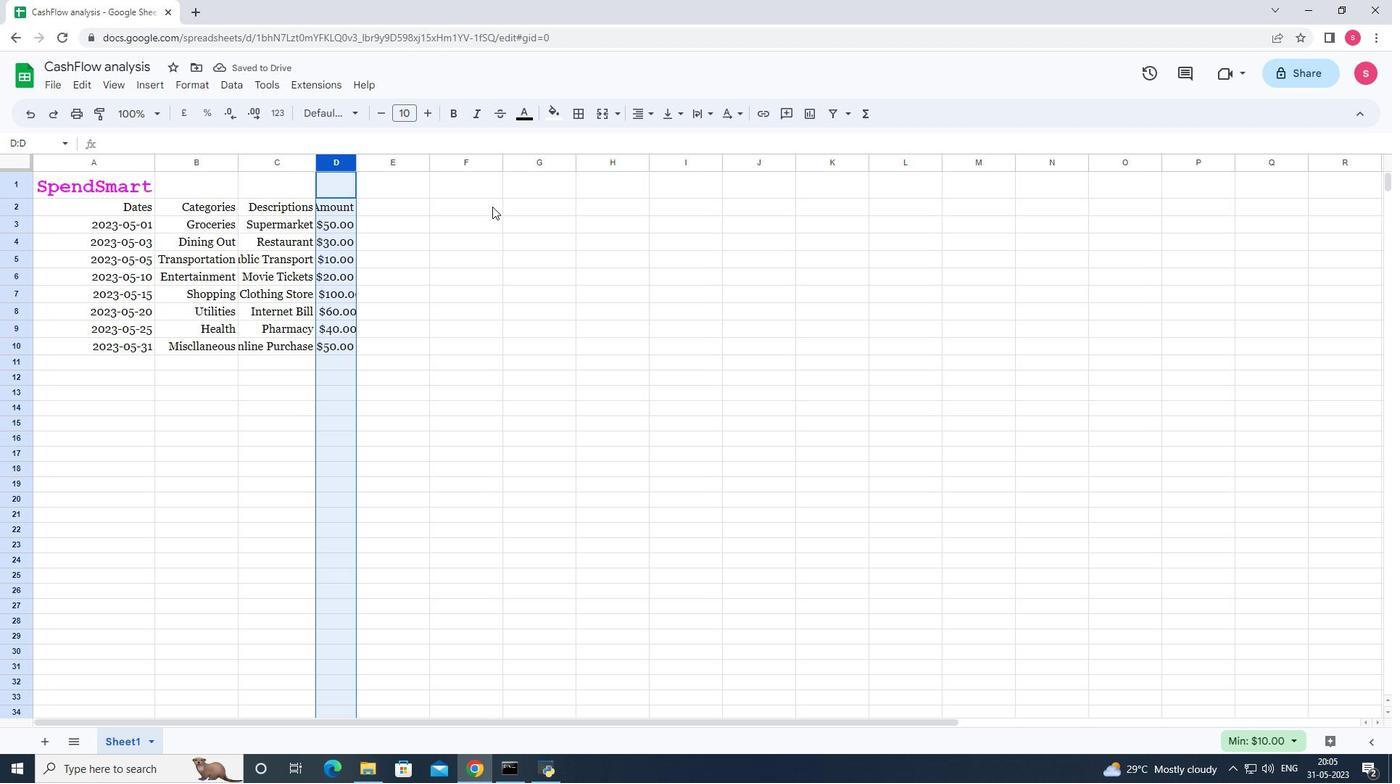 
Action: Mouse pressed left at (495, 206)
Screenshot: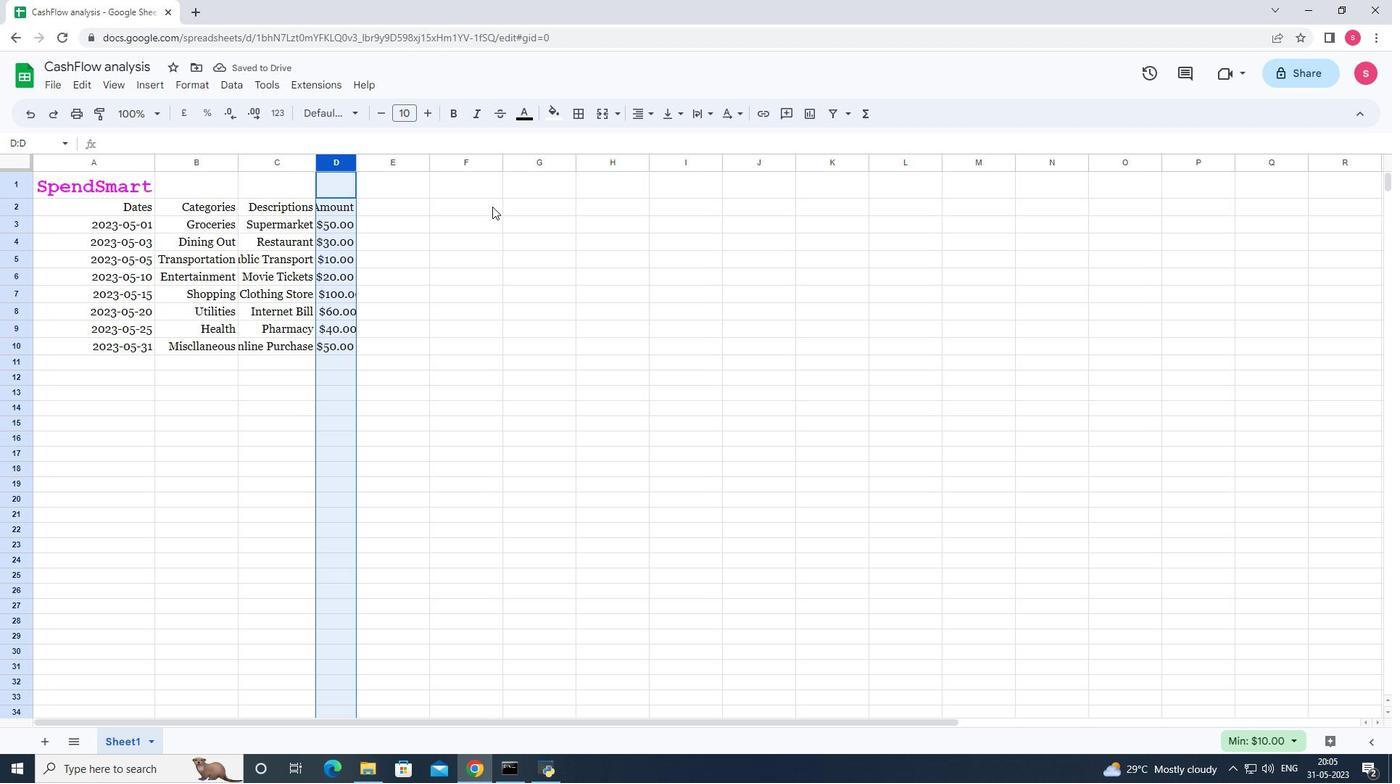 
Action: Mouse moved to (312, 158)
Screenshot: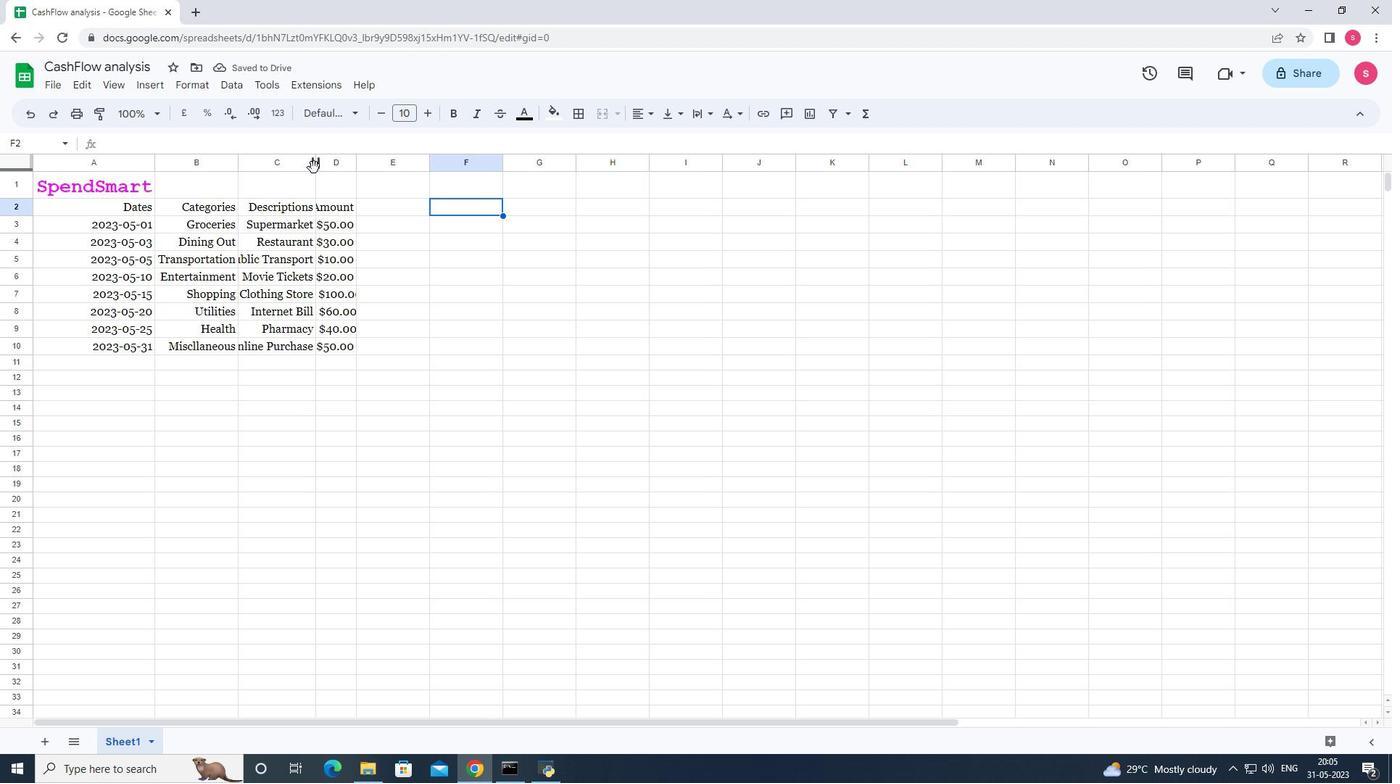 
Action: Mouse pressed left at (312, 158)
Screenshot: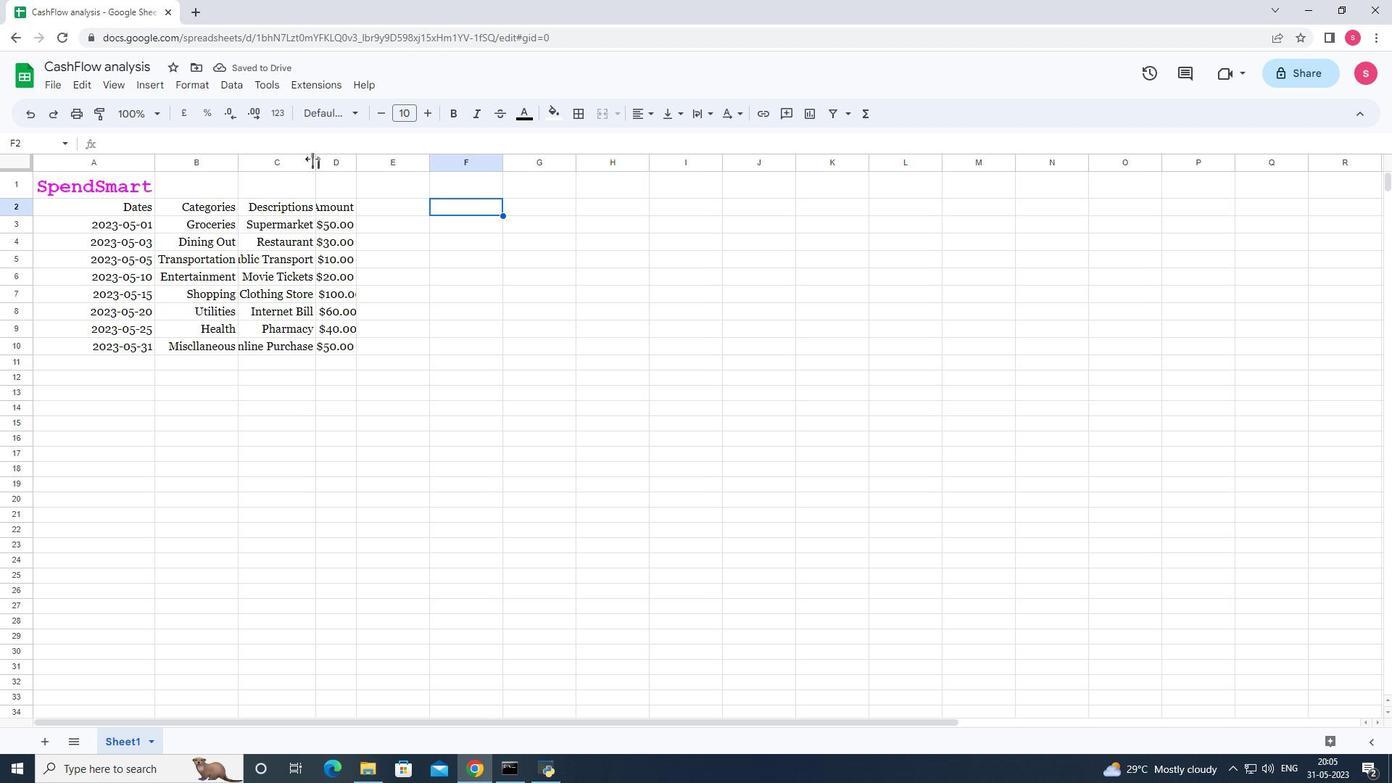 
Action: Mouse pressed left at (312, 158)
Screenshot: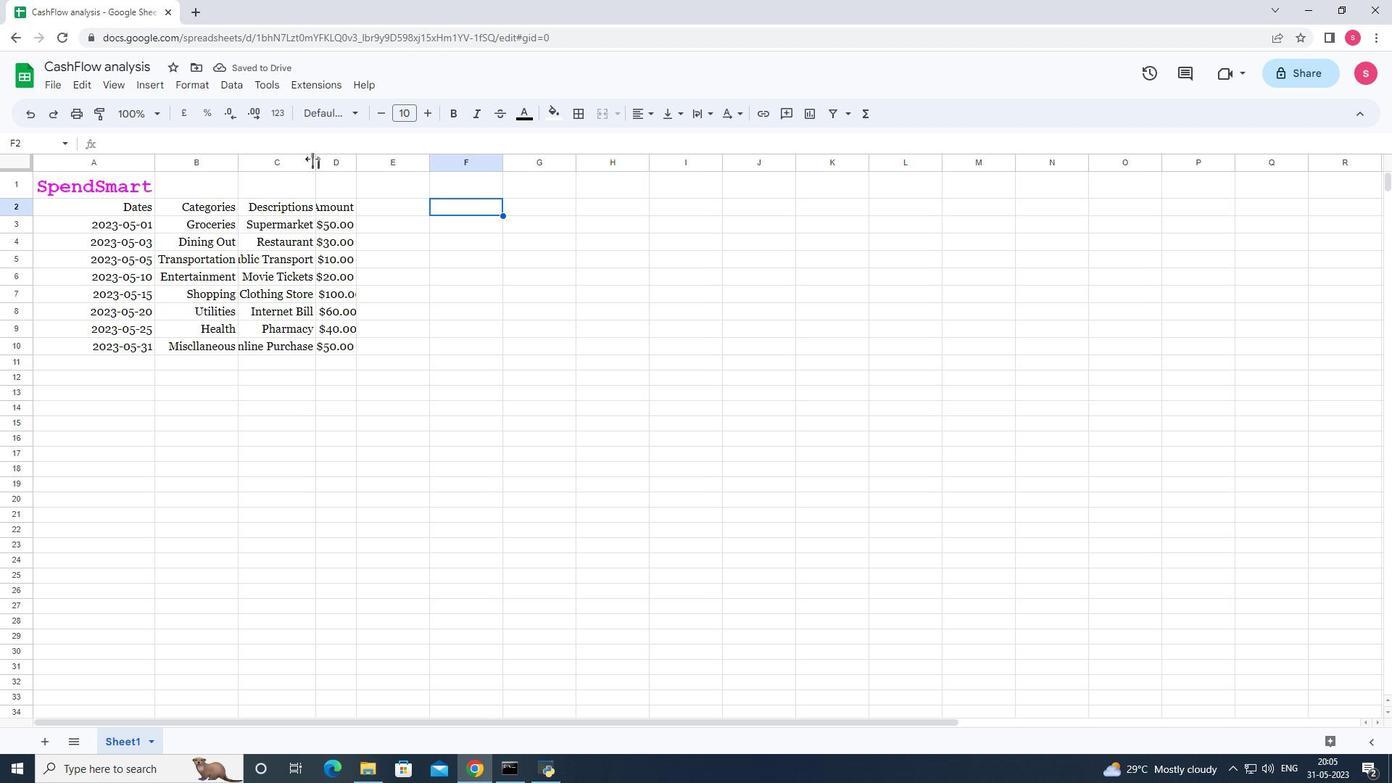 
Action: Mouse moved to (369, 166)
Screenshot: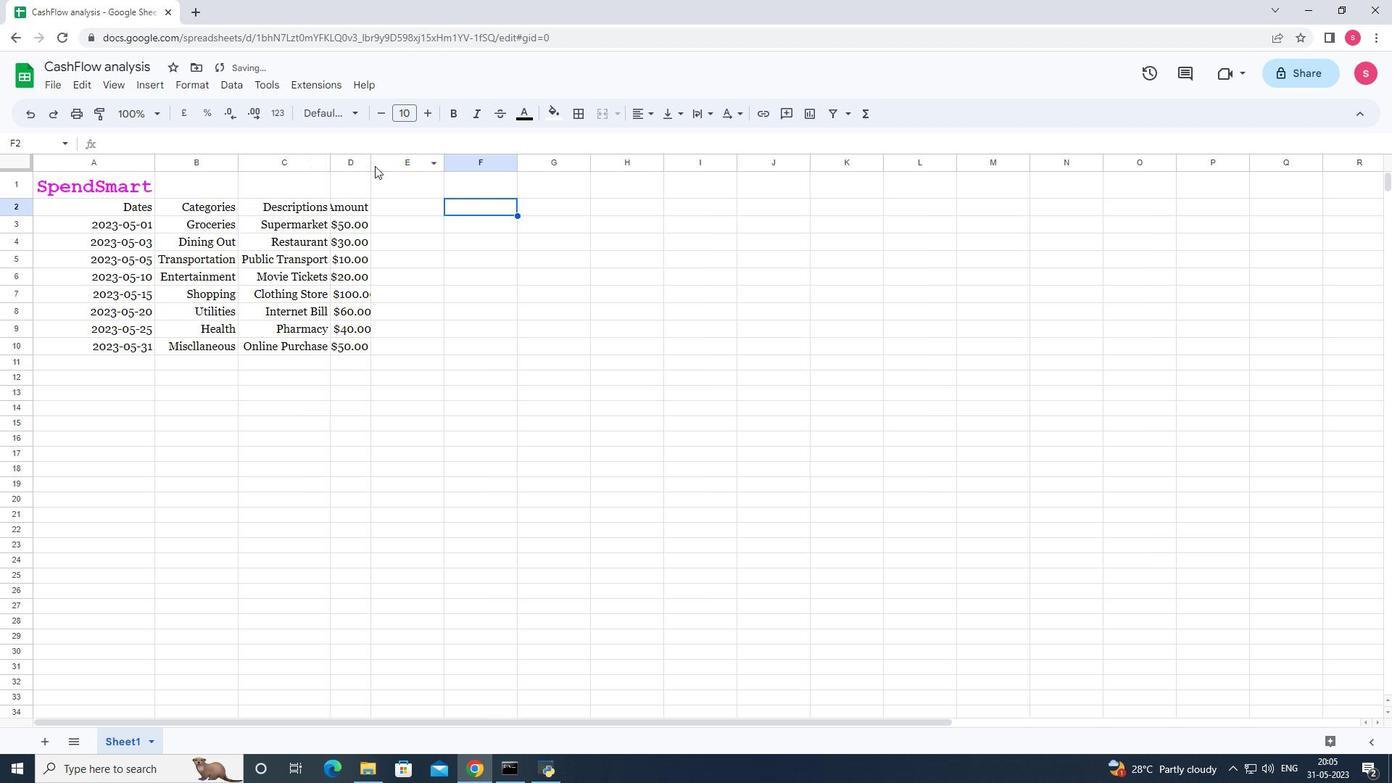 
Action: Mouse pressed left at (369, 166)
Screenshot: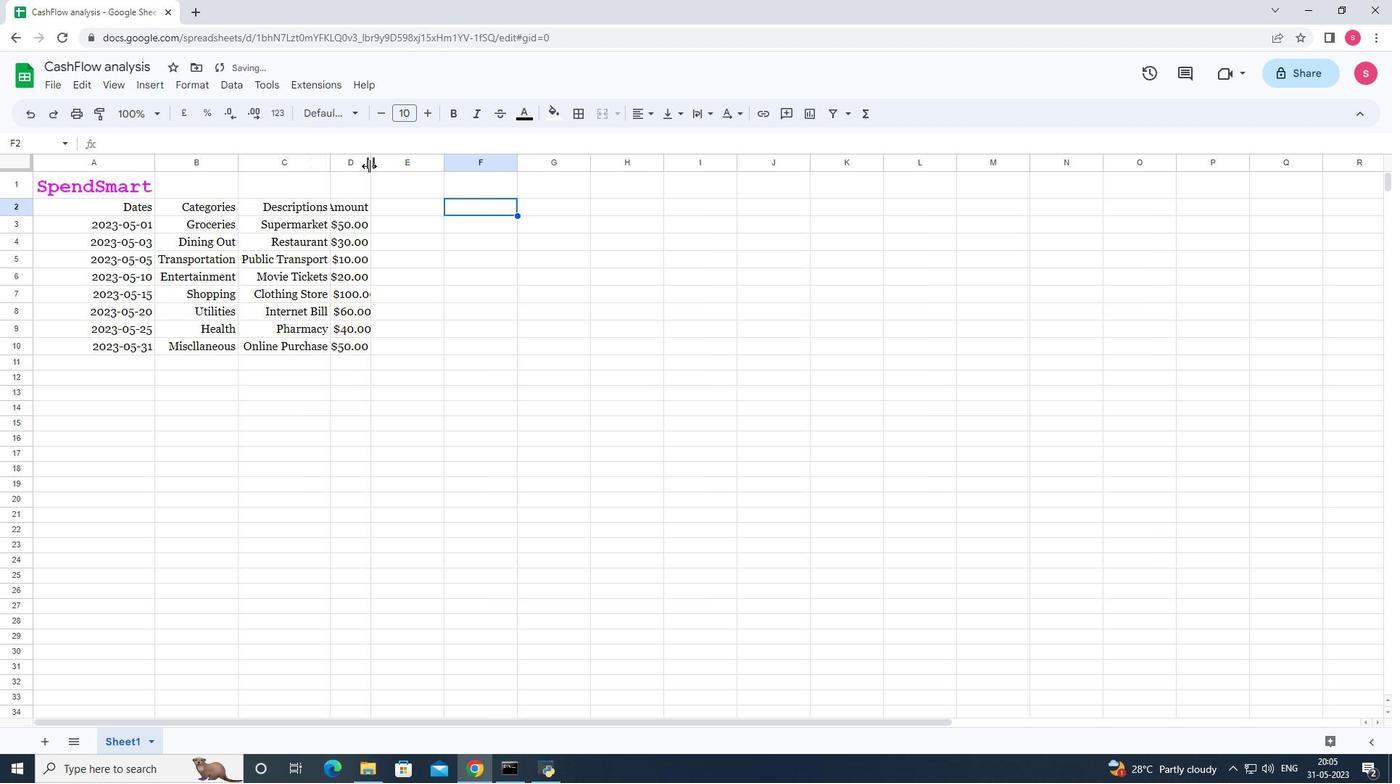 
Action: Mouse pressed left at (369, 166)
Screenshot: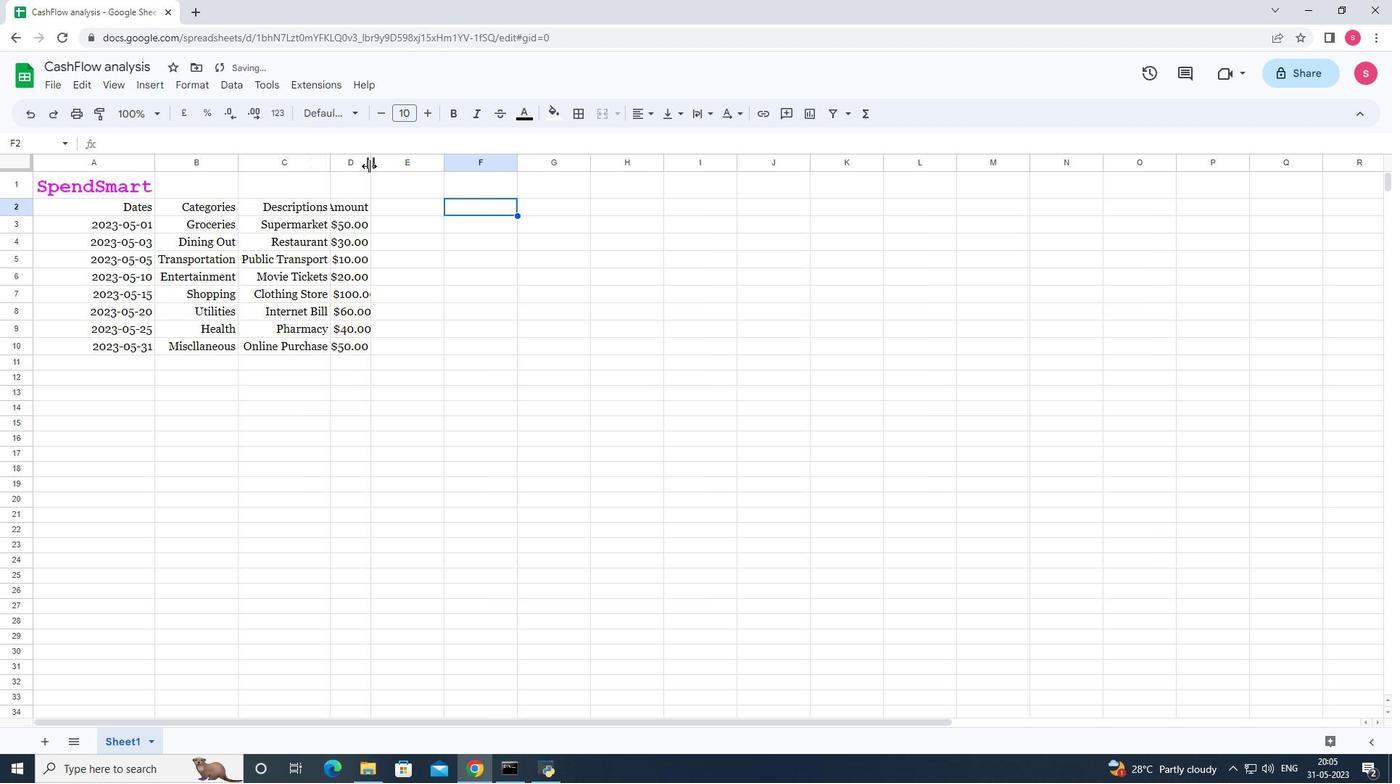 
Action: Mouse moved to (500, 319)
Screenshot: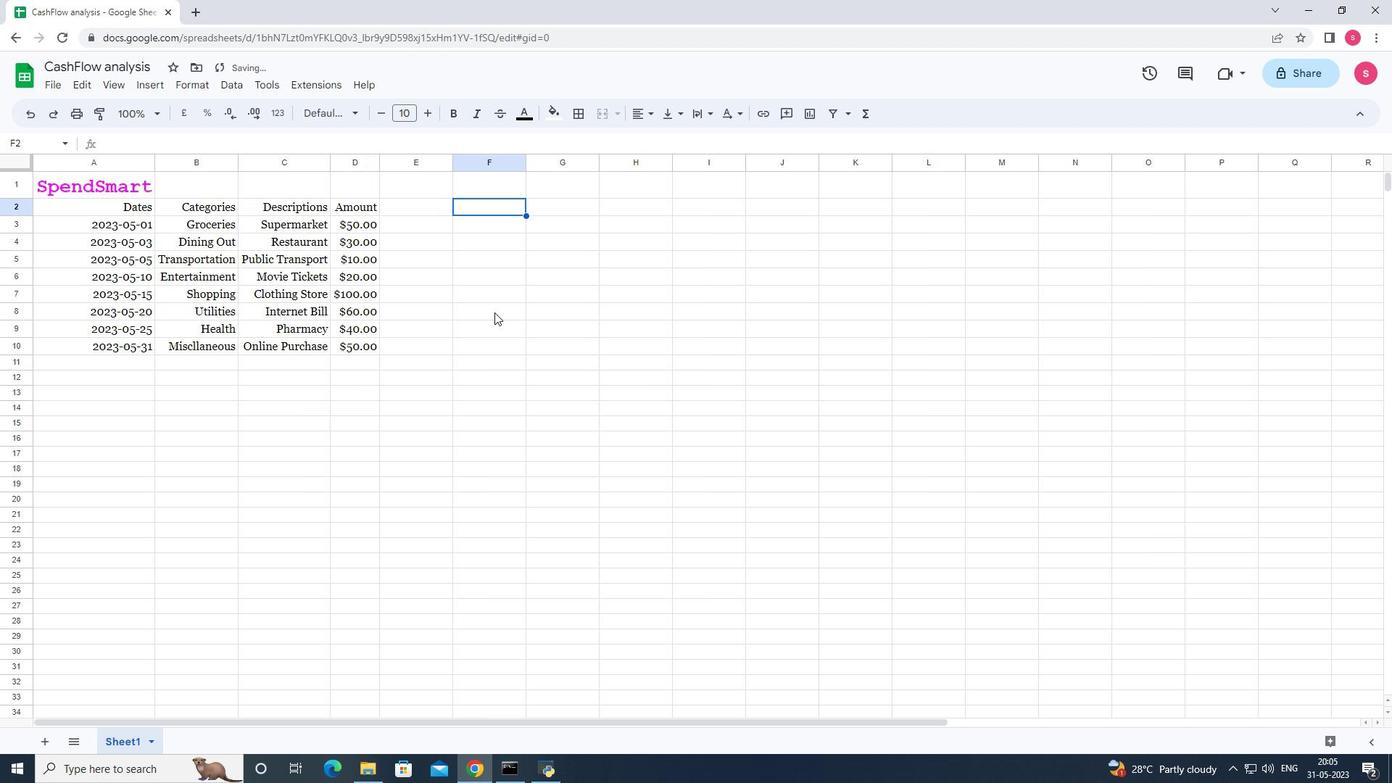 
Action: Mouse pressed left at (500, 319)
Screenshot: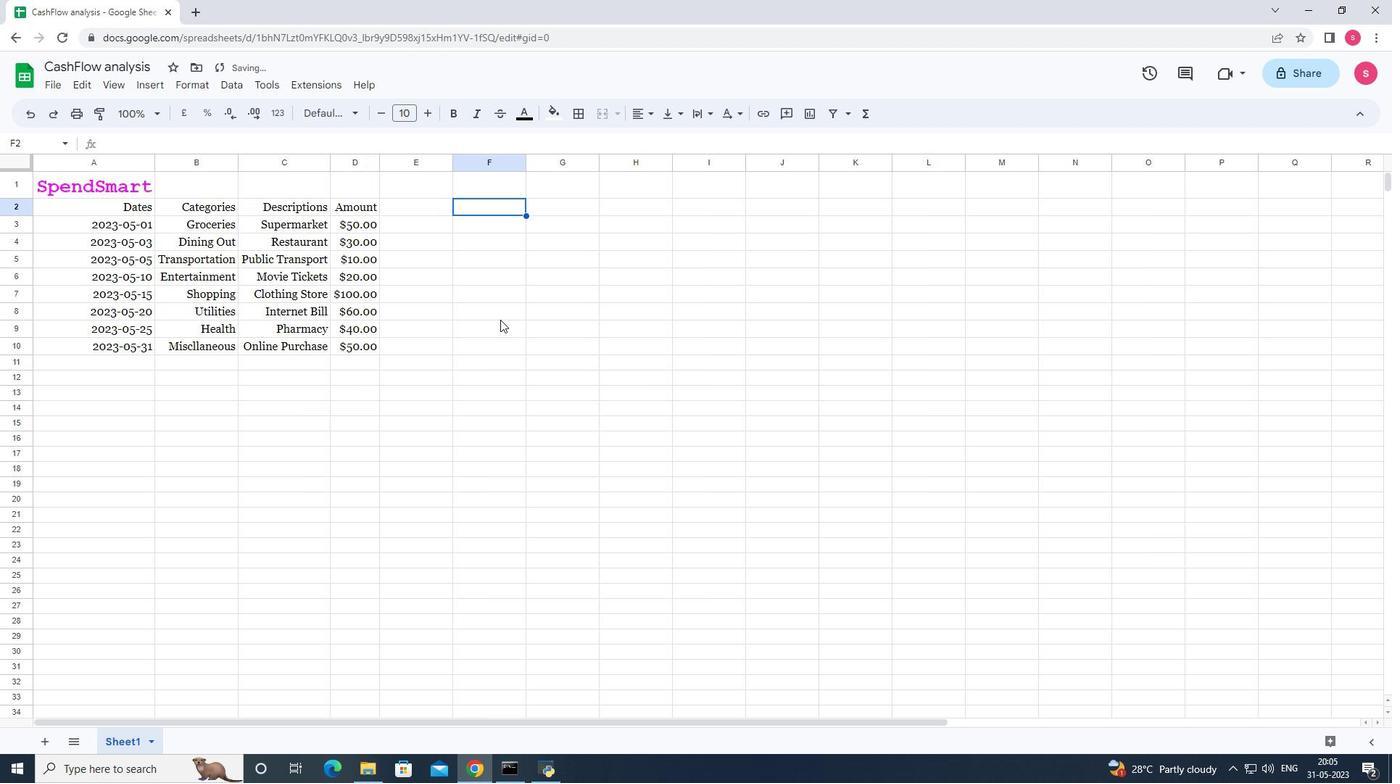 
Action: Mouse moved to (619, 479)
Screenshot: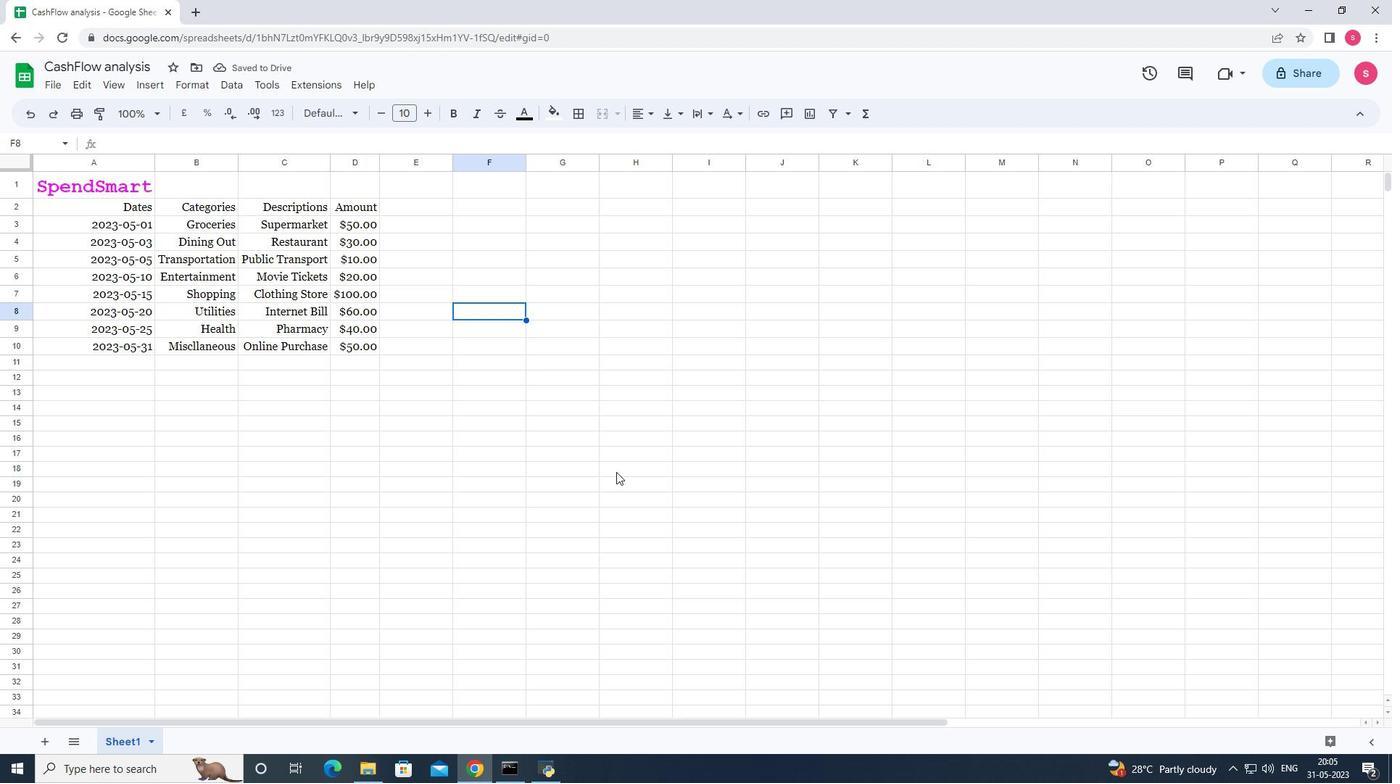 
Action: Key pressed ctrl+S
Screenshot: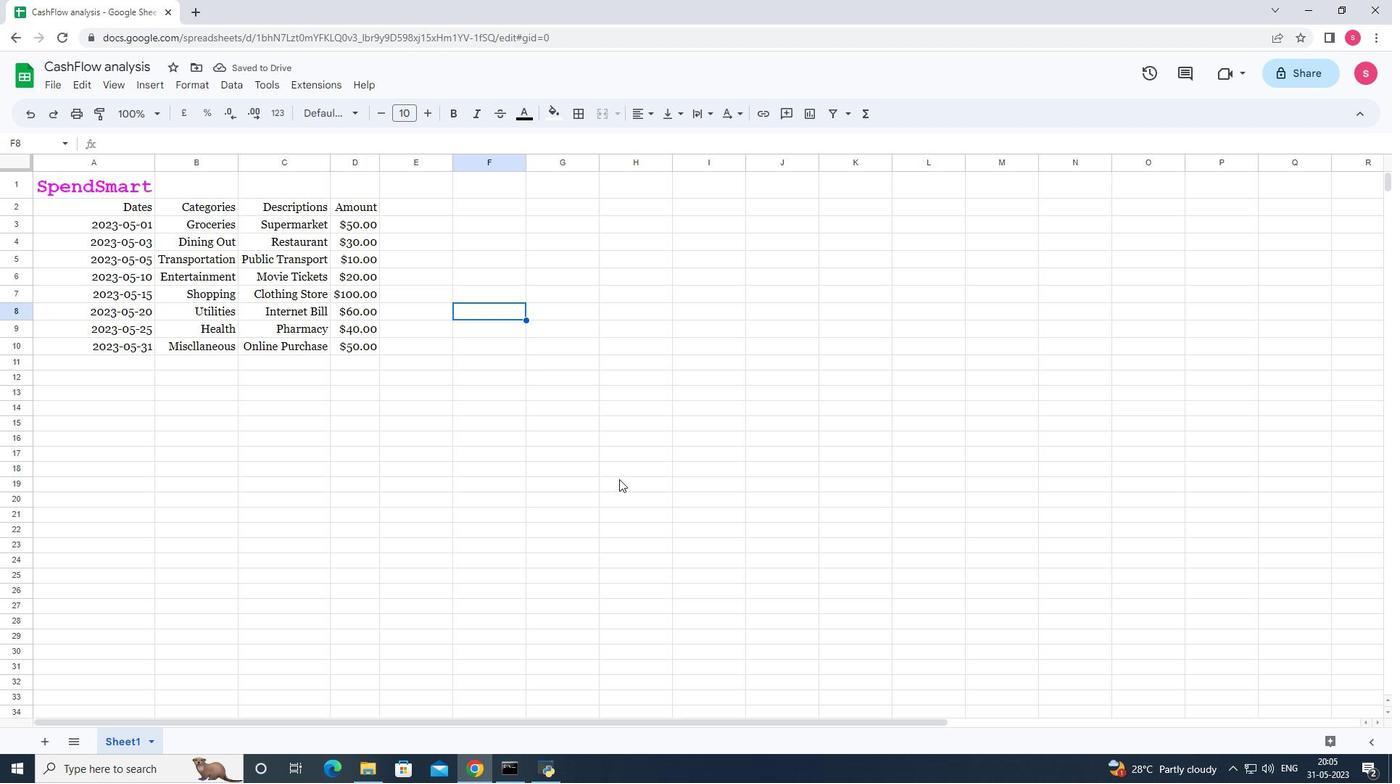 
Action: Mouse moved to (436, 450)
Screenshot: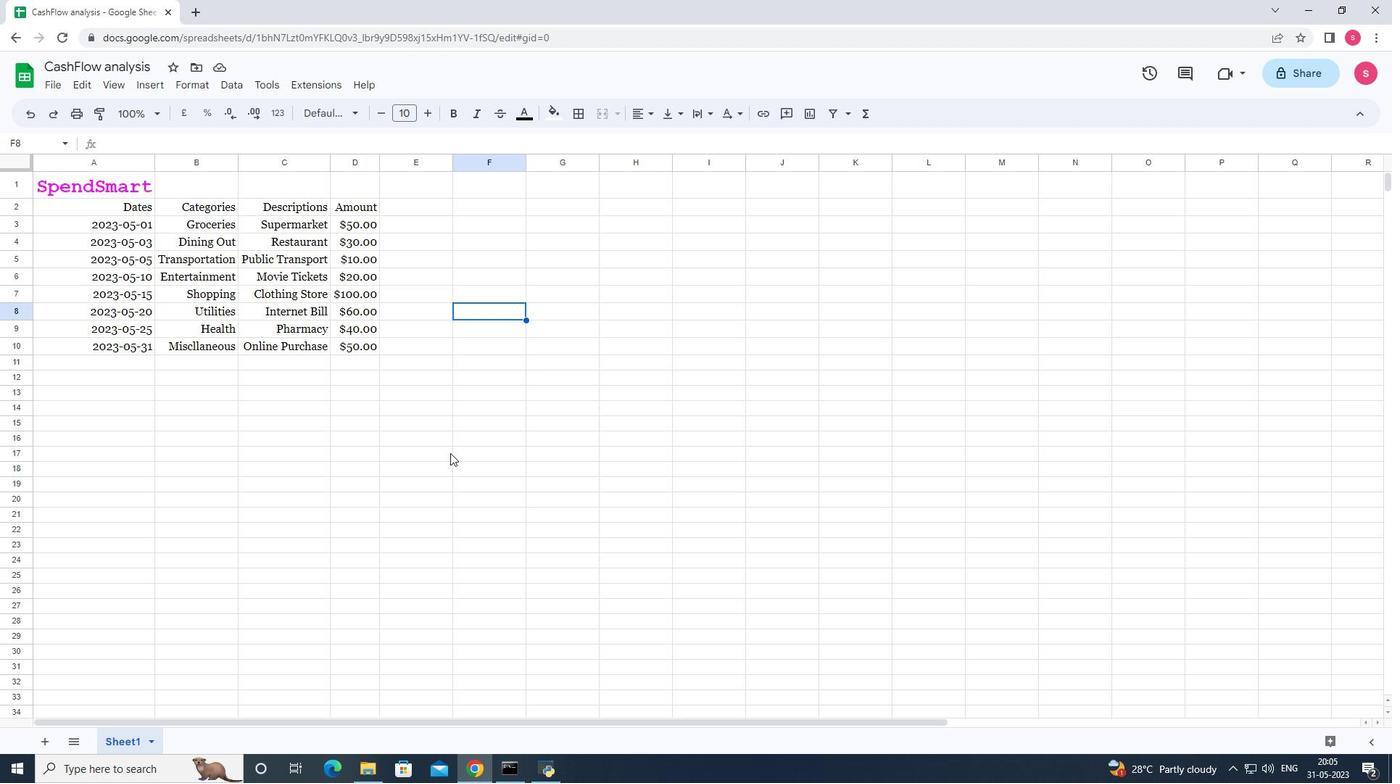 
